 Task: Look for space in Vilaseca, Spain from 9th June, 2023 to 17th June, 2023 for 2 adults in price range Rs.7000 to Rs.12000. Place can be private room with 1  bedroom having 2 beds and 1 bathroom. Property type can be house, flat, guest house. Amenities needed are: wifi. Booking option can be shelf check-in. Required host language is English.
Action: Mouse moved to (398, 200)
Screenshot: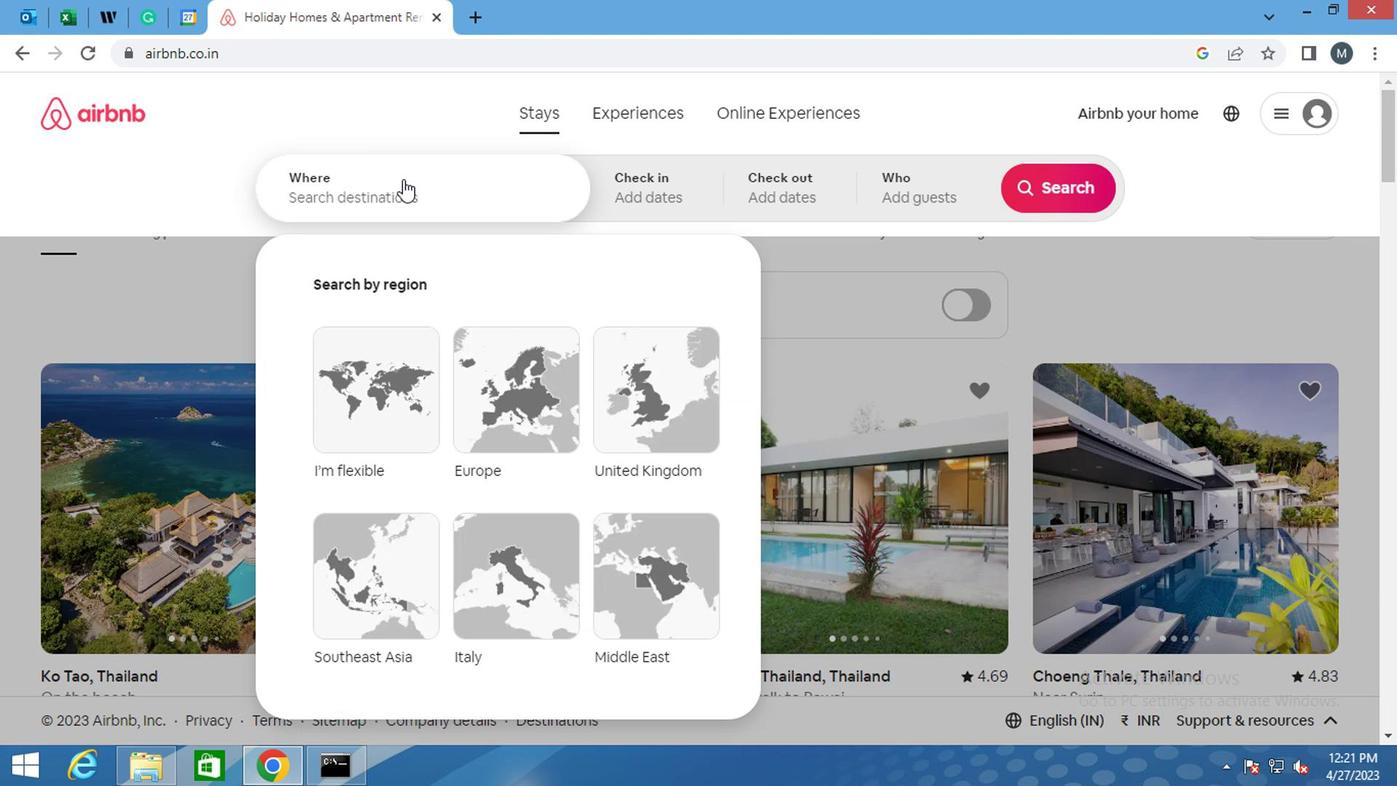 
Action: Mouse pressed left at (398, 200)
Screenshot: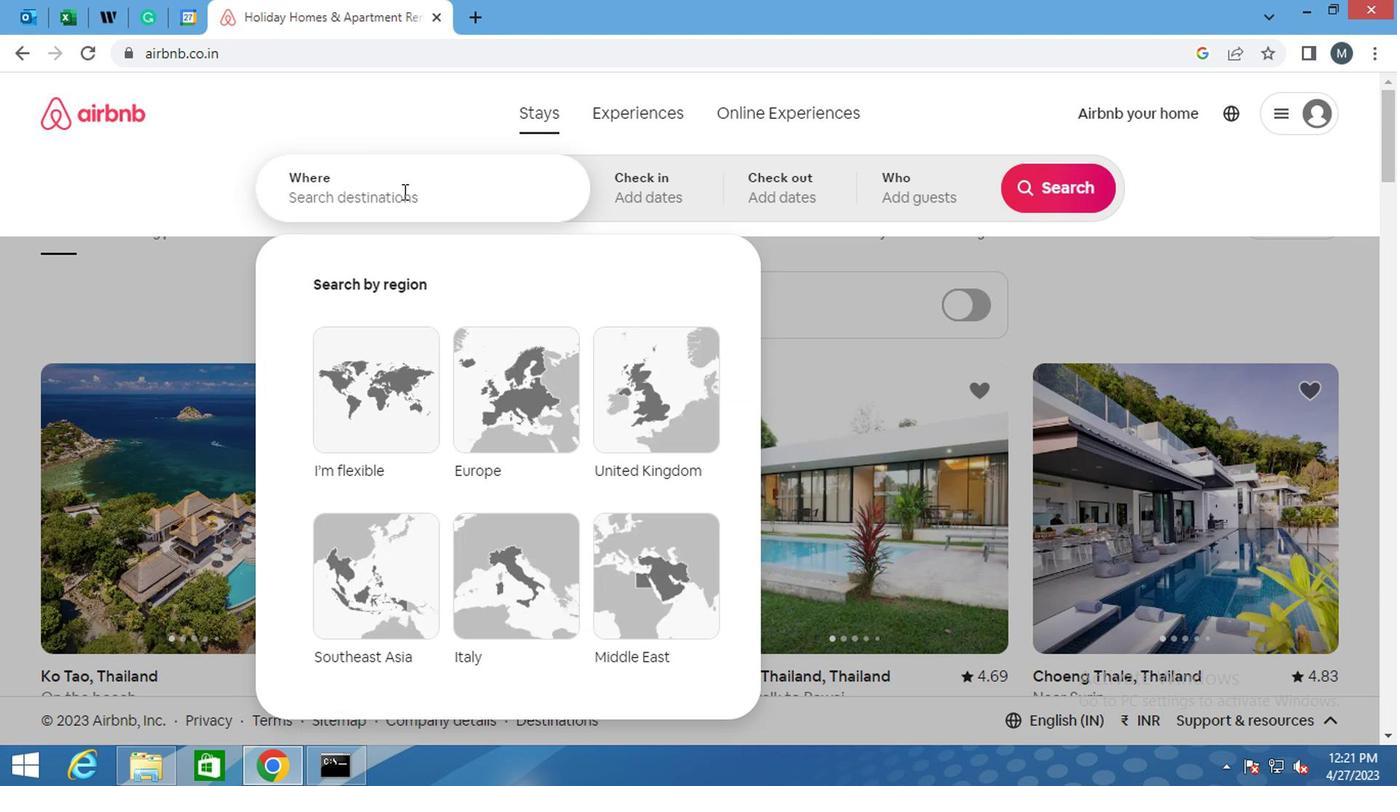 
Action: Mouse moved to (395, 202)
Screenshot: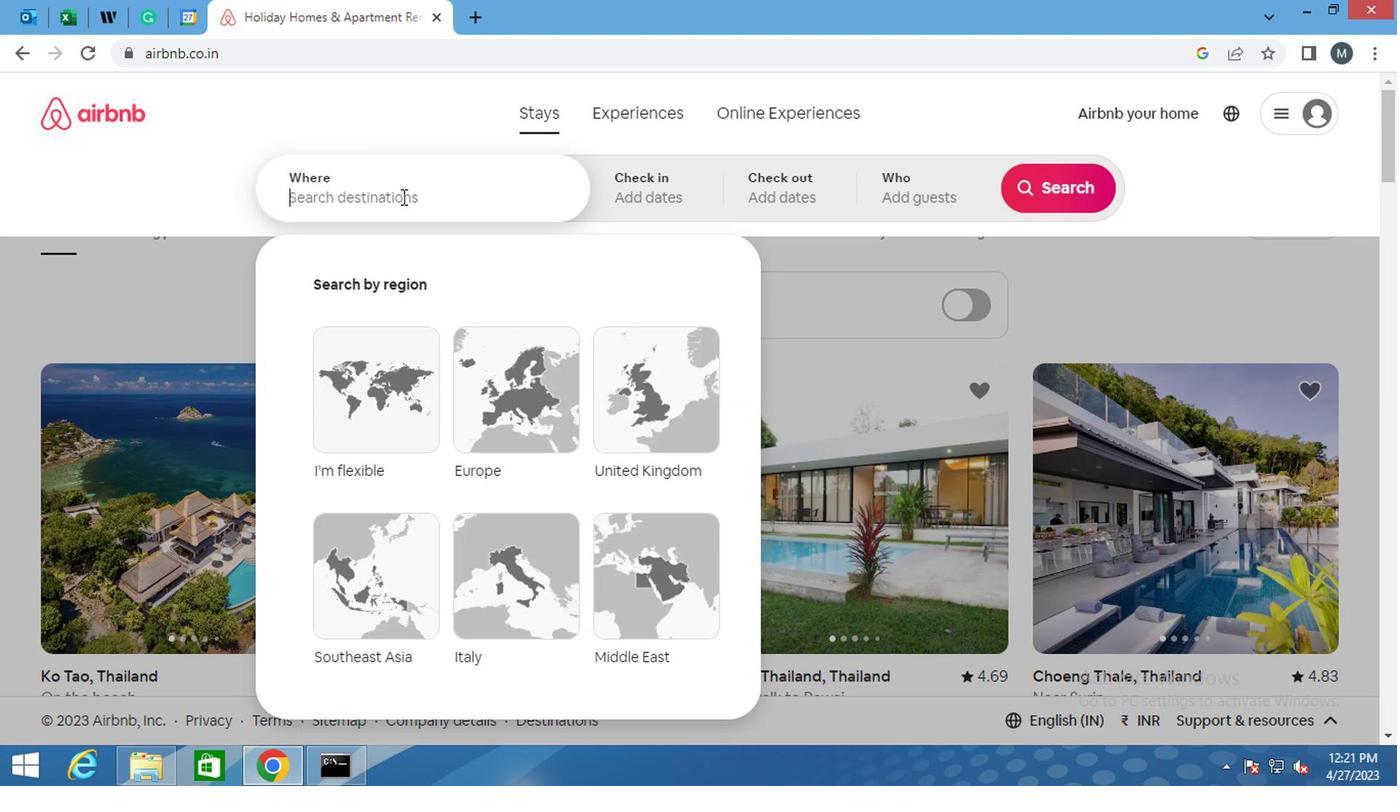 
Action: Key pressed <Key.shift><Key.shift><Key.shift>VILASECA,<Key.space><Key.shift>SPAIN
Screenshot: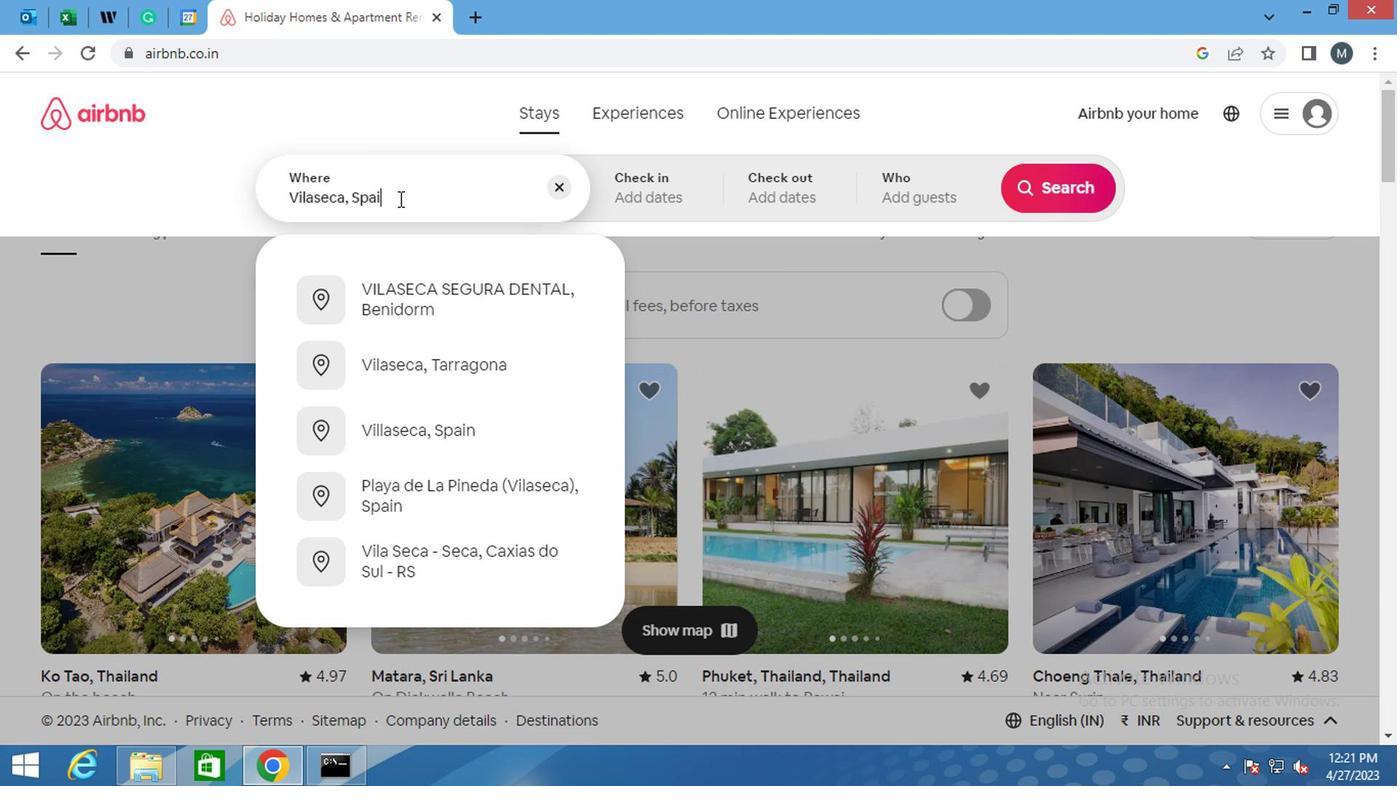 
Action: Mouse moved to (501, 305)
Screenshot: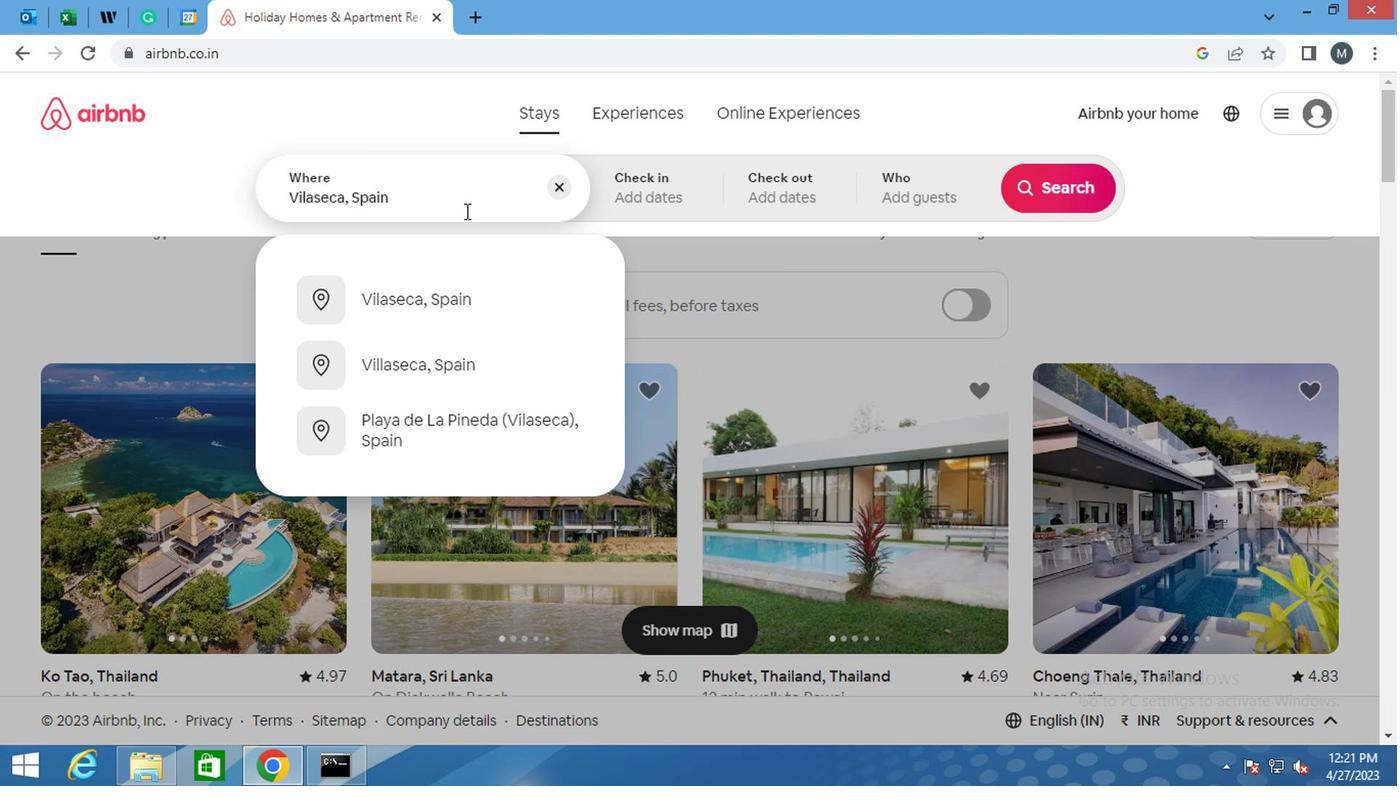 
Action: Mouse pressed left at (501, 305)
Screenshot: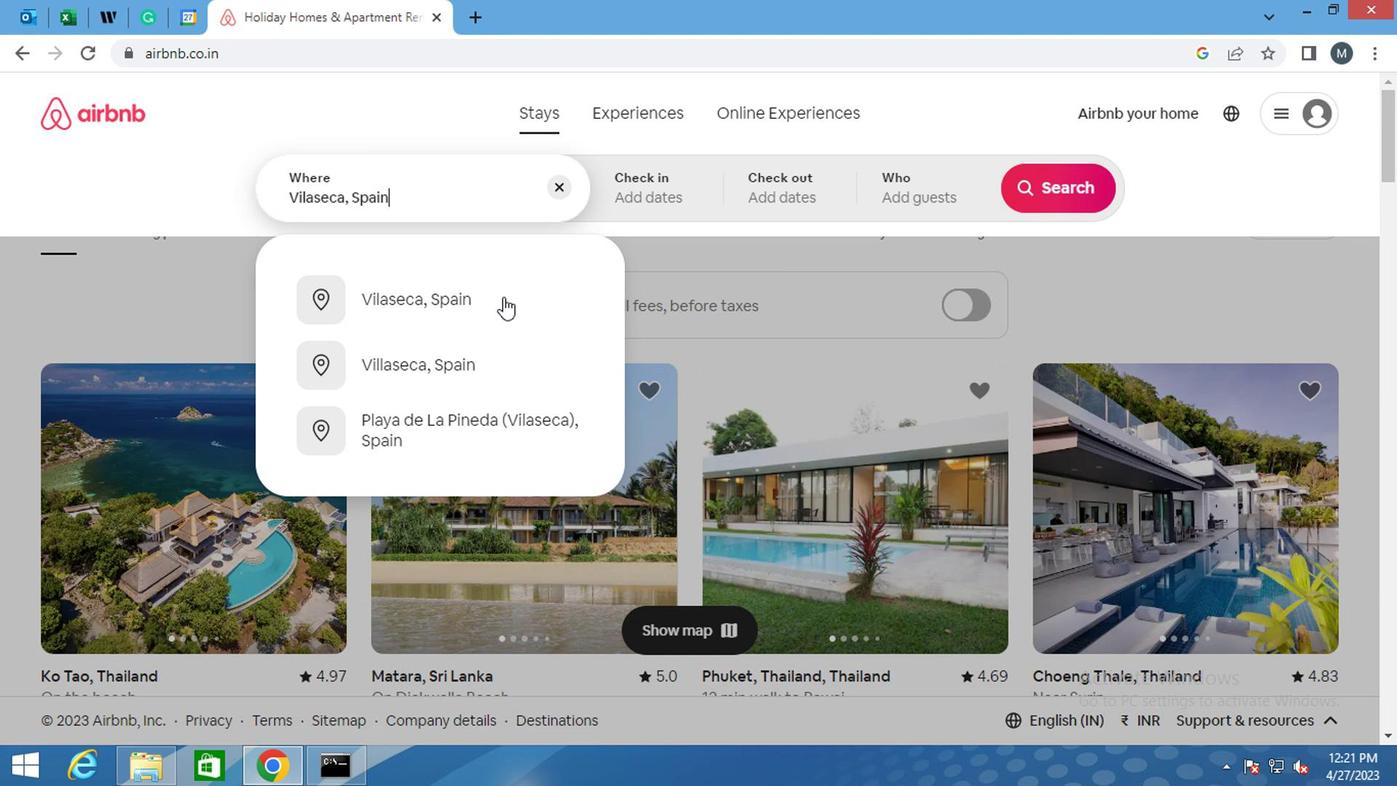 
Action: Mouse moved to (1041, 354)
Screenshot: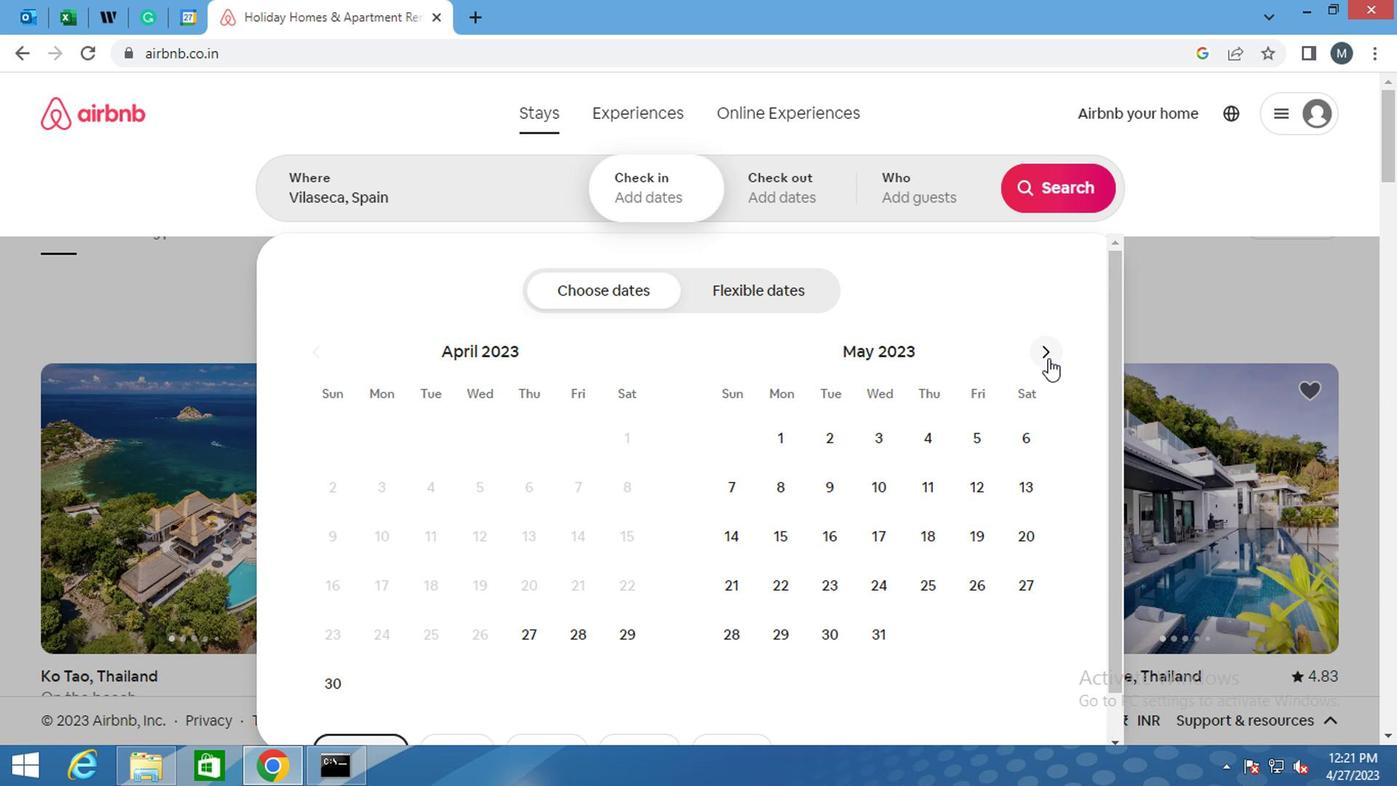 
Action: Mouse pressed left at (1041, 354)
Screenshot: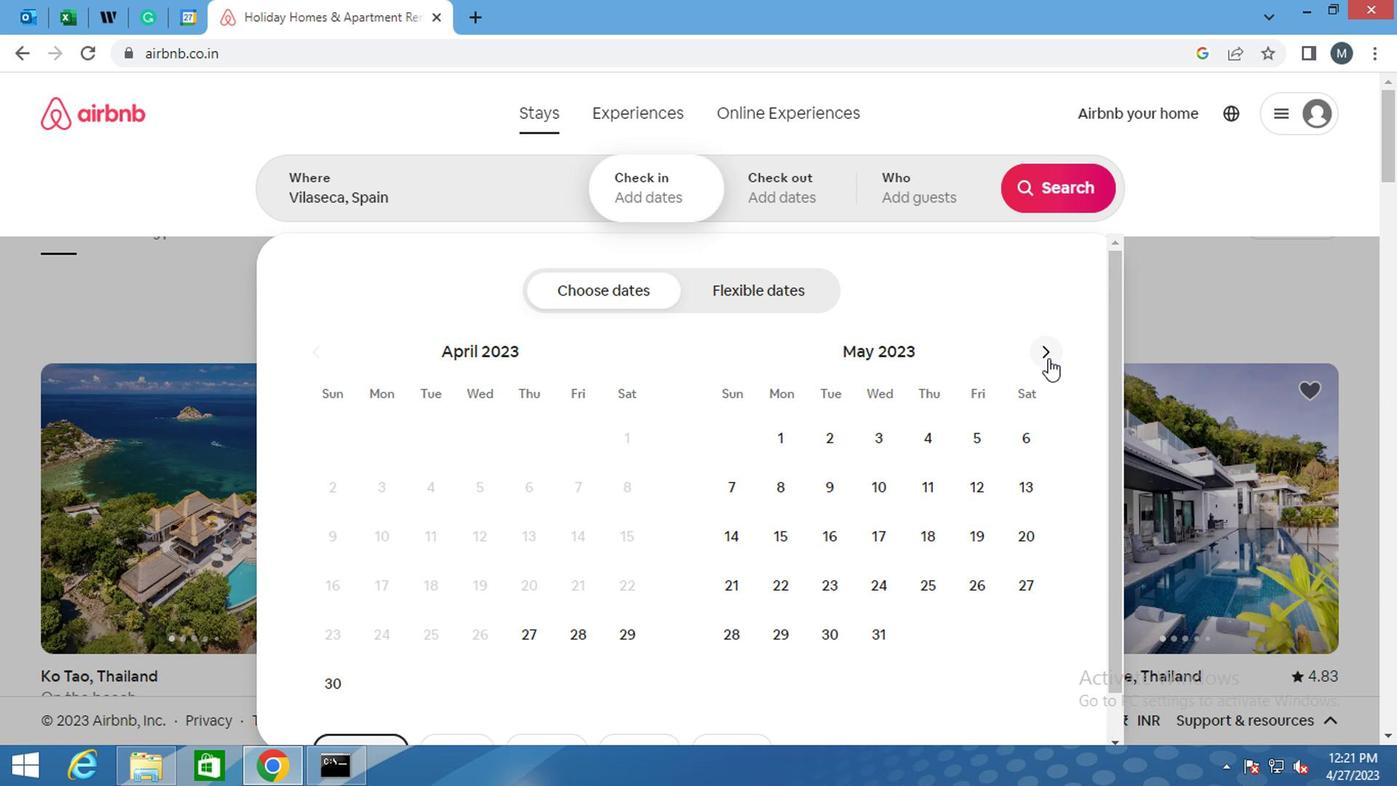 
Action: Mouse pressed left at (1041, 354)
Screenshot: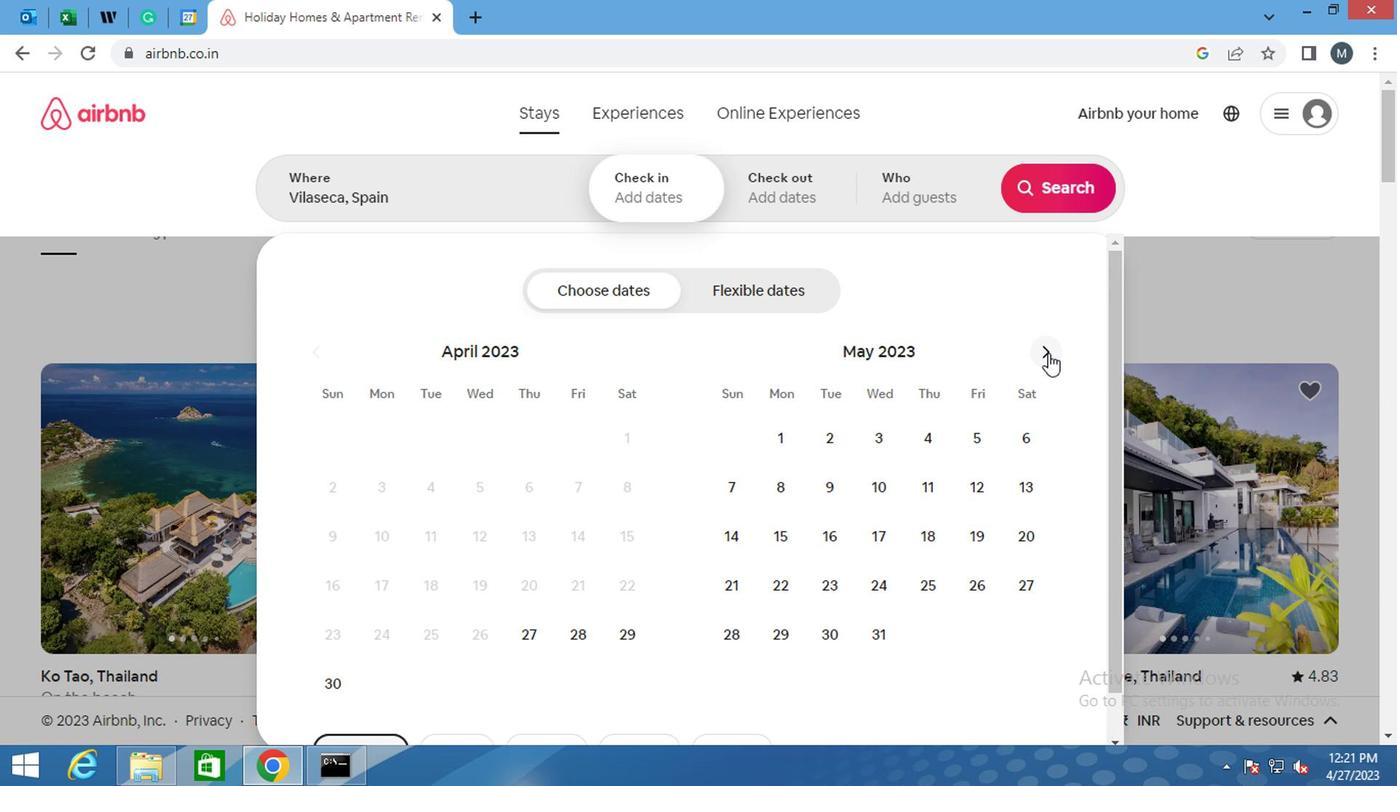 
Action: Mouse moved to (583, 487)
Screenshot: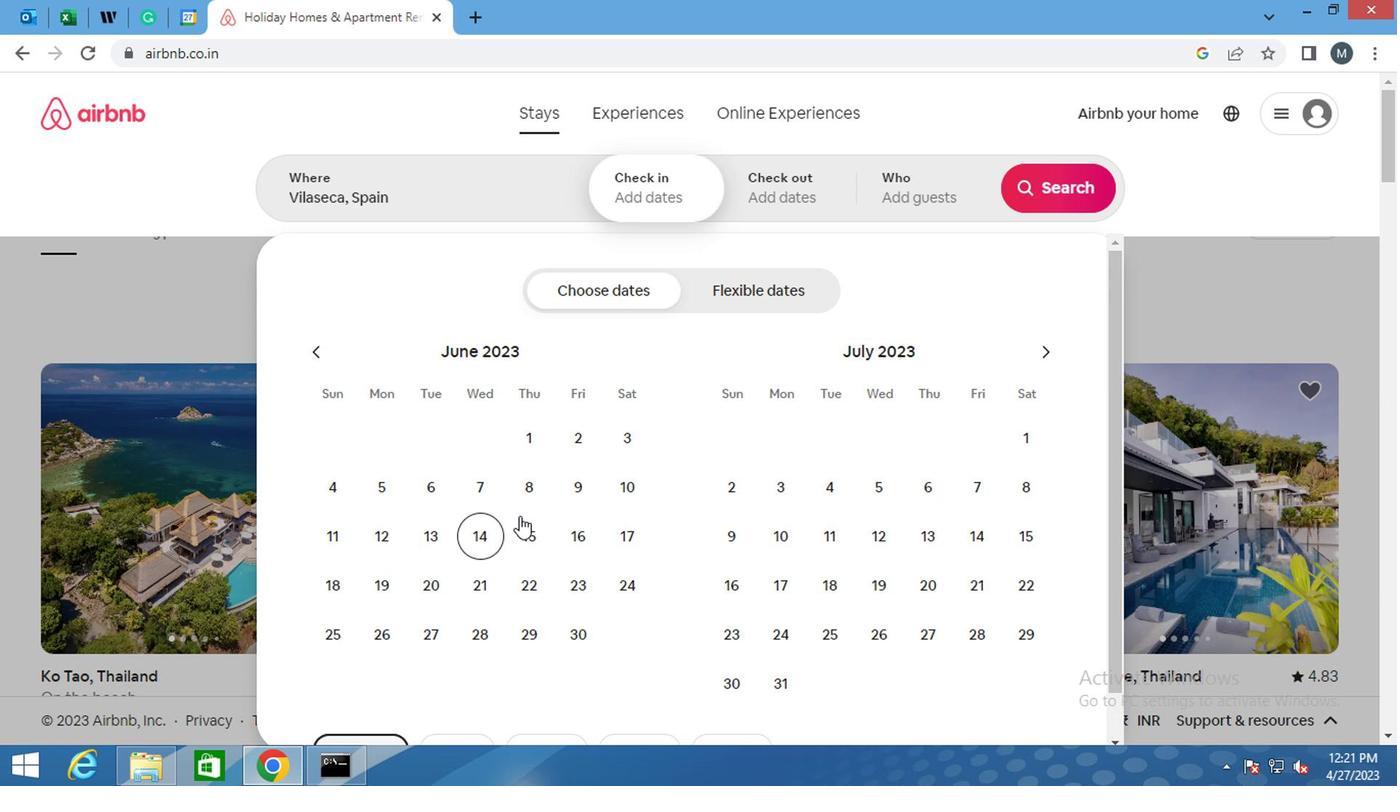 
Action: Mouse pressed left at (583, 487)
Screenshot: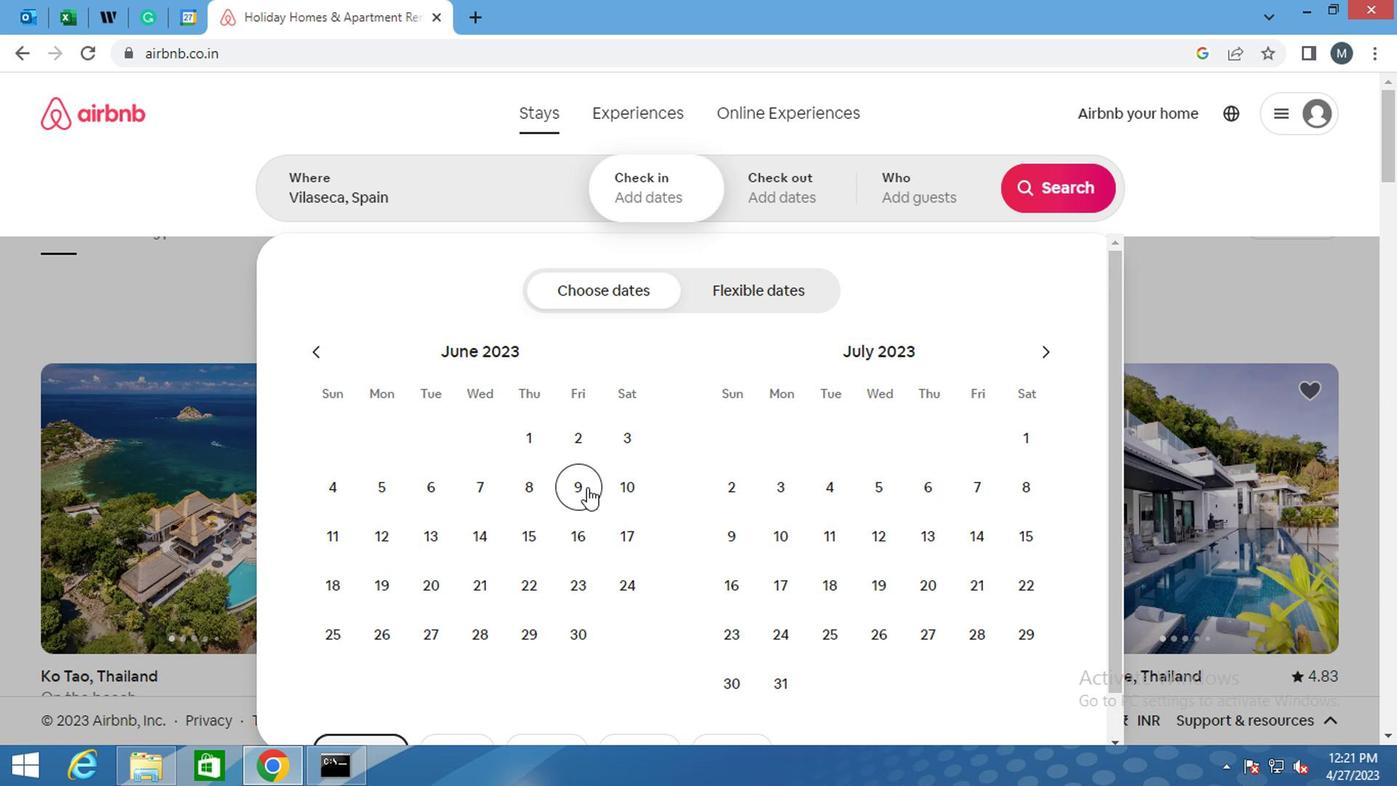 
Action: Mouse moved to (631, 547)
Screenshot: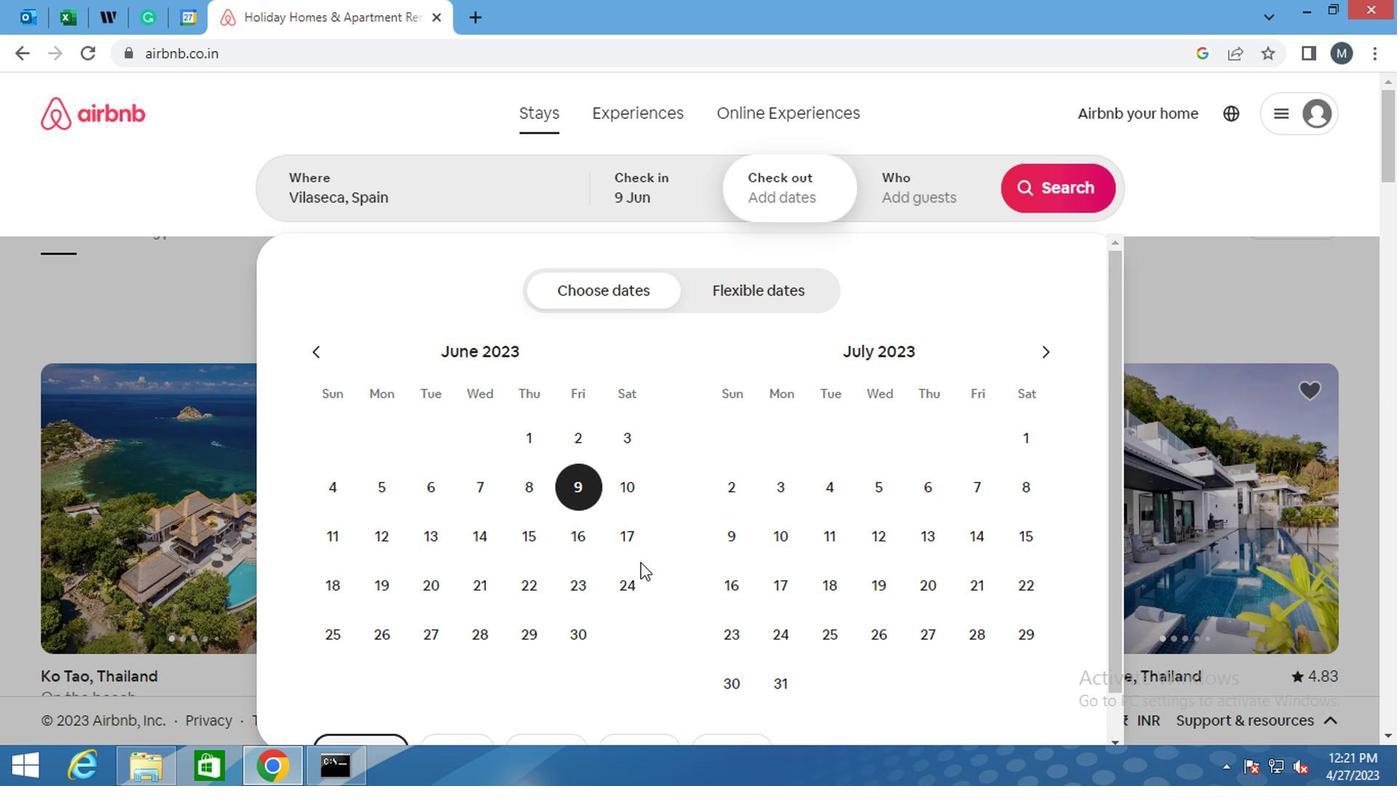 
Action: Mouse pressed left at (631, 547)
Screenshot: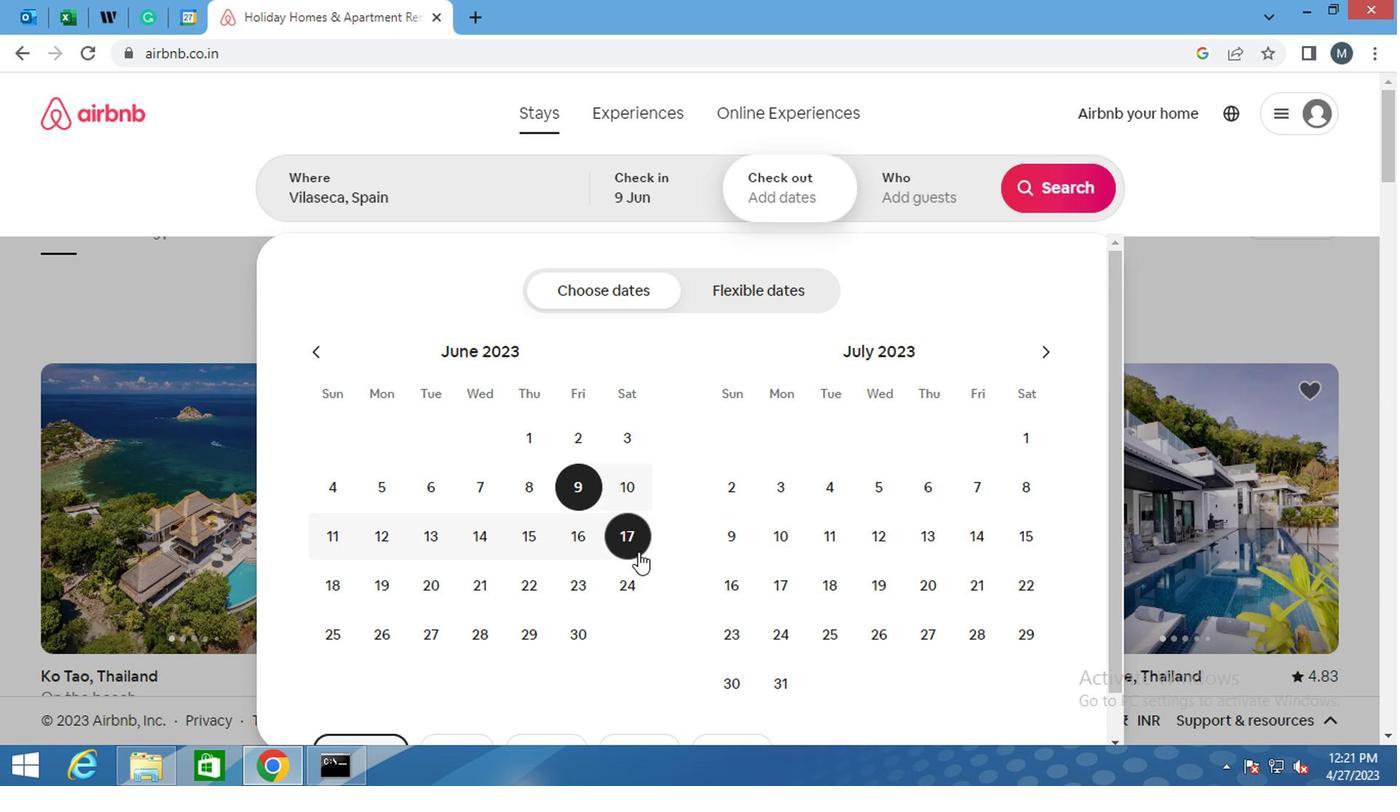 
Action: Mouse moved to (905, 196)
Screenshot: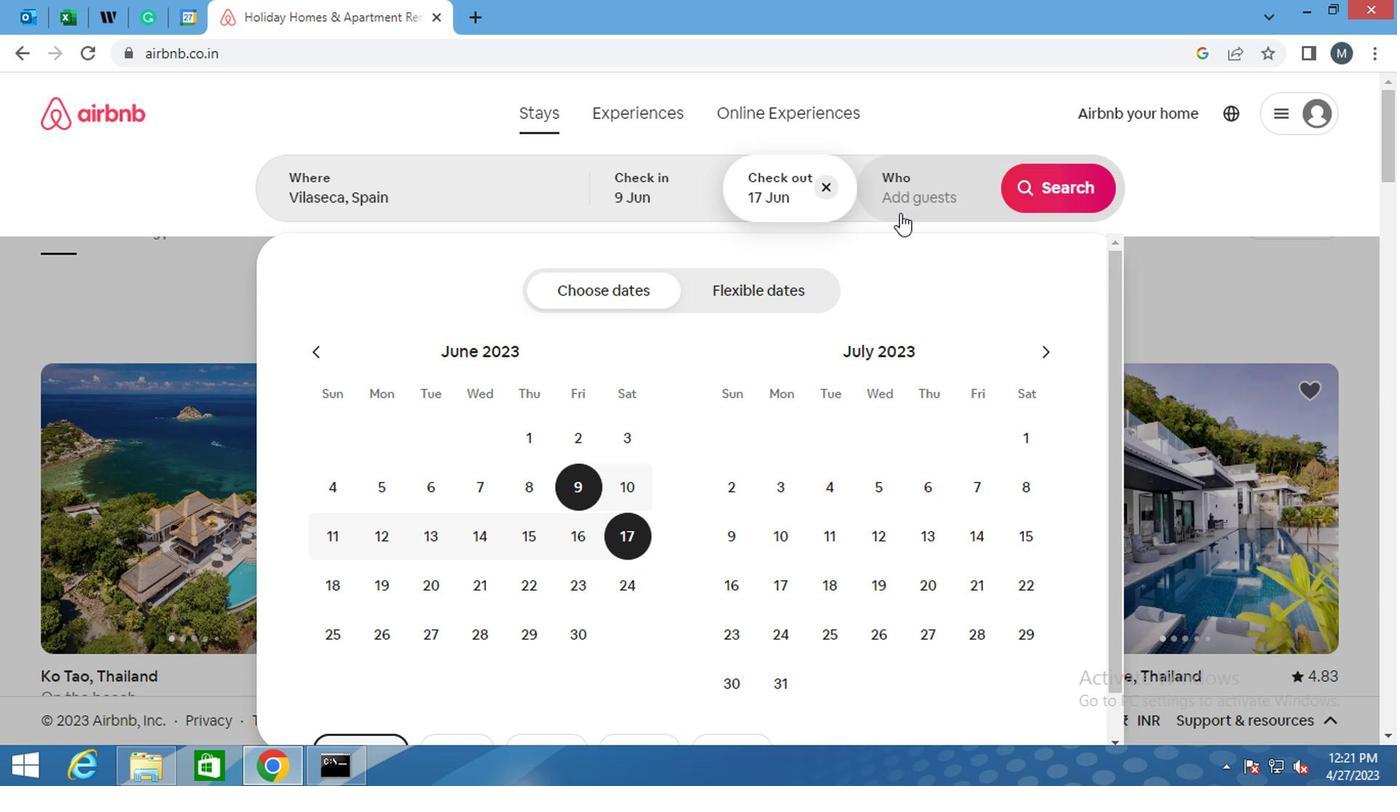 
Action: Mouse pressed left at (905, 196)
Screenshot: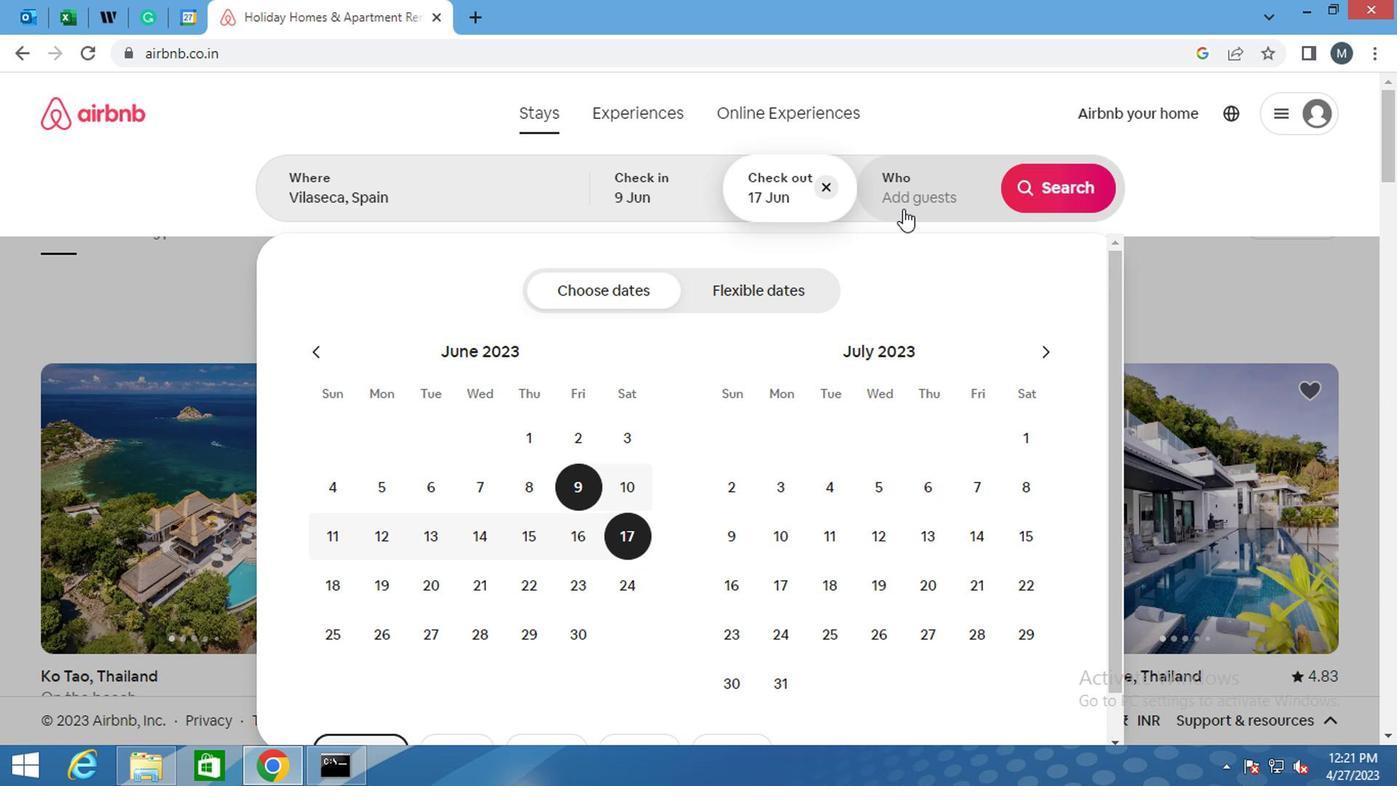 
Action: Mouse moved to (1057, 297)
Screenshot: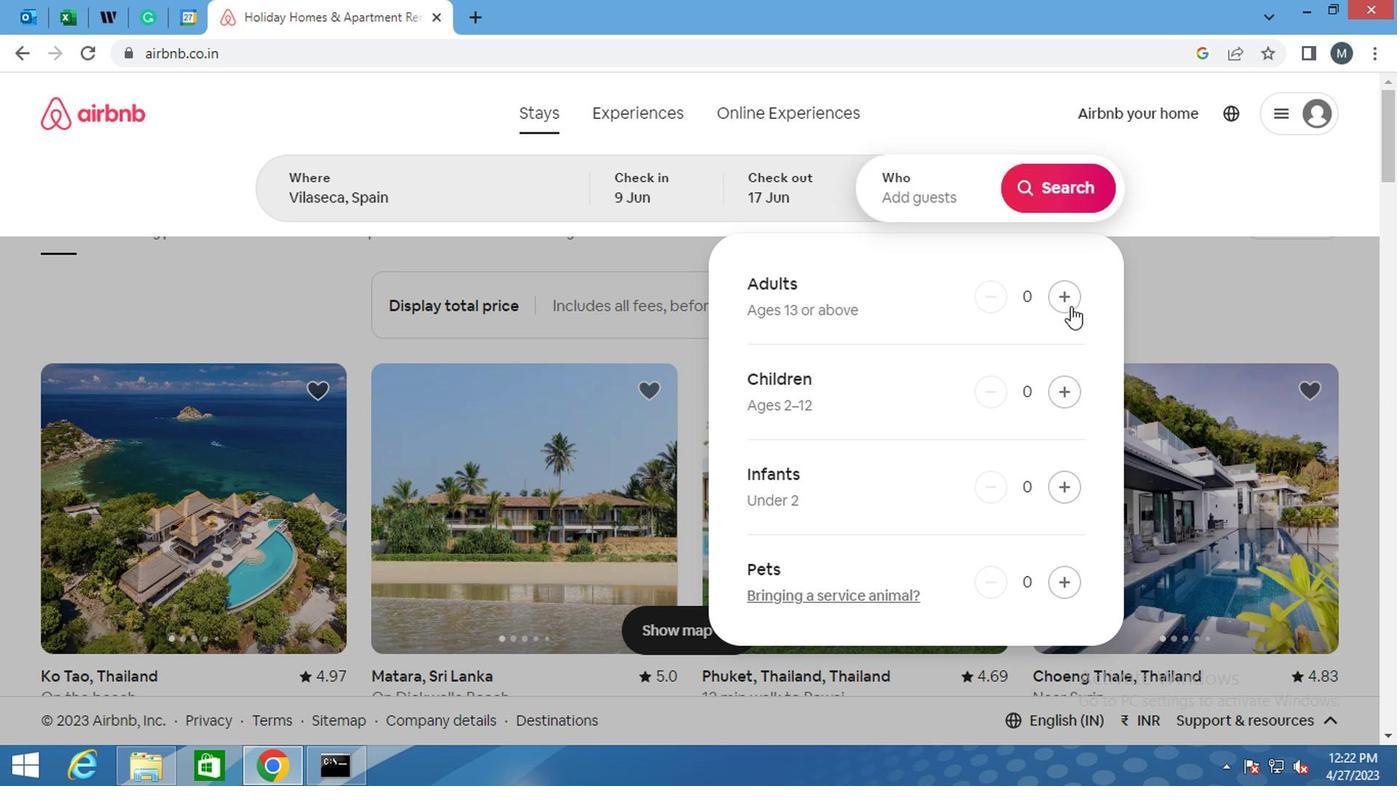 
Action: Mouse pressed left at (1057, 297)
Screenshot: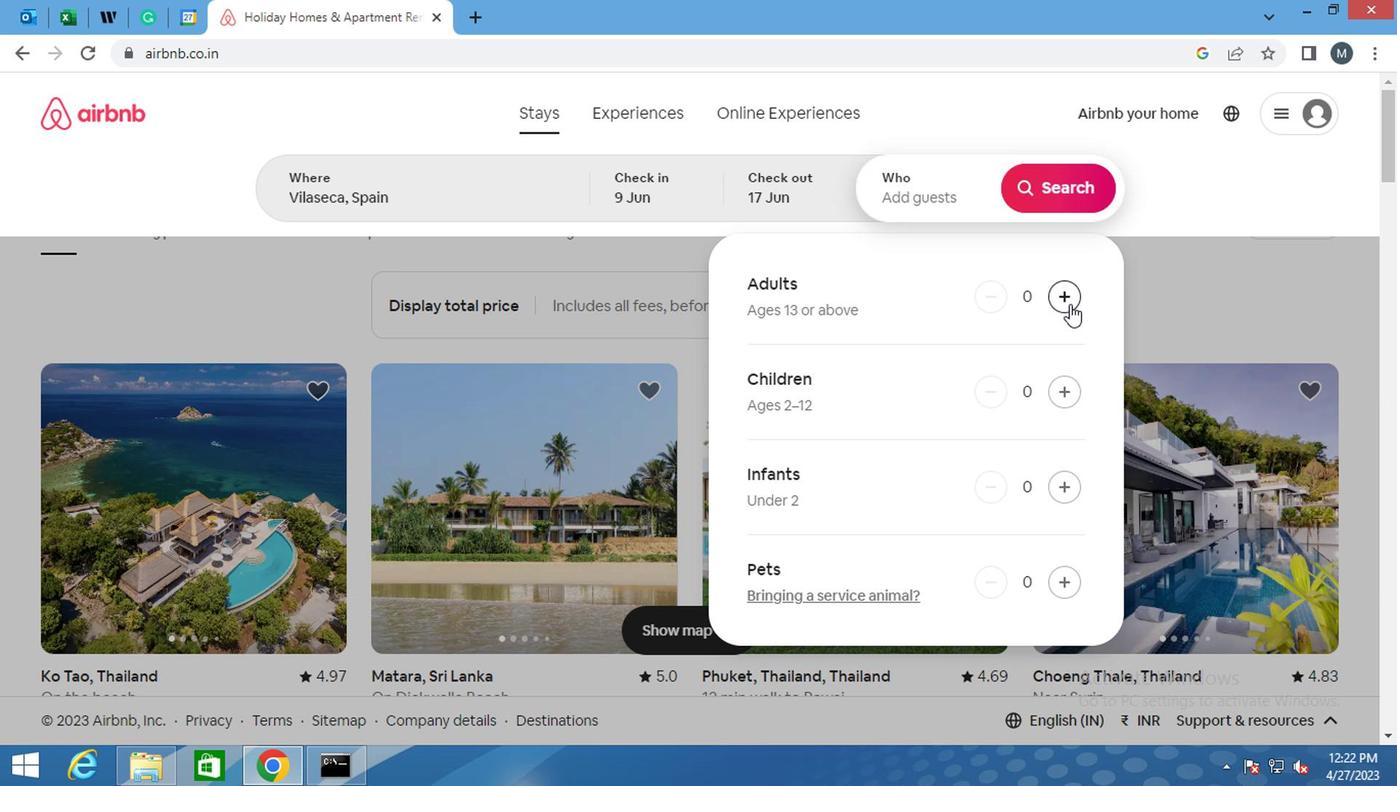 
Action: Mouse pressed left at (1057, 297)
Screenshot: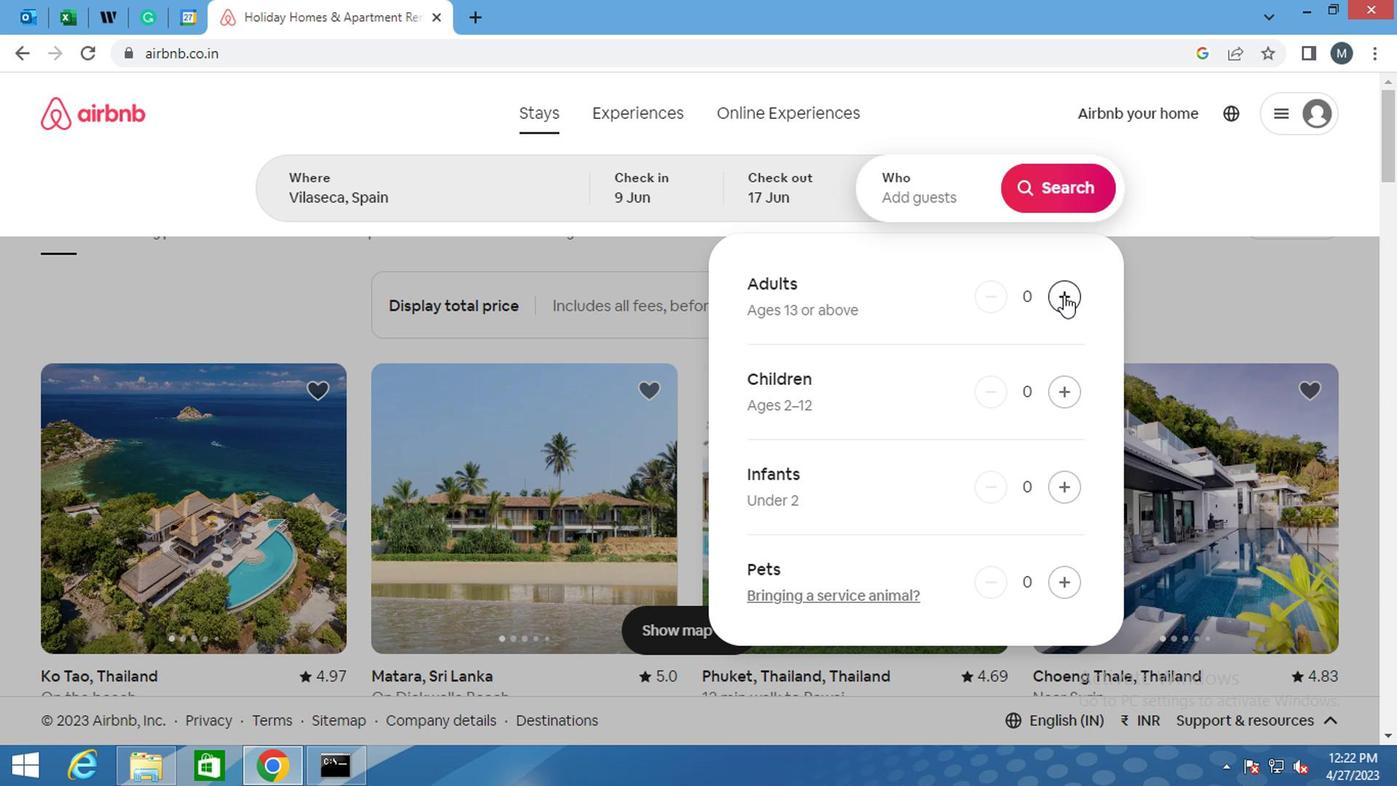 
Action: Mouse moved to (1051, 166)
Screenshot: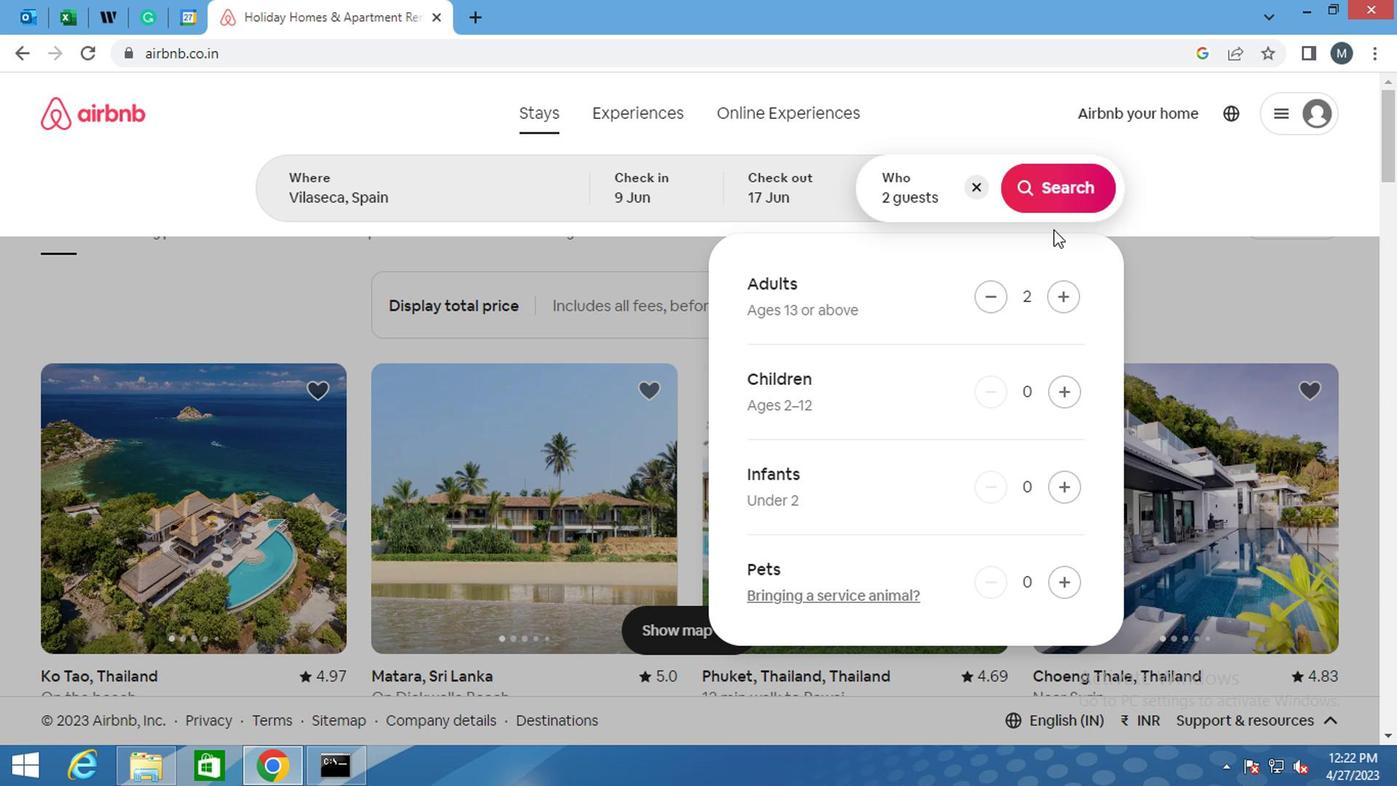 
Action: Mouse pressed left at (1051, 166)
Screenshot: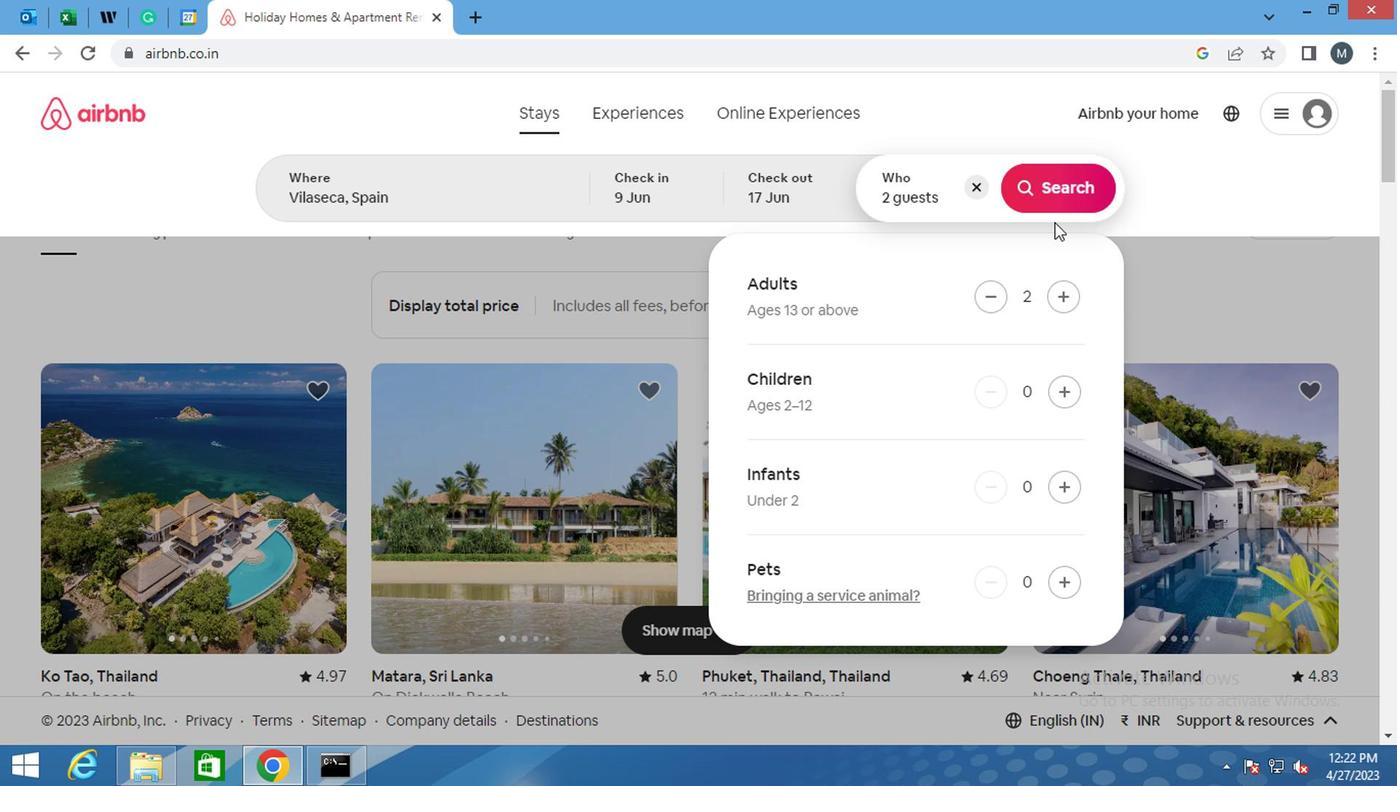 
Action: Mouse moved to (1059, 181)
Screenshot: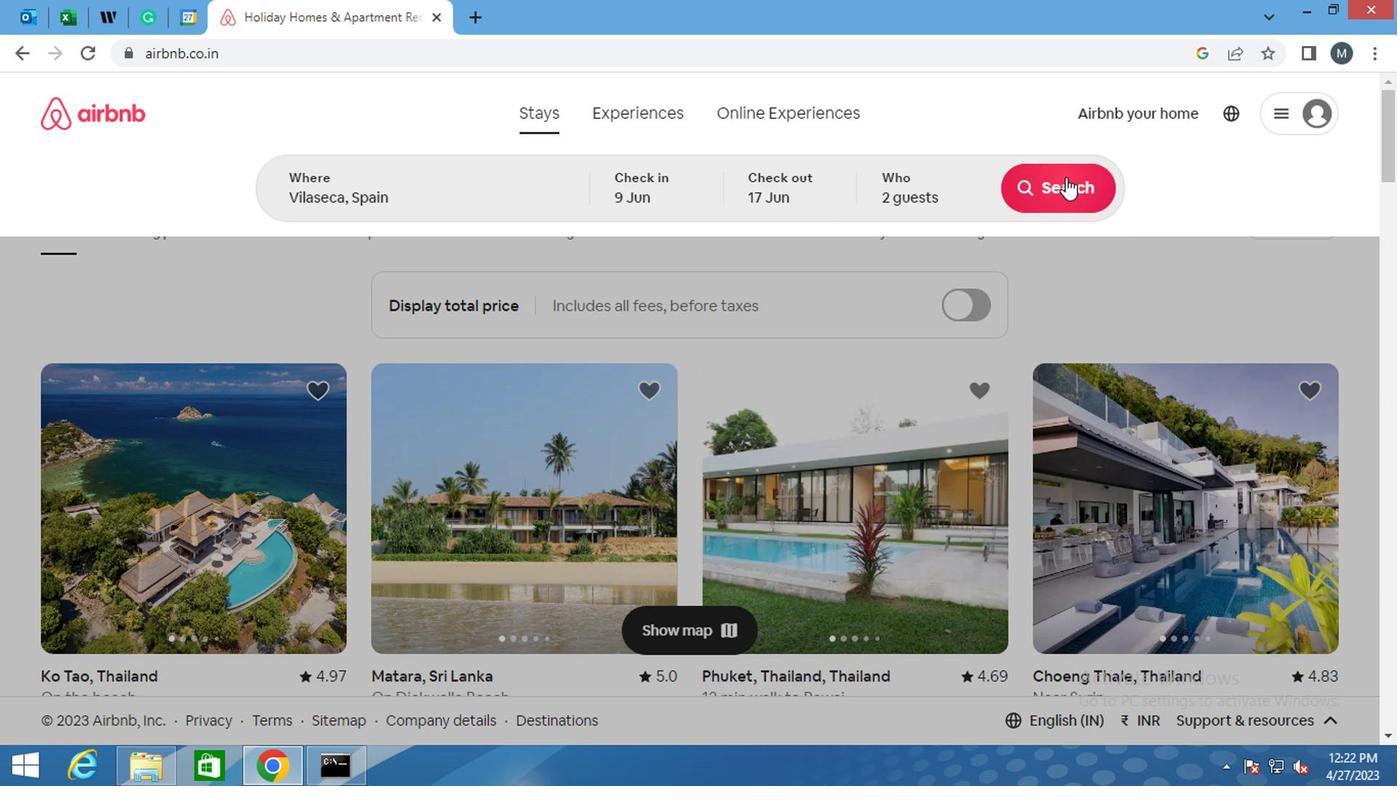 
Action: Mouse pressed left at (1059, 181)
Screenshot: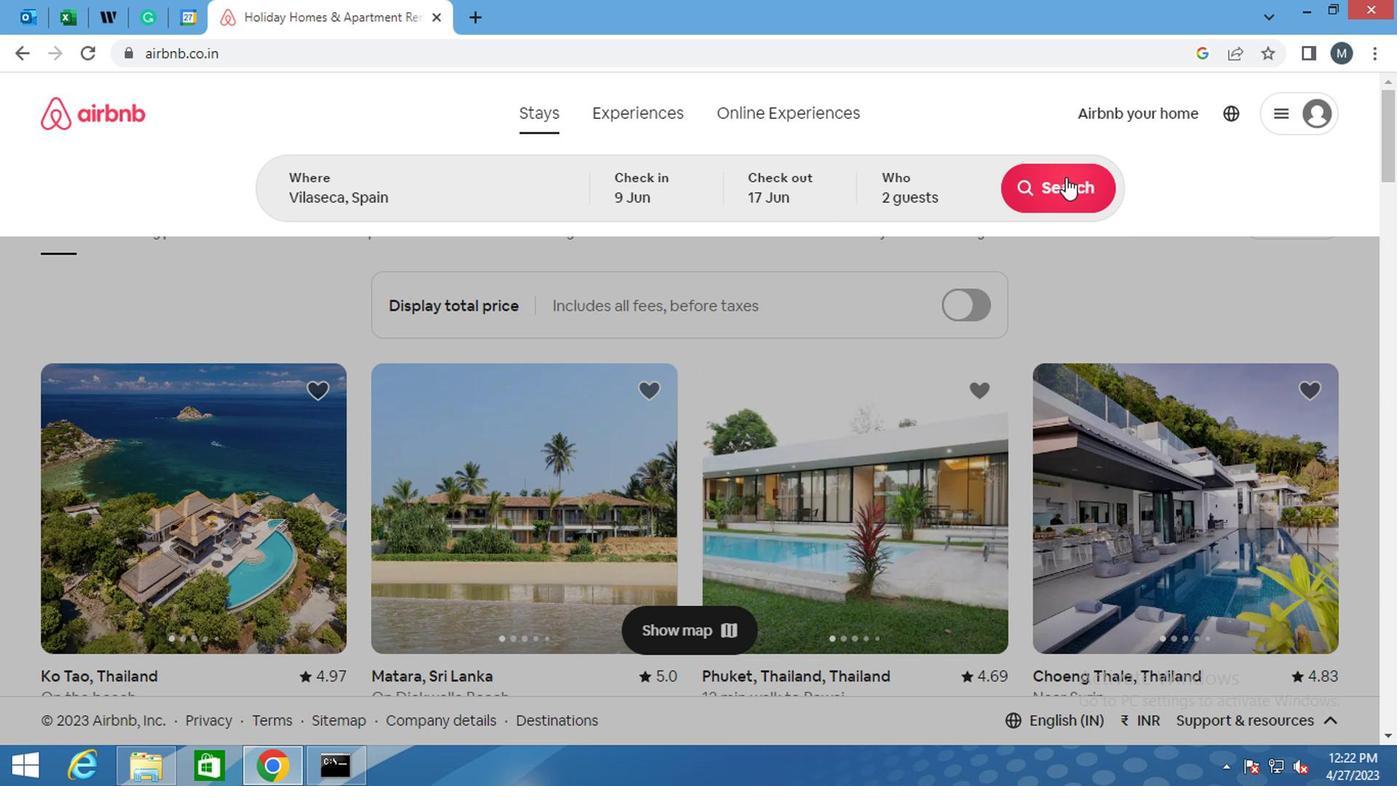 
Action: Mouse moved to (1319, 186)
Screenshot: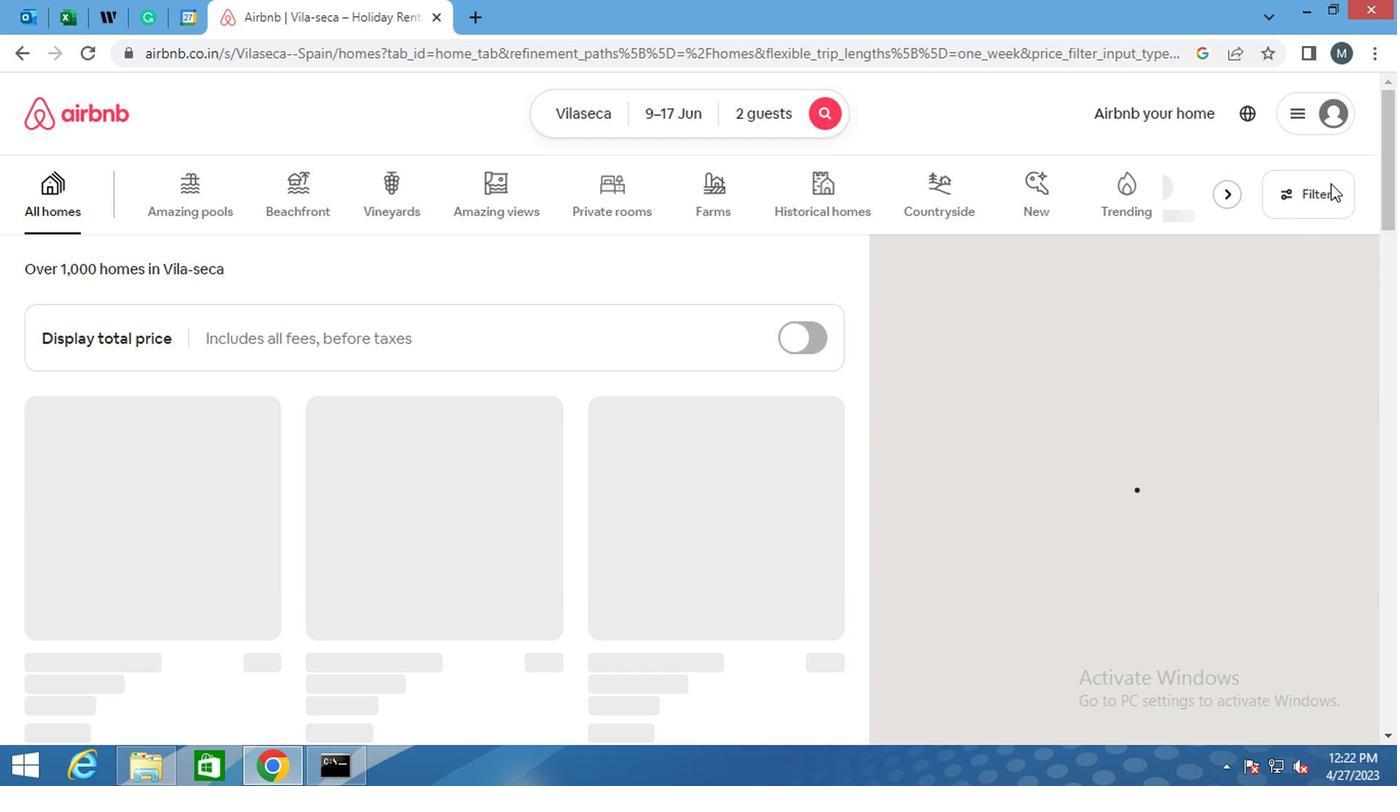 
Action: Mouse pressed left at (1319, 186)
Screenshot: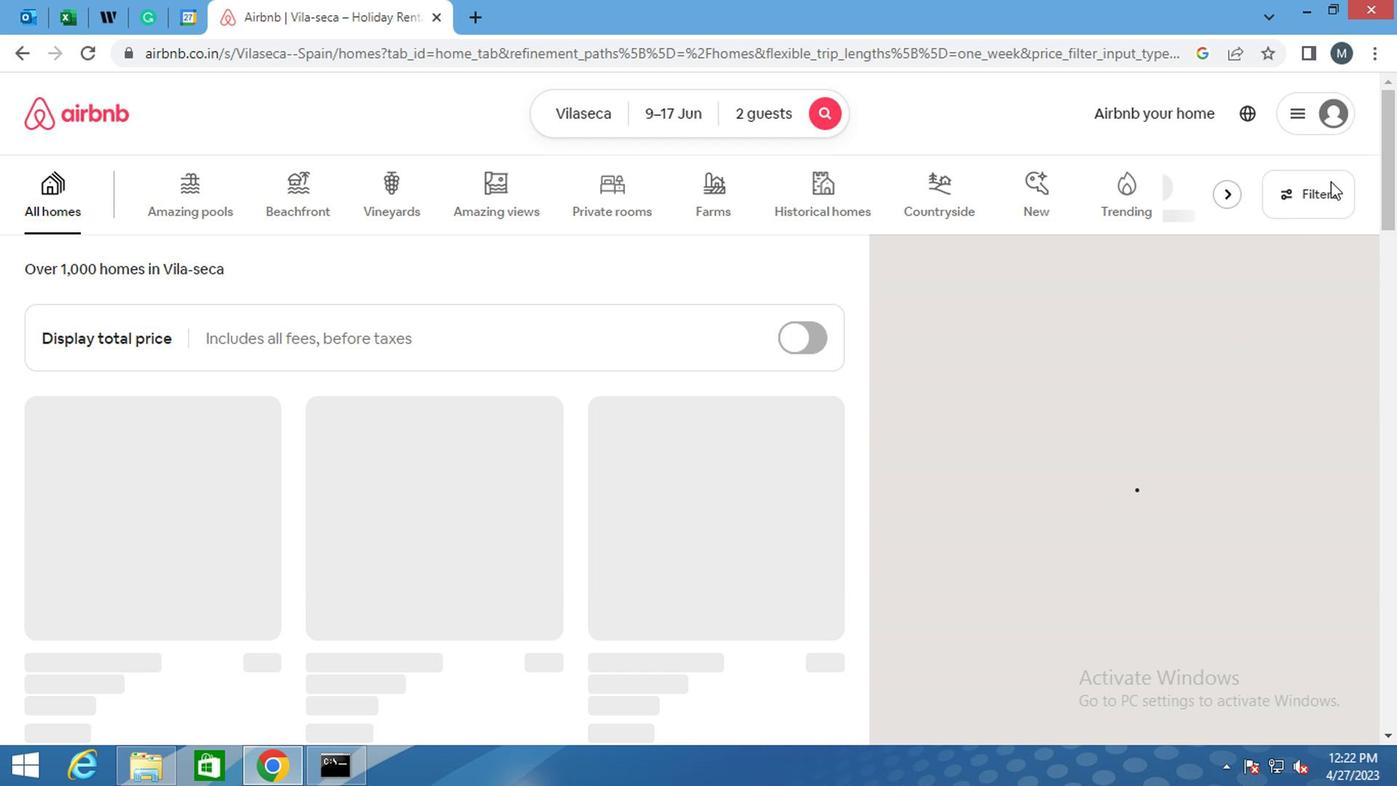 
Action: Mouse moved to (452, 473)
Screenshot: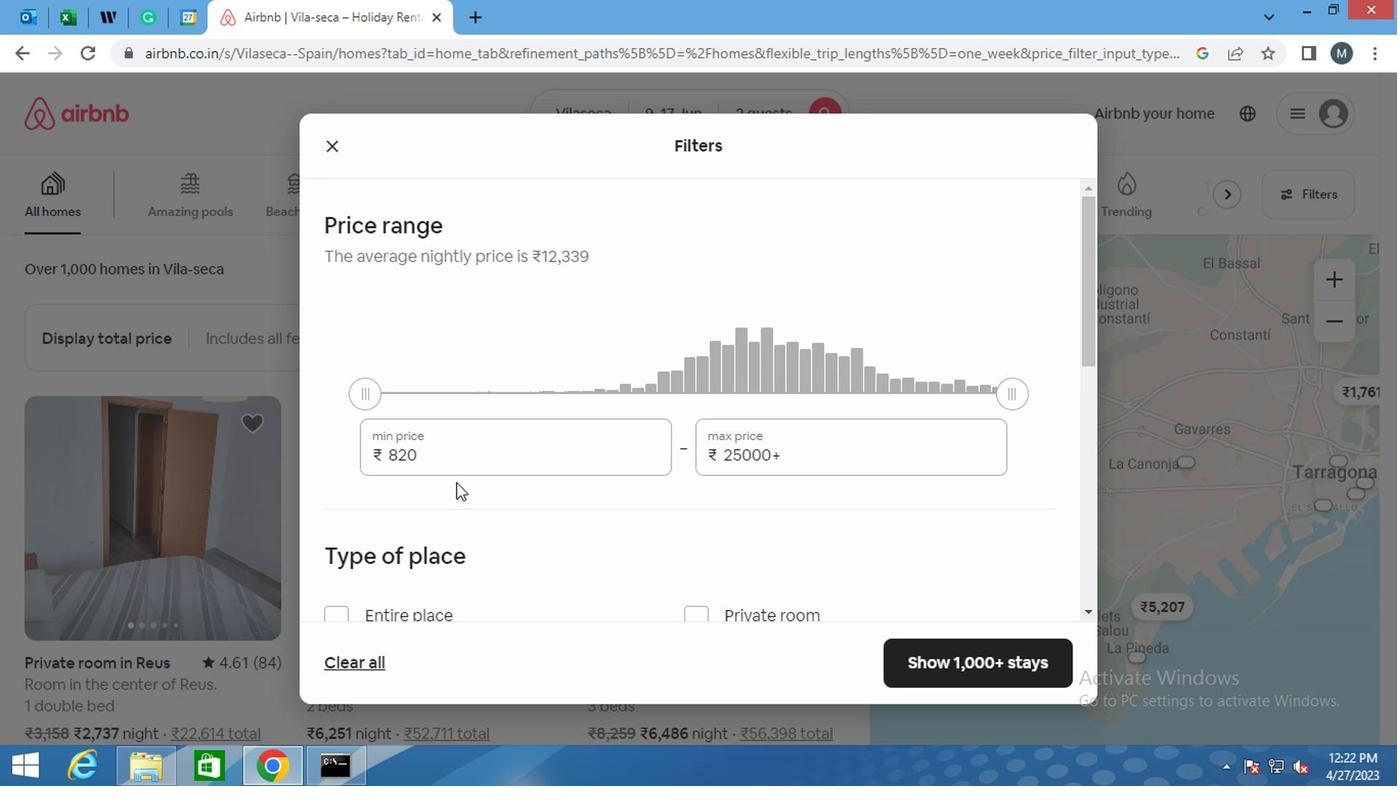 
Action: Mouse pressed left at (452, 473)
Screenshot: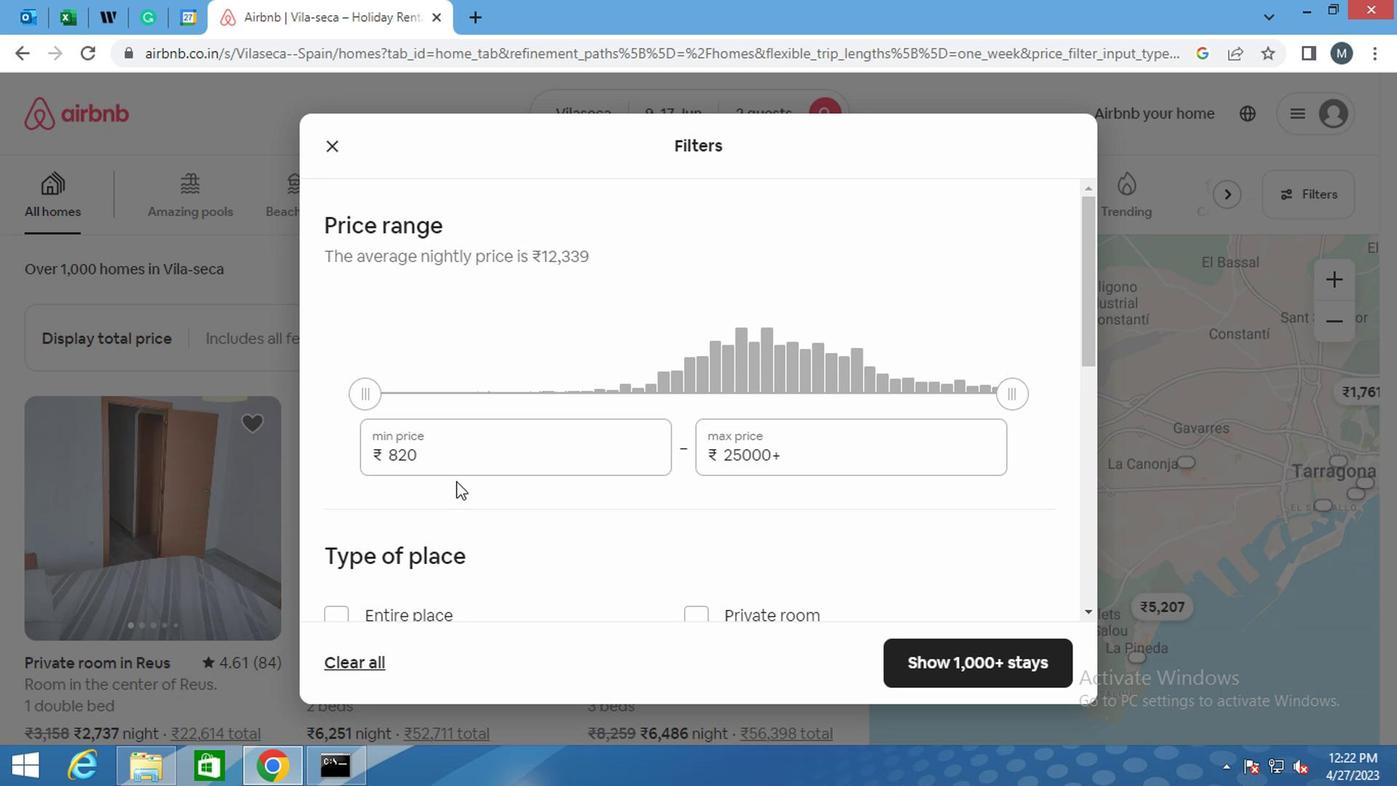
Action: Mouse moved to (452, 465)
Screenshot: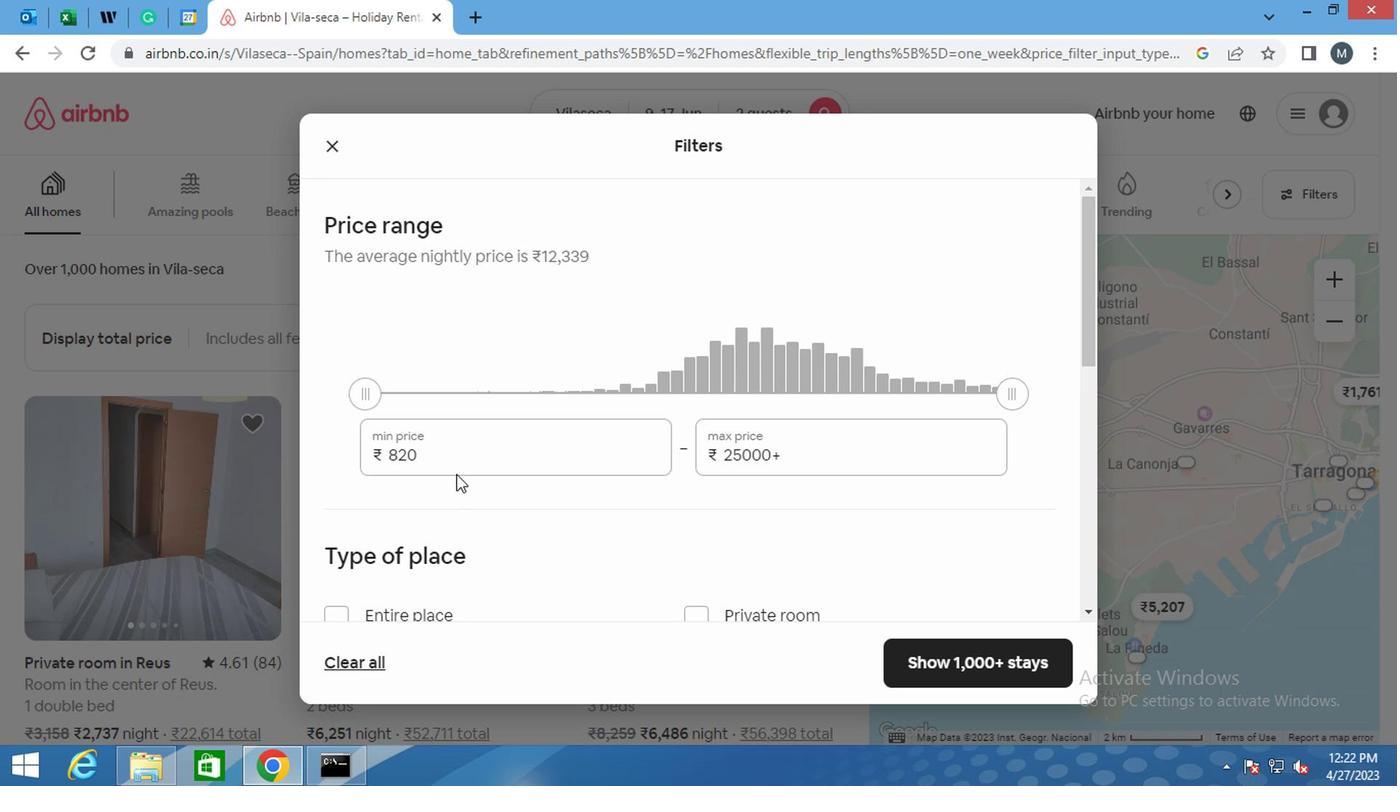 
Action: Mouse pressed left at (452, 465)
Screenshot: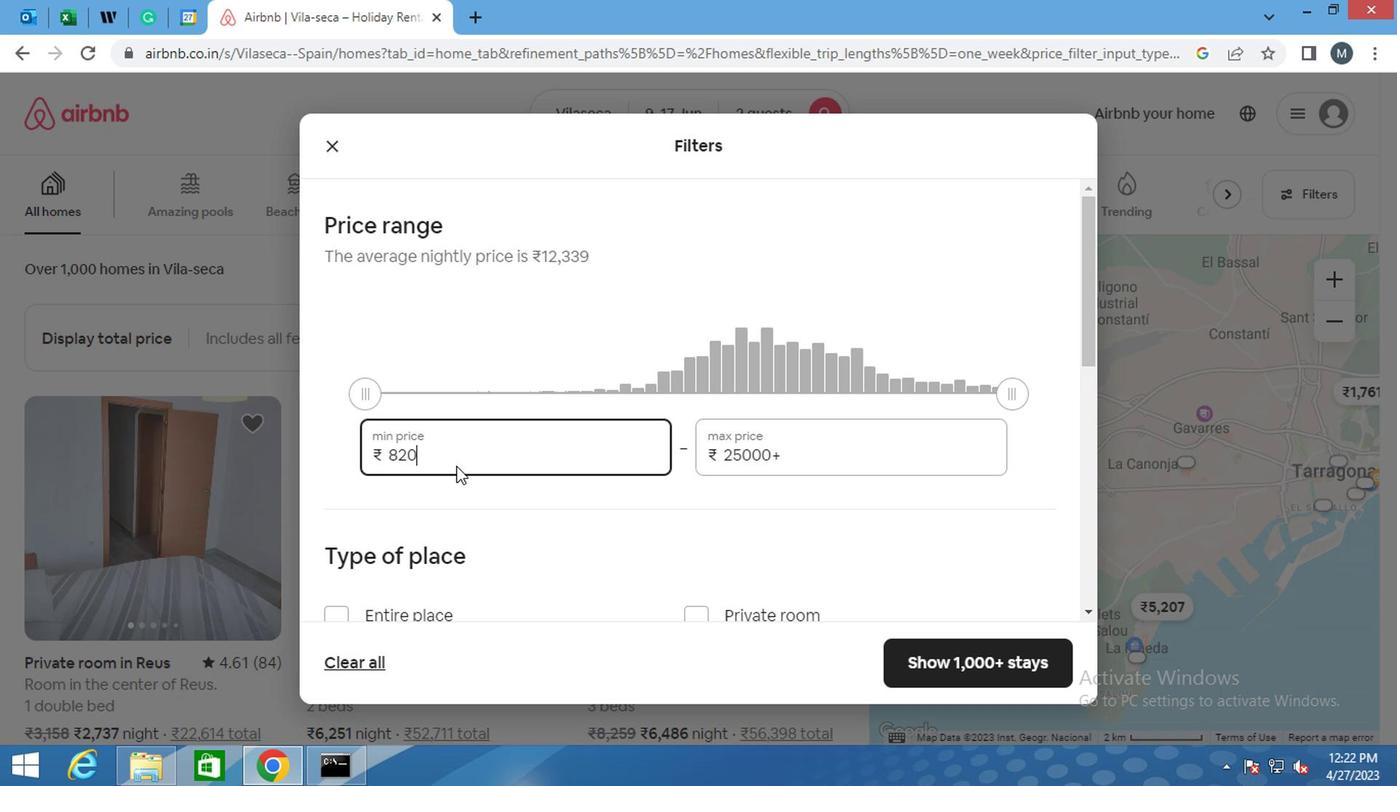 
Action: Mouse moved to (452, 464)
Screenshot: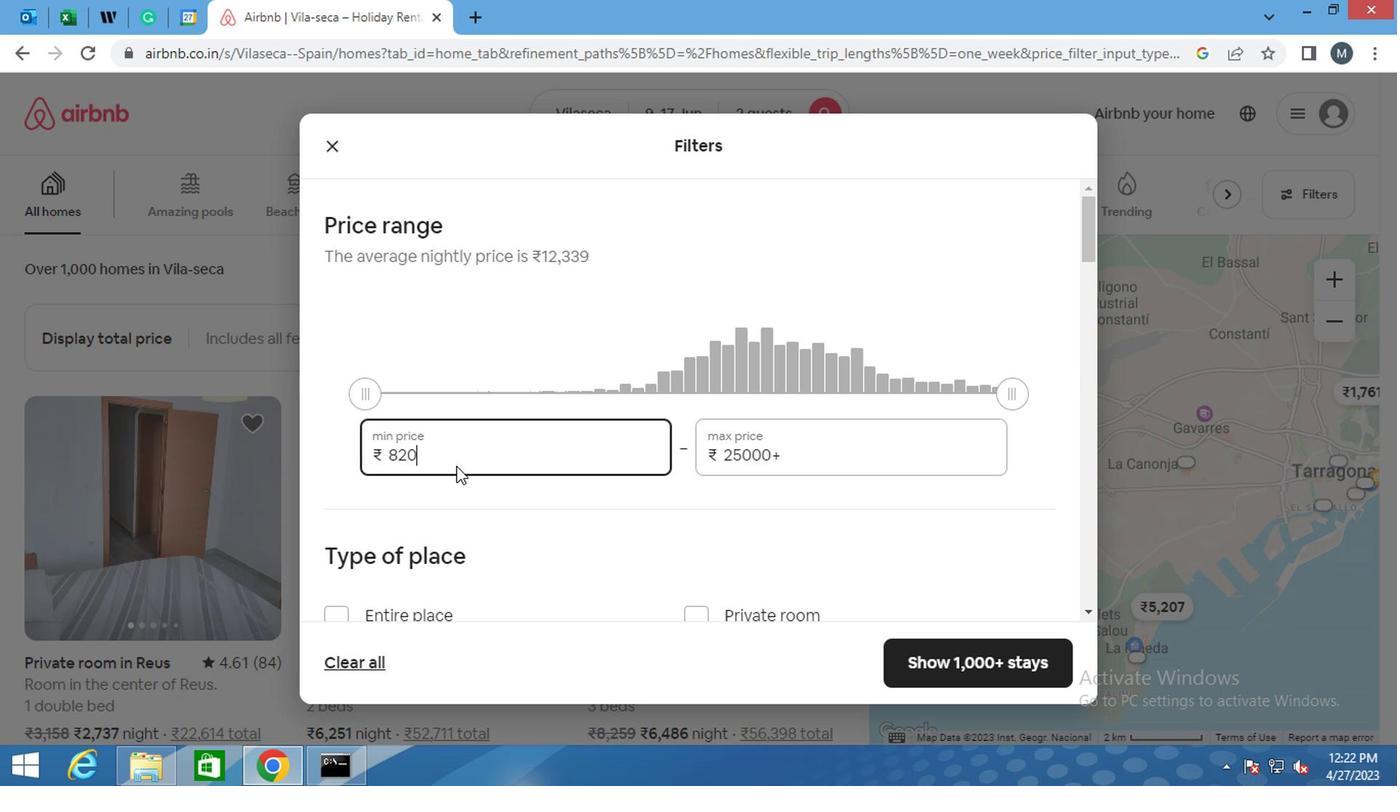 
Action: Key pressed <Key.backspace><Key.backspace><Key.backspace>7000
Screenshot: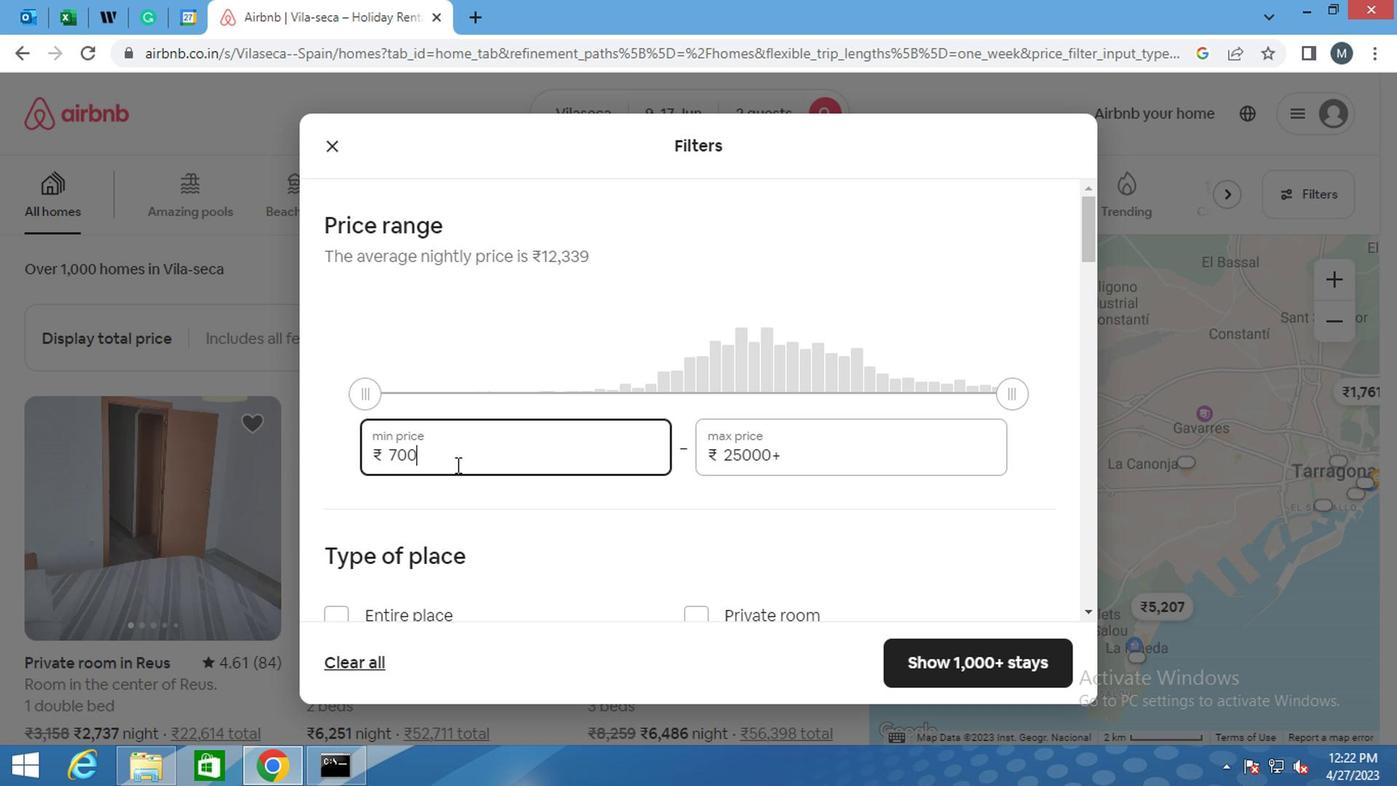 
Action: Mouse moved to (821, 455)
Screenshot: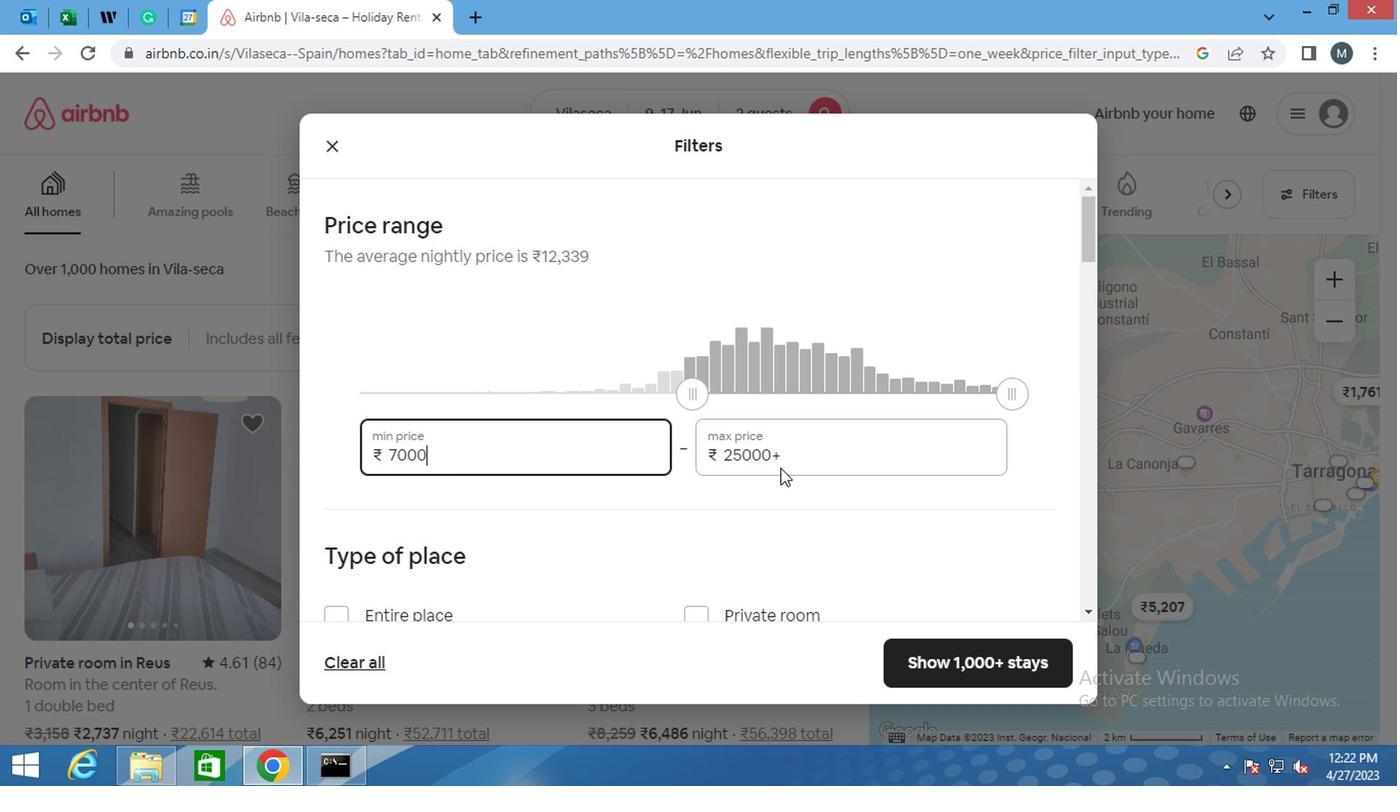 
Action: Mouse pressed left at (821, 455)
Screenshot: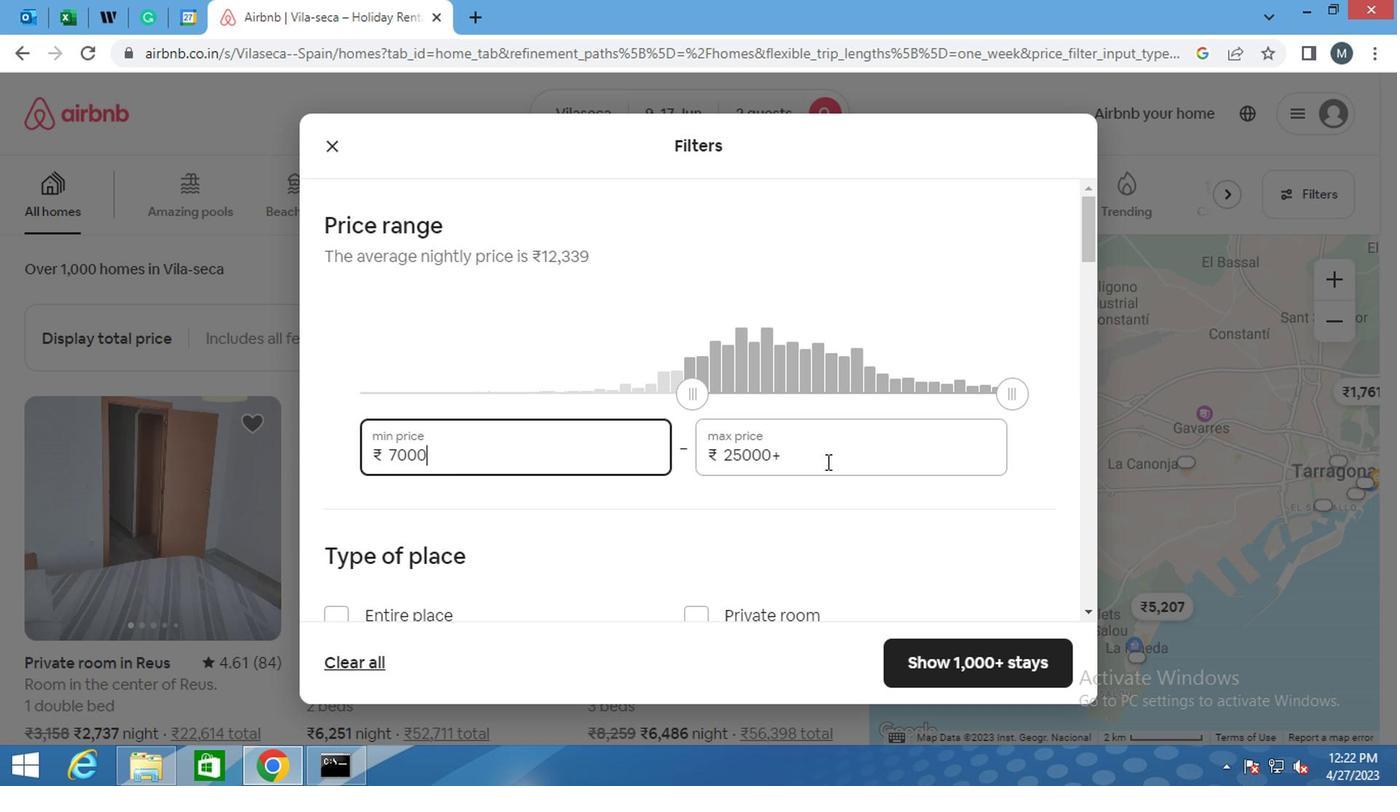 
Action: Key pressed <Key.backspace><Key.backspace><Key.backspace><Key.backspace><Key.backspace><Key.backspace><Key.backspace><Key.backspace><Key.backspace><Key.backspace><Key.backspace><Key.backspace>
Screenshot: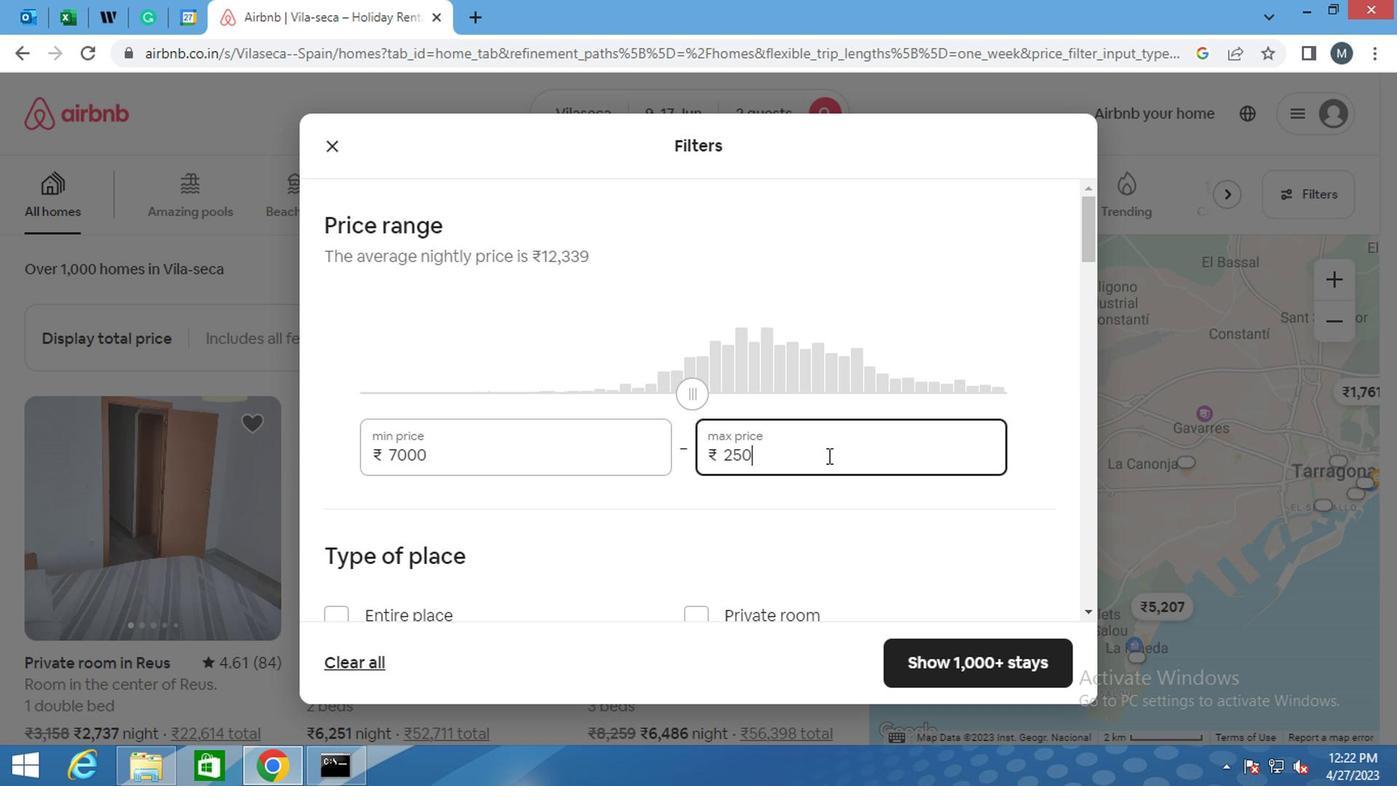 
Action: Mouse moved to (821, 454)
Screenshot: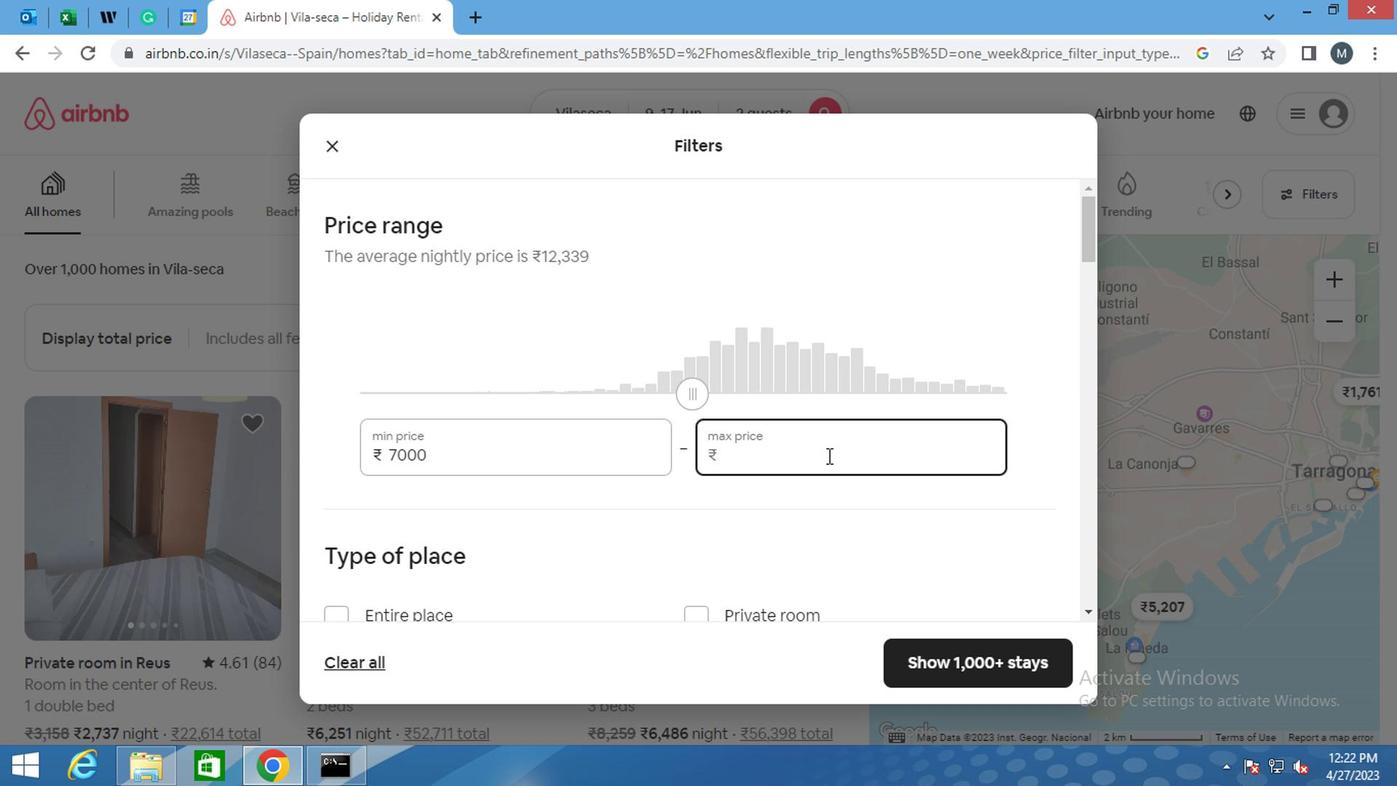 
Action: Key pressed 1
Screenshot: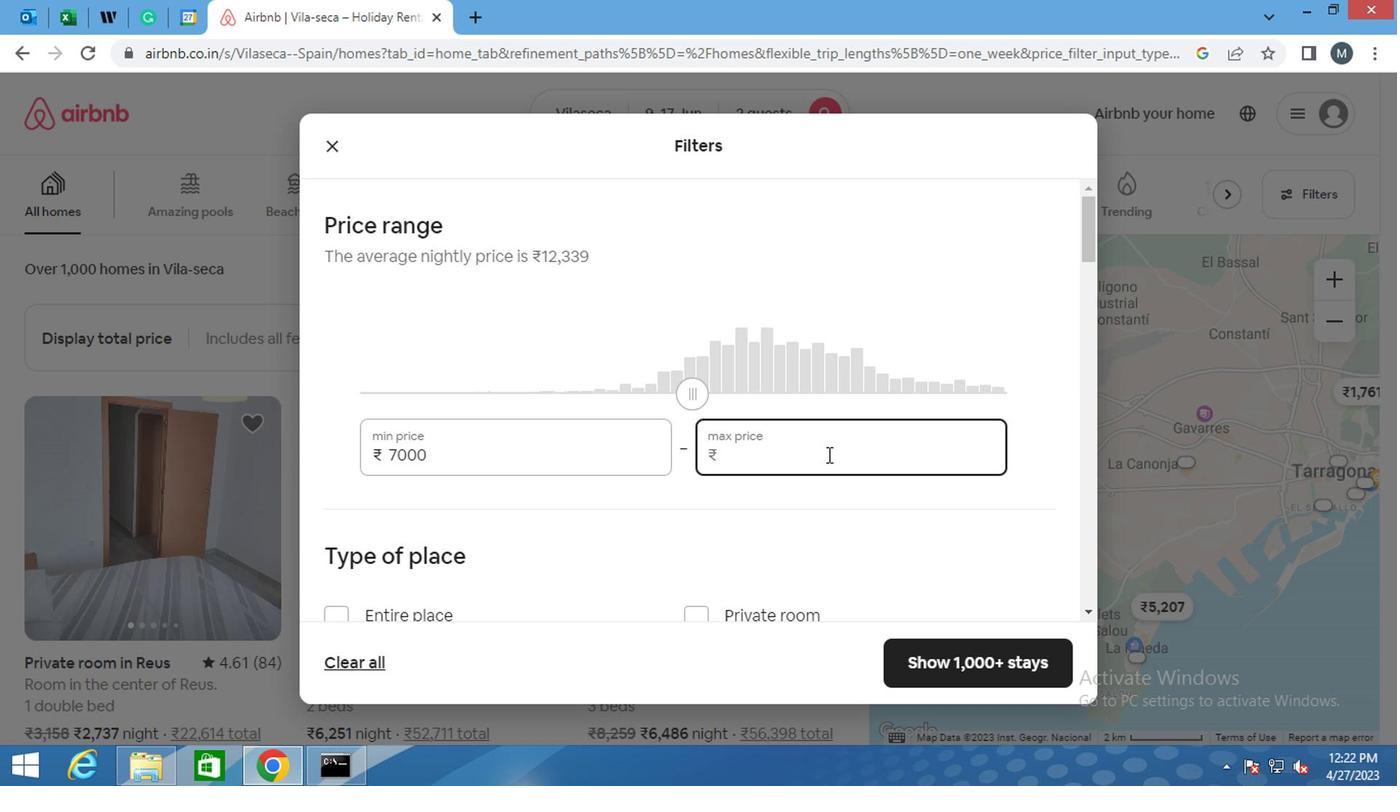 
Action: Mouse moved to (821, 454)
Screenshot: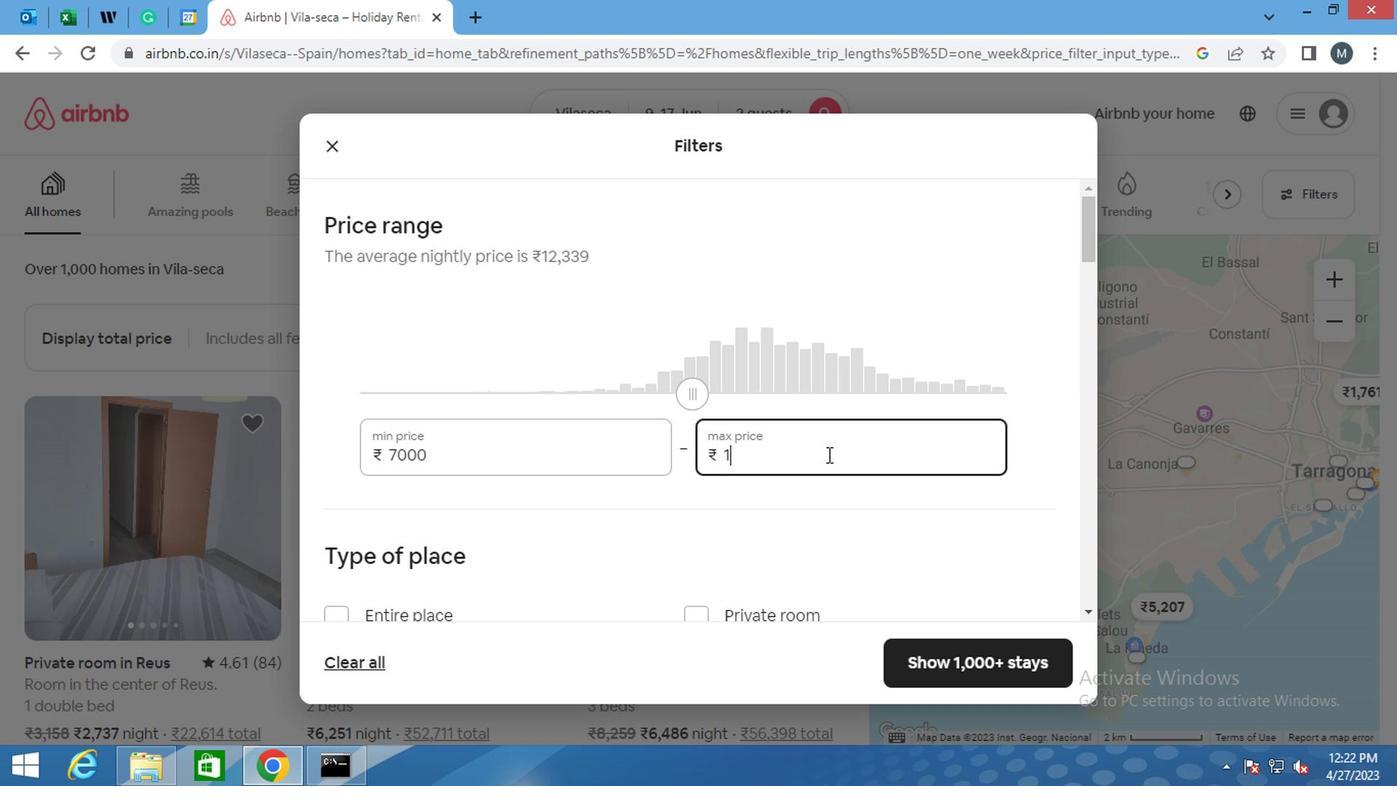 
Action: Key pressed 2
Screenshot: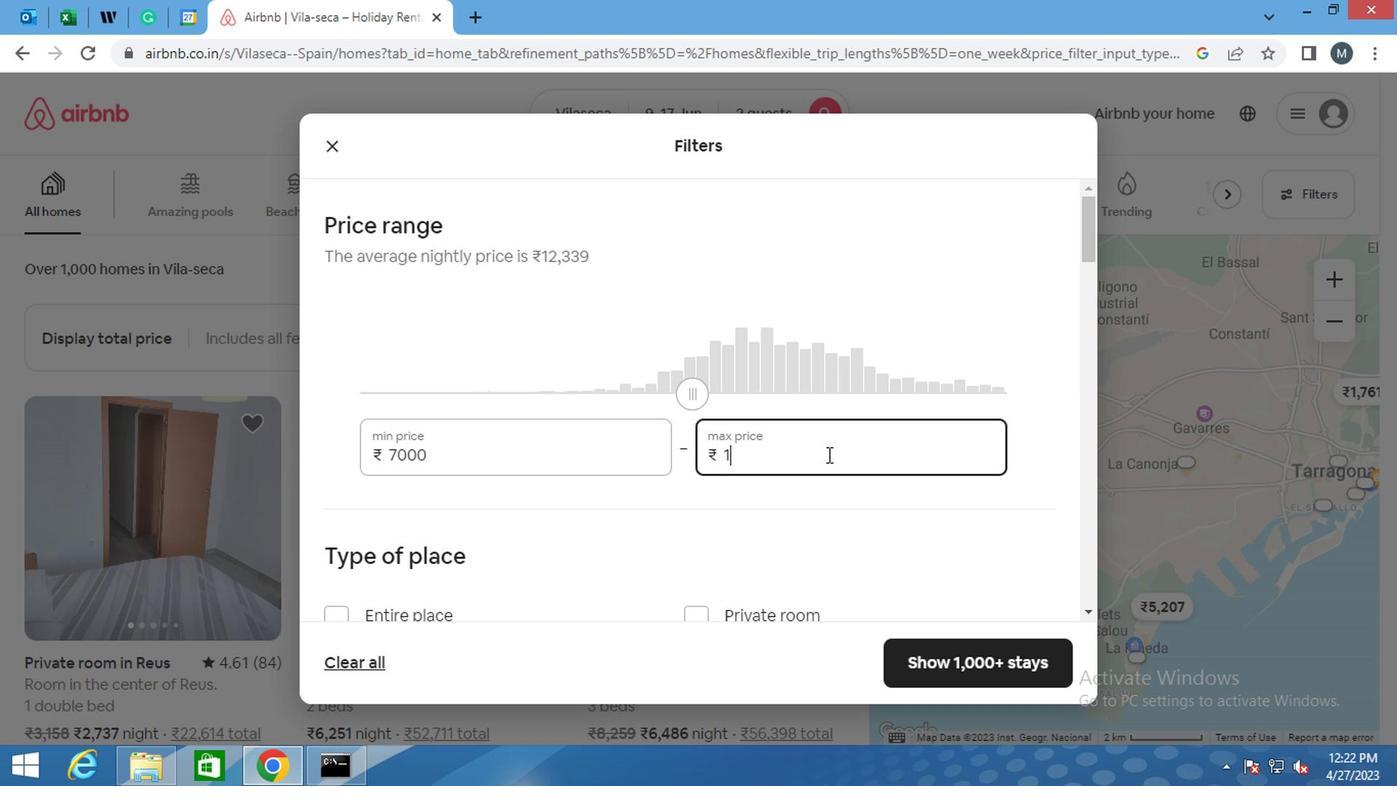 
Action: Mouse moved to (821, 454)
Screenshot: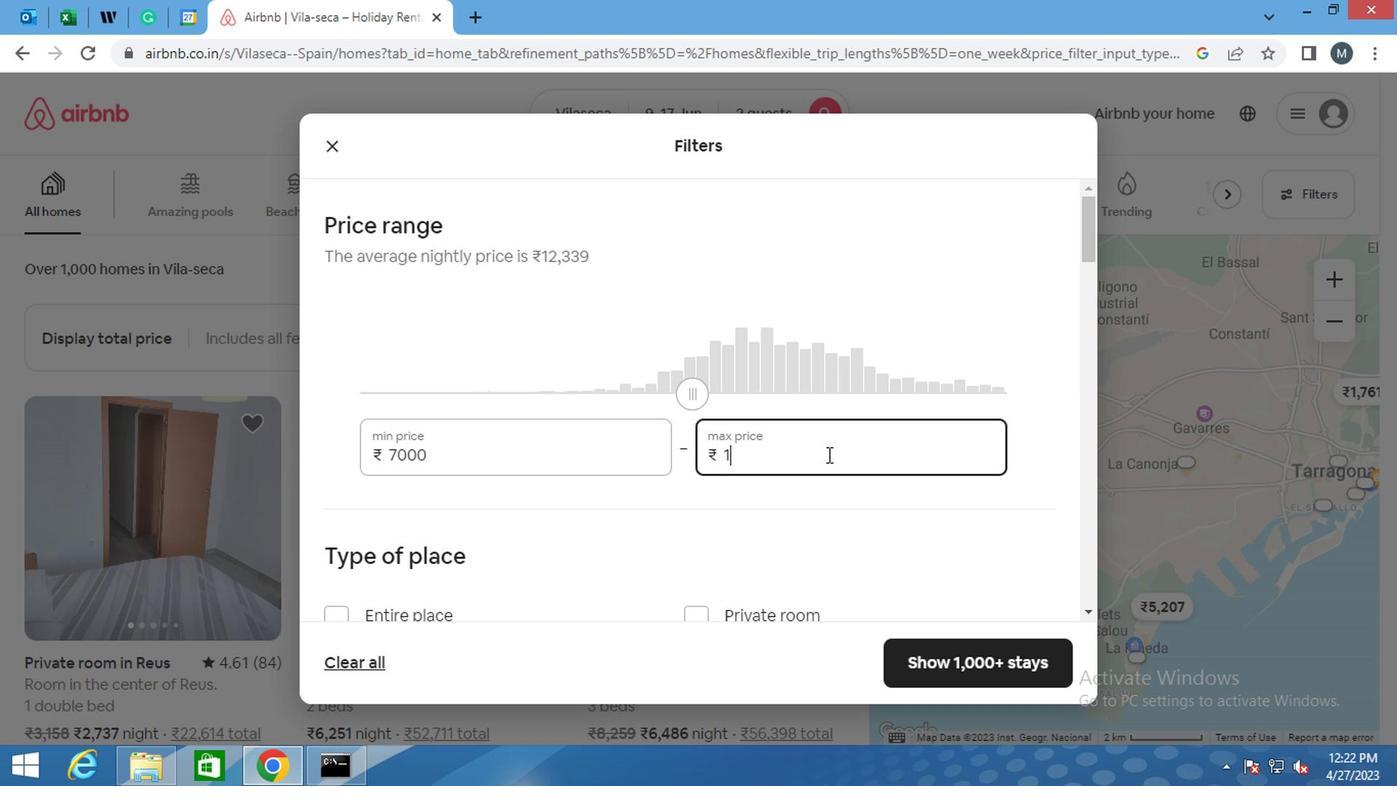 
Action: Key pressed 0
Screenshot: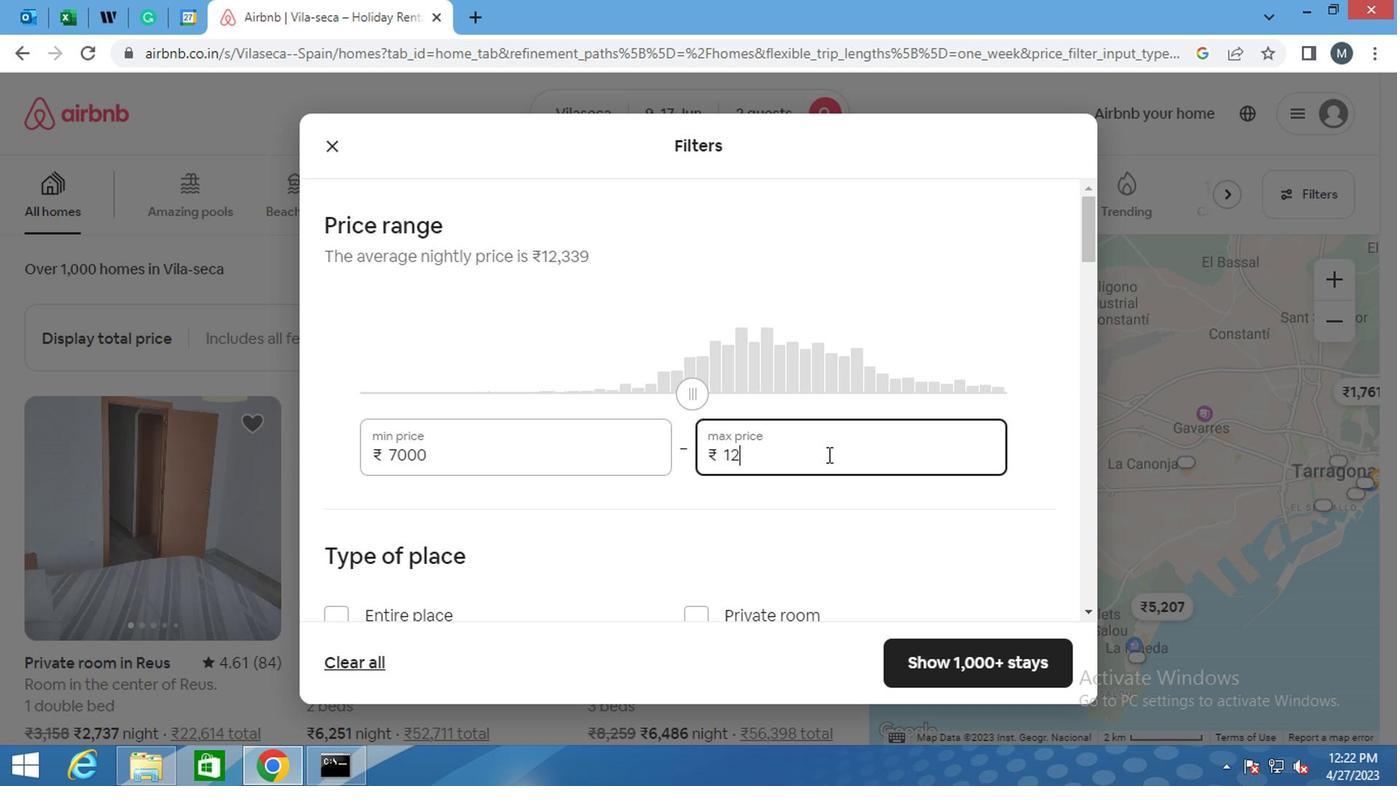 
Action: Mouse moved to (819, 455)
Screenshot: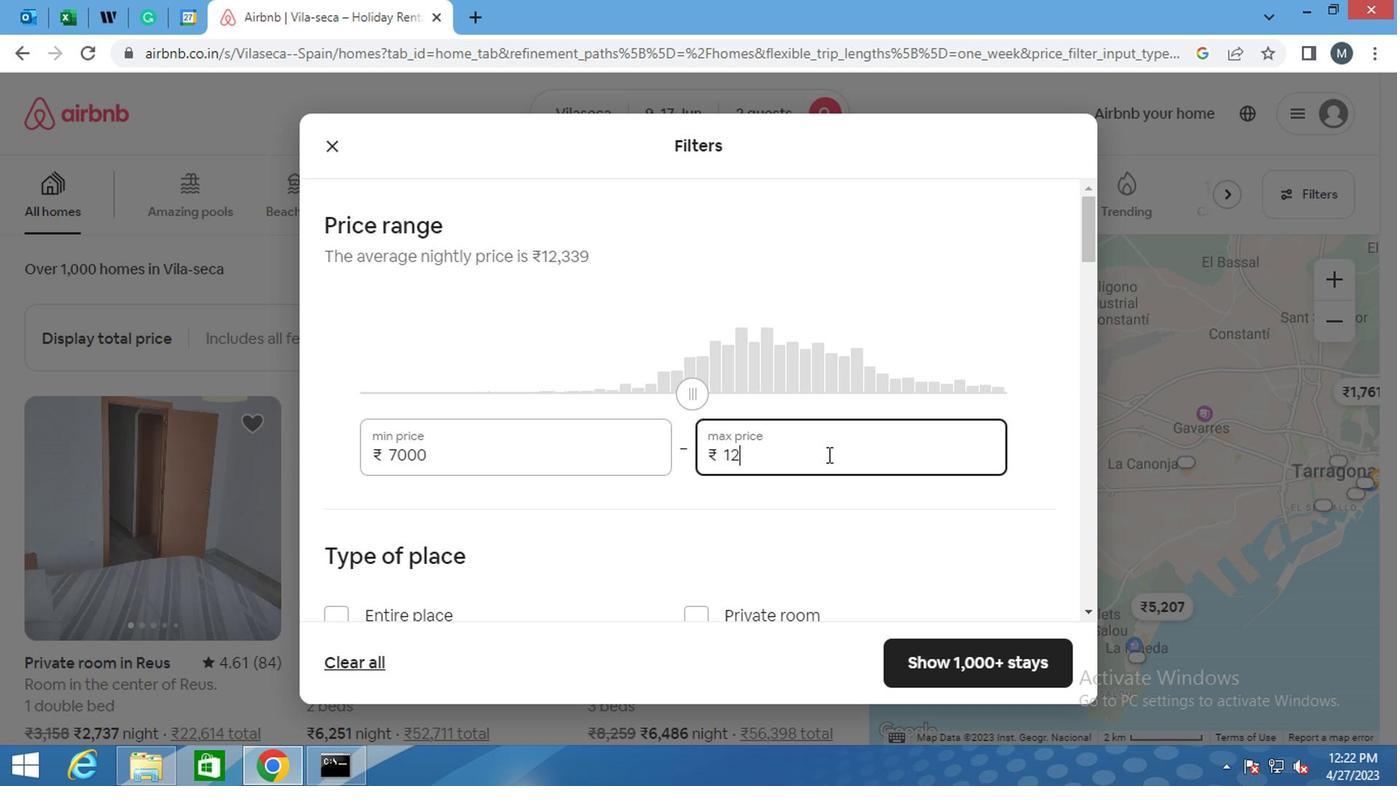 
Action: Key pressed 00
Screenshot: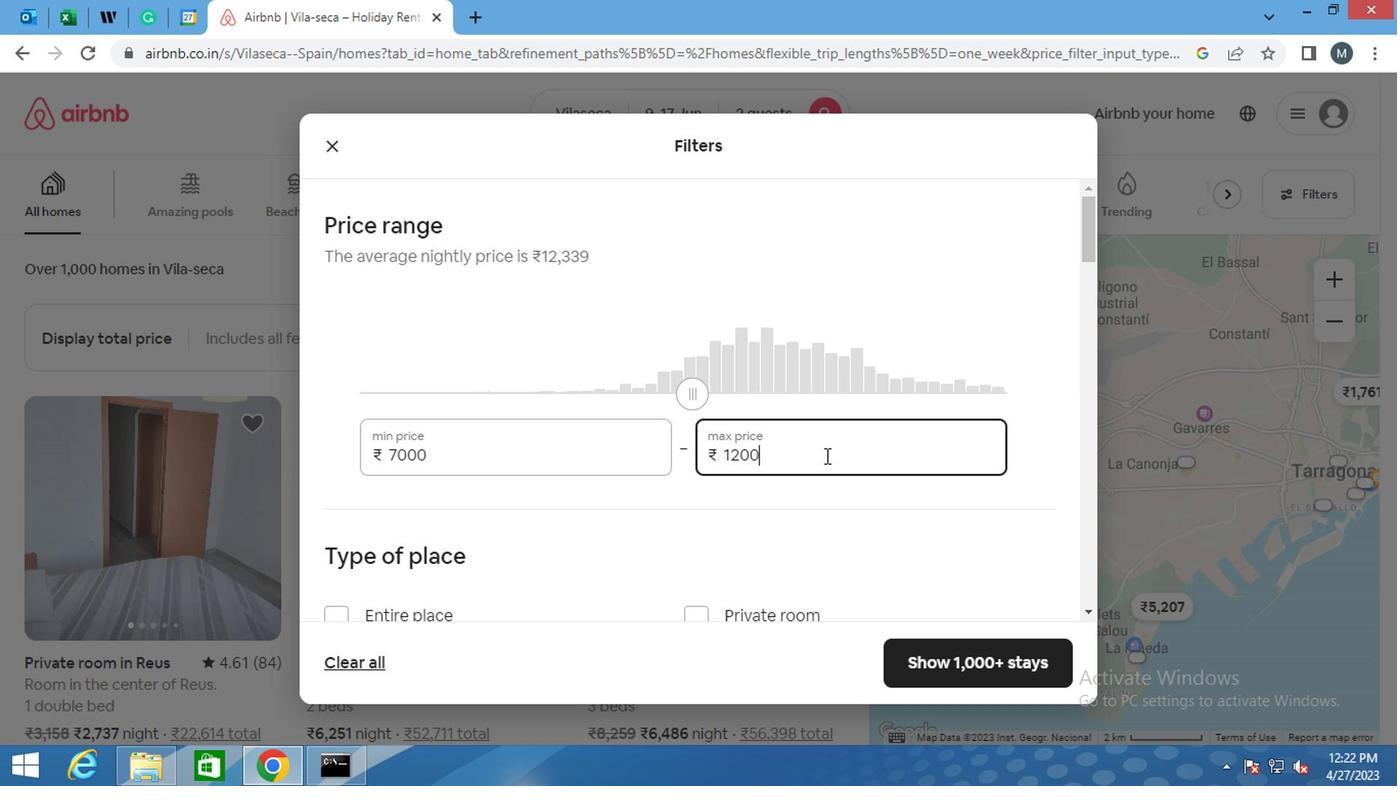 
Action: Mouse moved to (652, 449)
Screenshot: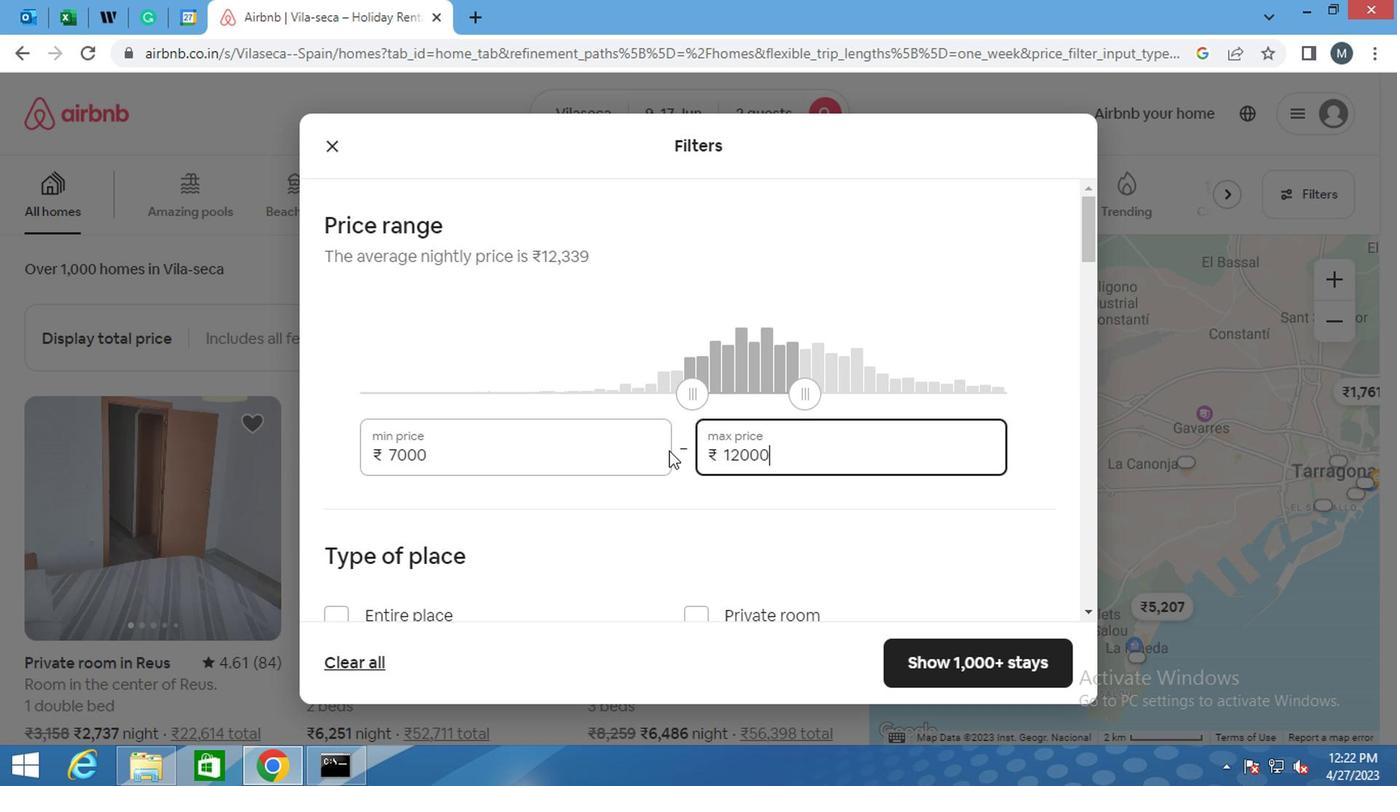 
Action: Mouse scrolled (652, 448) with delta (0, 0)
Screenshot: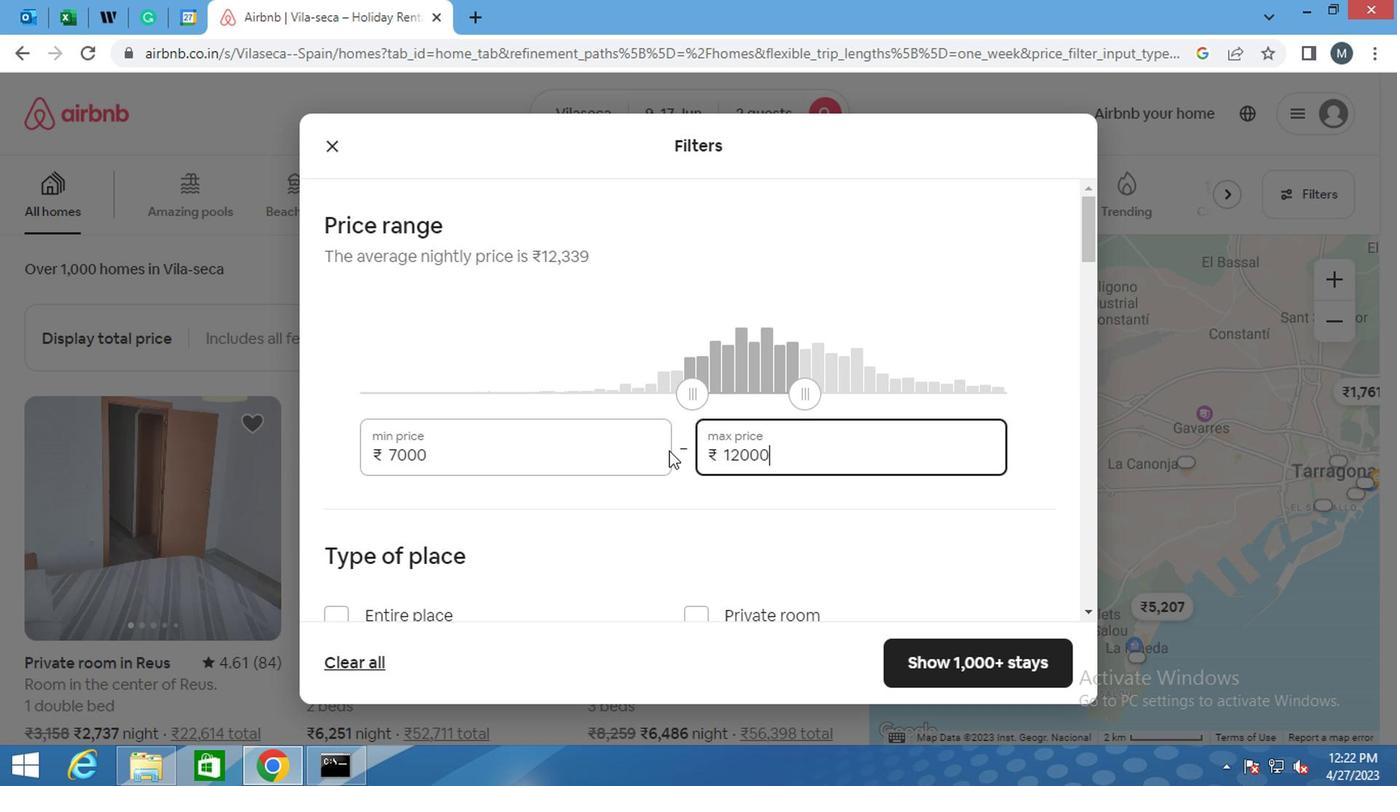 
Action: Mouse moved to (594, 451)
Screenshot: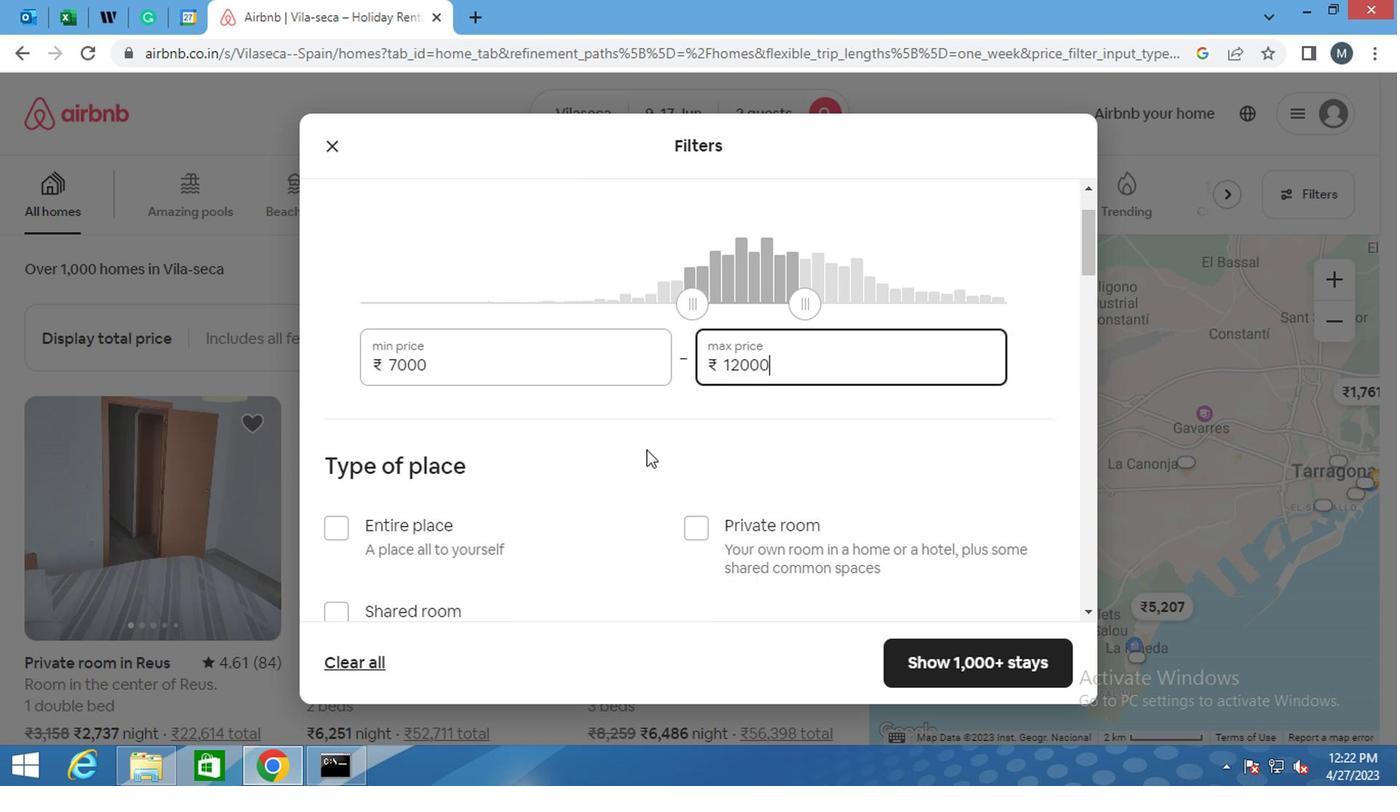 
Action: Mouse scrolled (594, 450) with delta (0, 0)
Screenshot: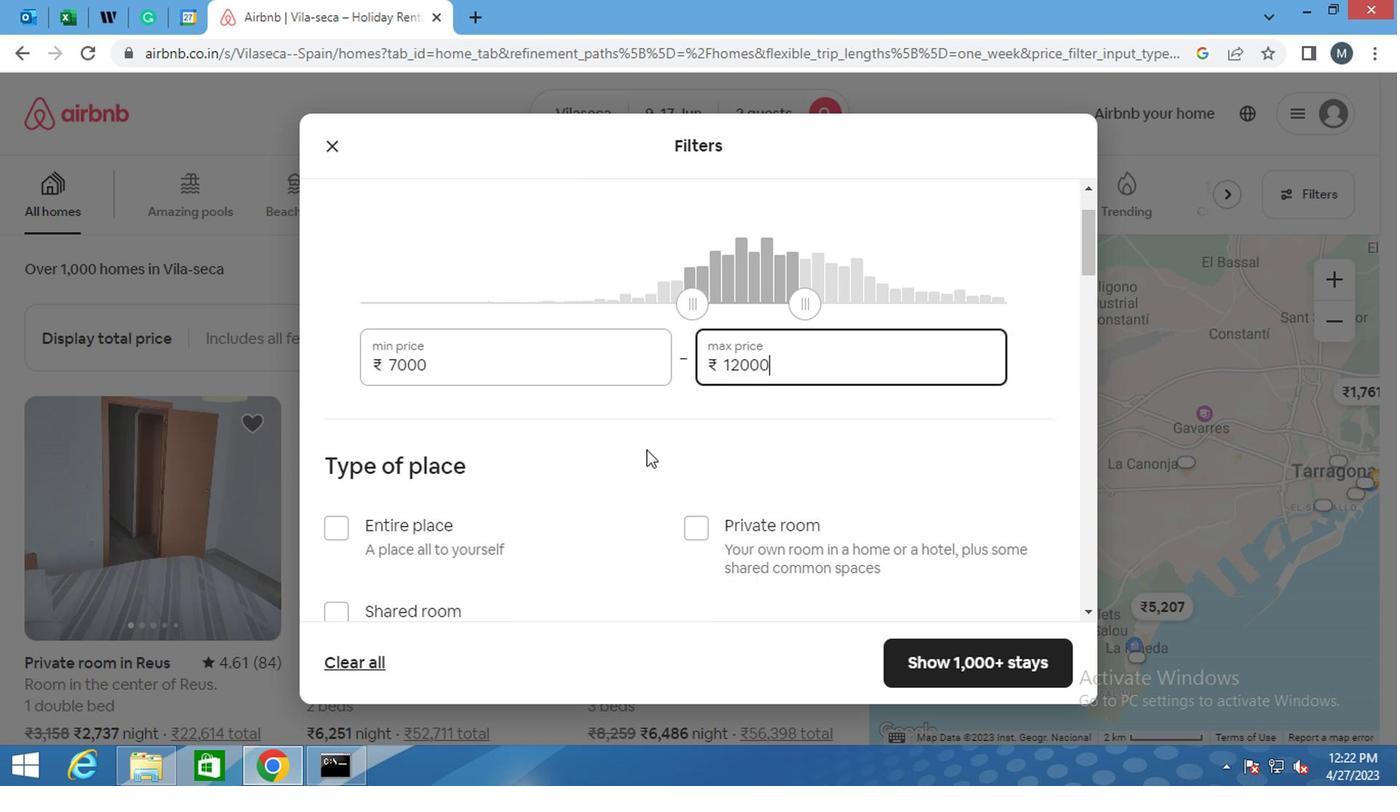 
Action: Mouse moved to (704, 419)
Screenshot: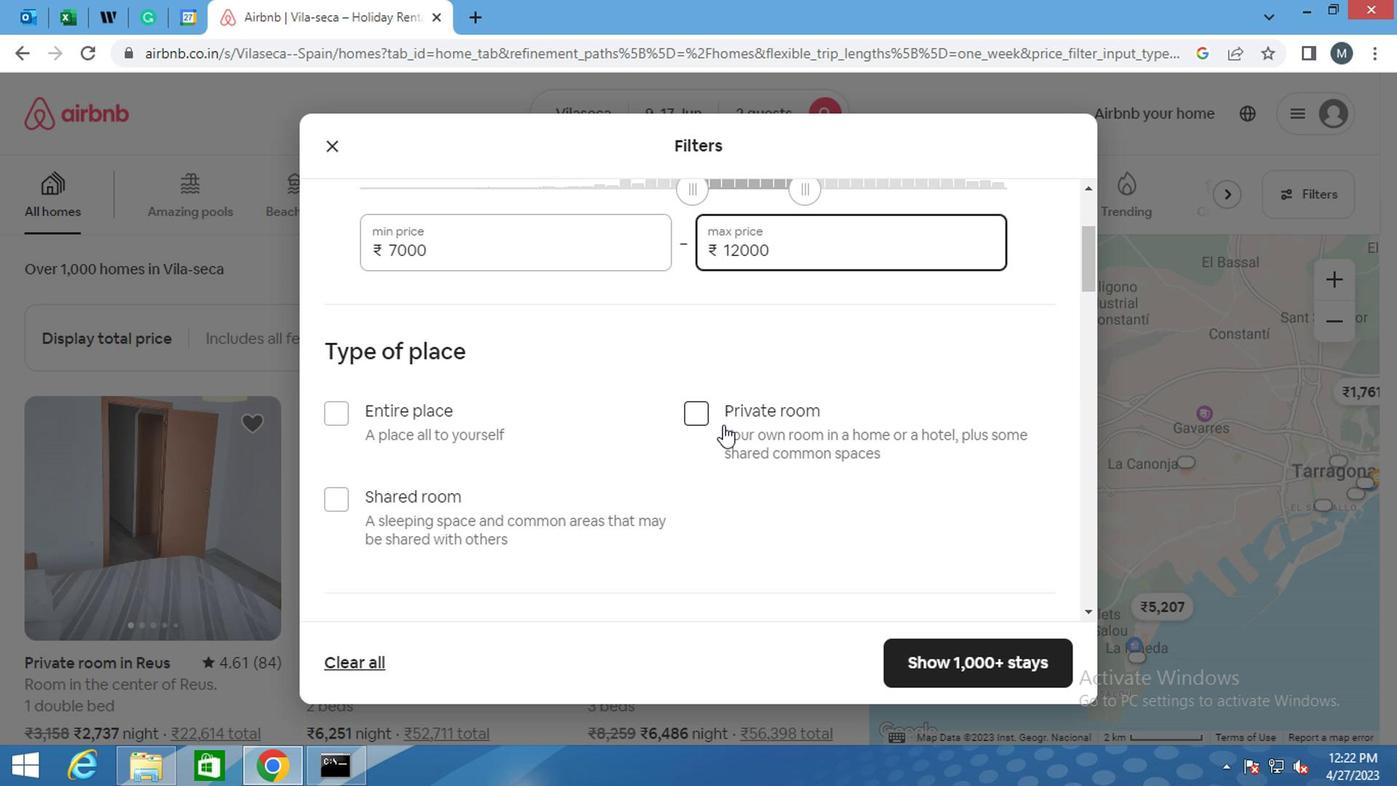 
Action: Mouse pressed left at (704, 419)
Screenshot: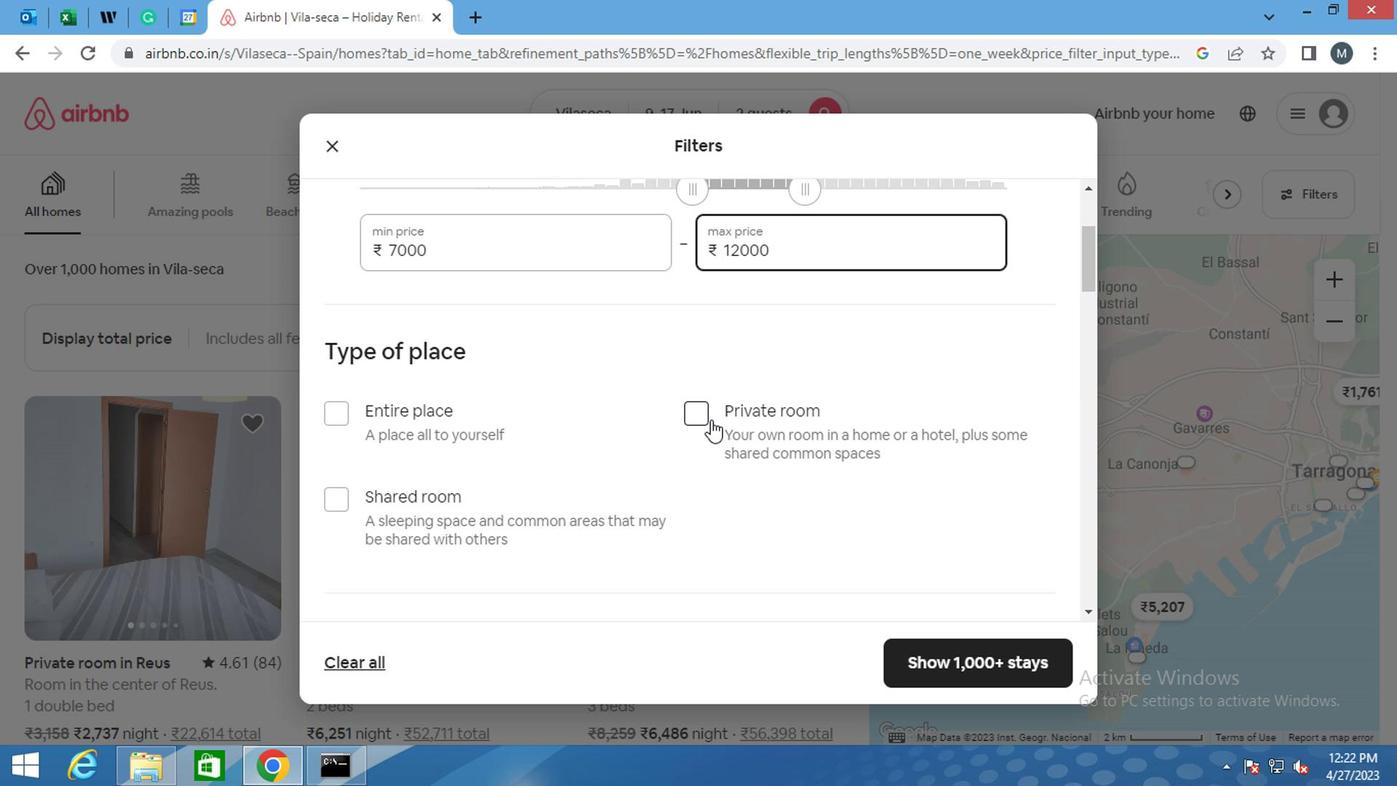 
Action: Mouse moved to (511, 401)
Screenshot: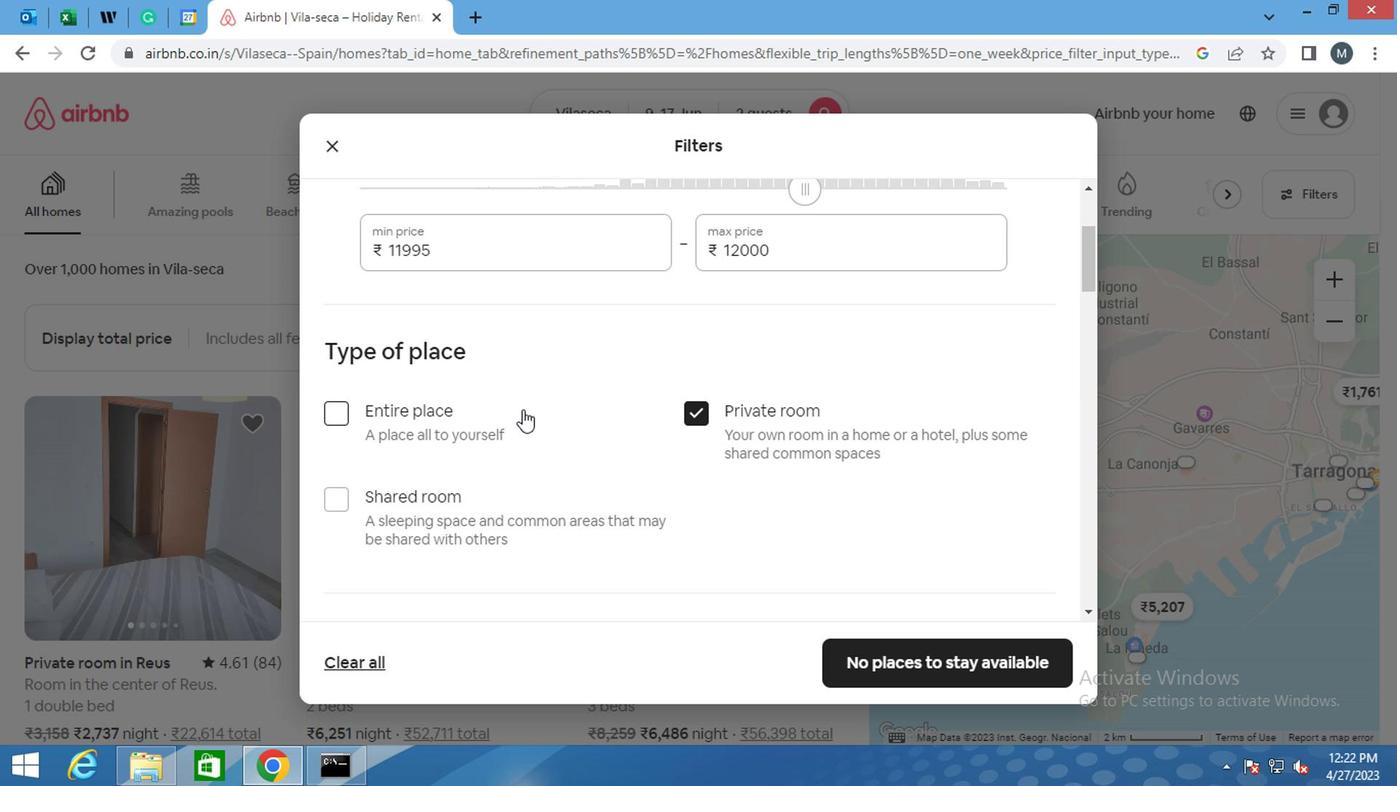 
Action: Mouse scrolled (511, 400) with delta (0, 0)
Screenshot: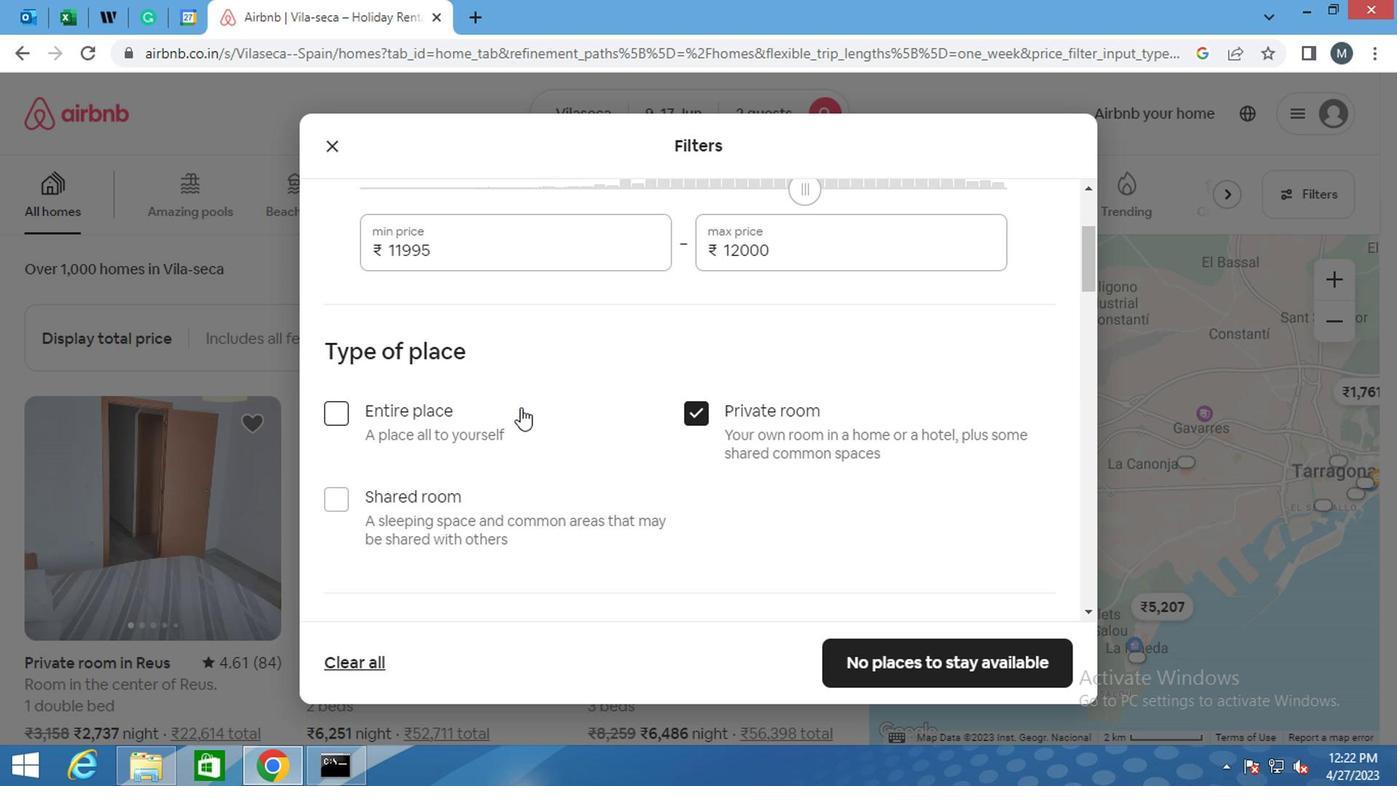 
Action: Mouse moved to (507, 398)
Screenshot: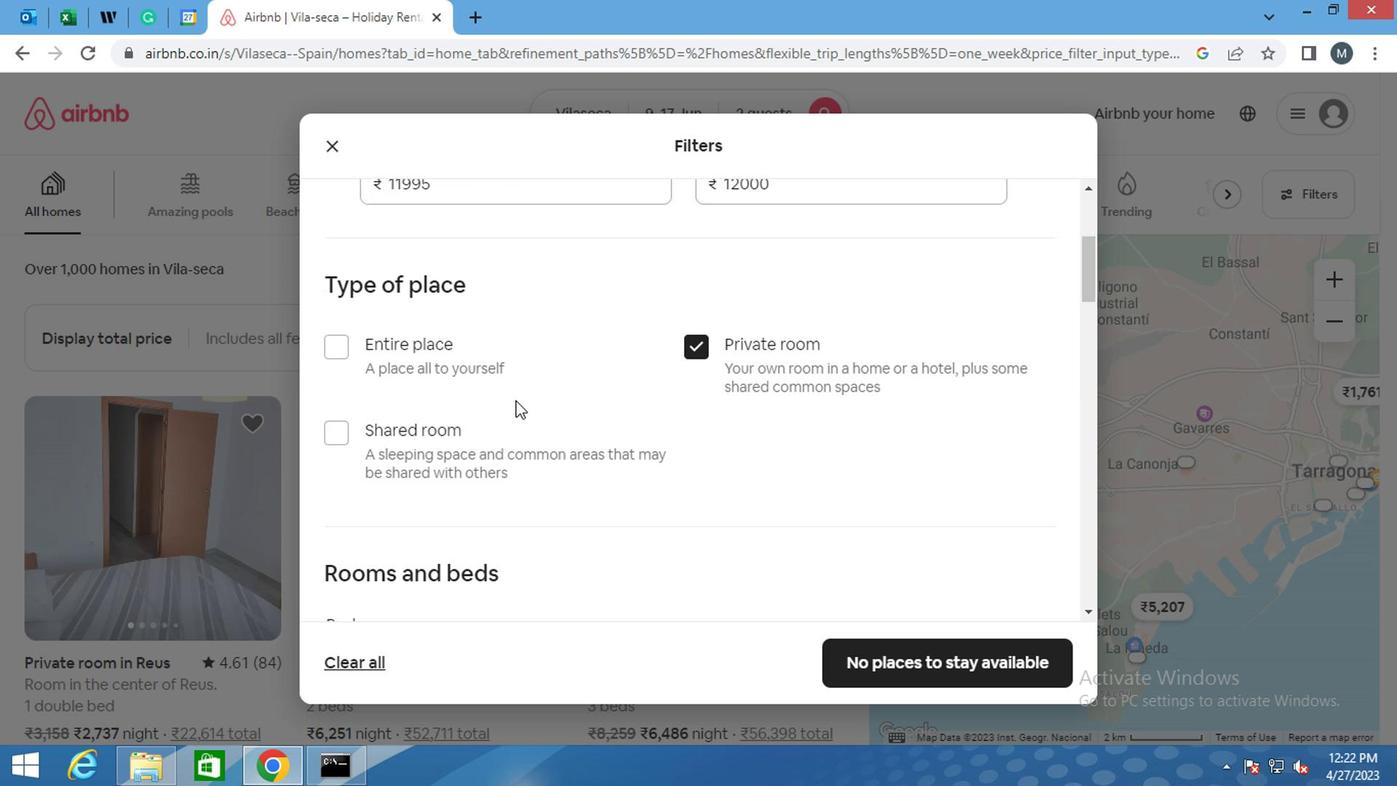 
Action: Mouse scrolled (507, 398) with delta (0, 0)
Screenshot: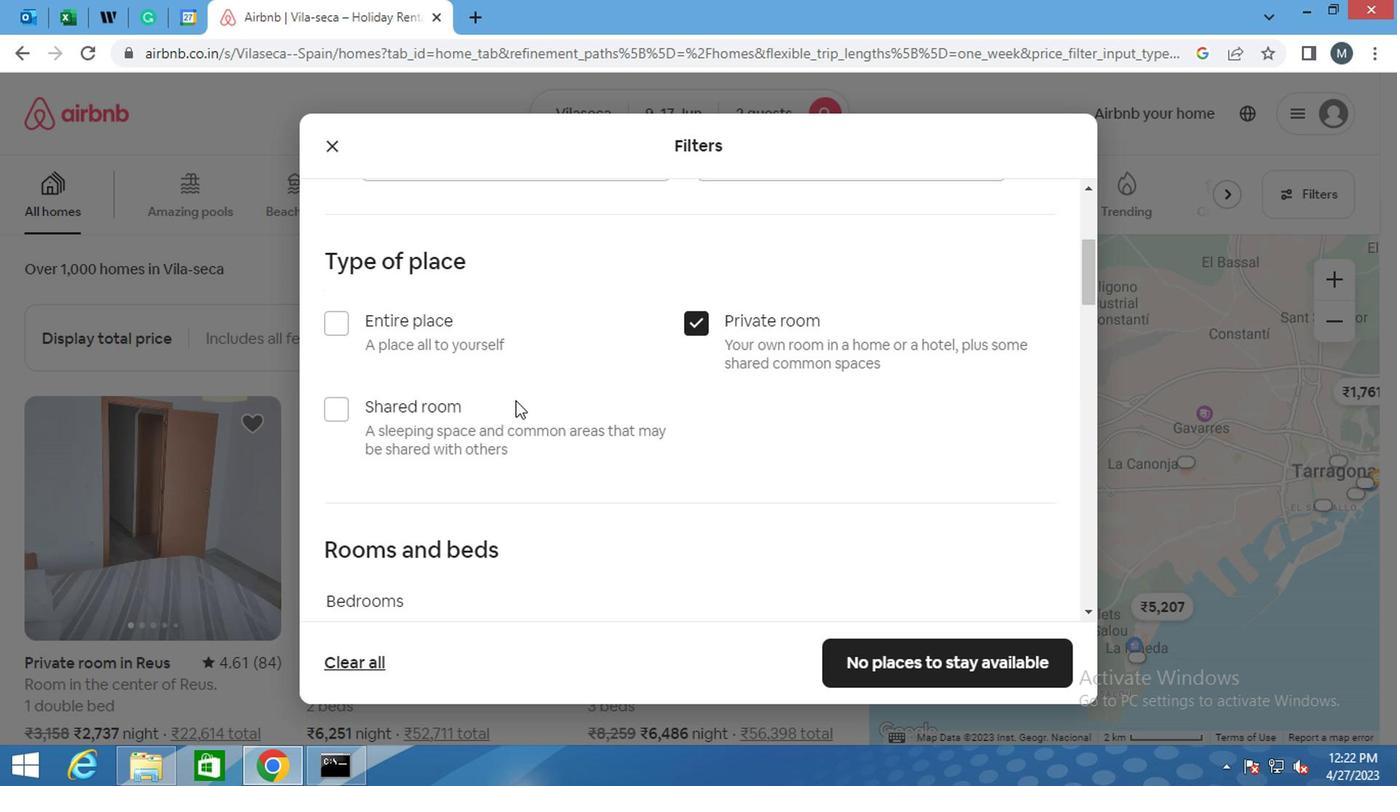 
Action: Mouse moved to (425, 413)
Screenshot: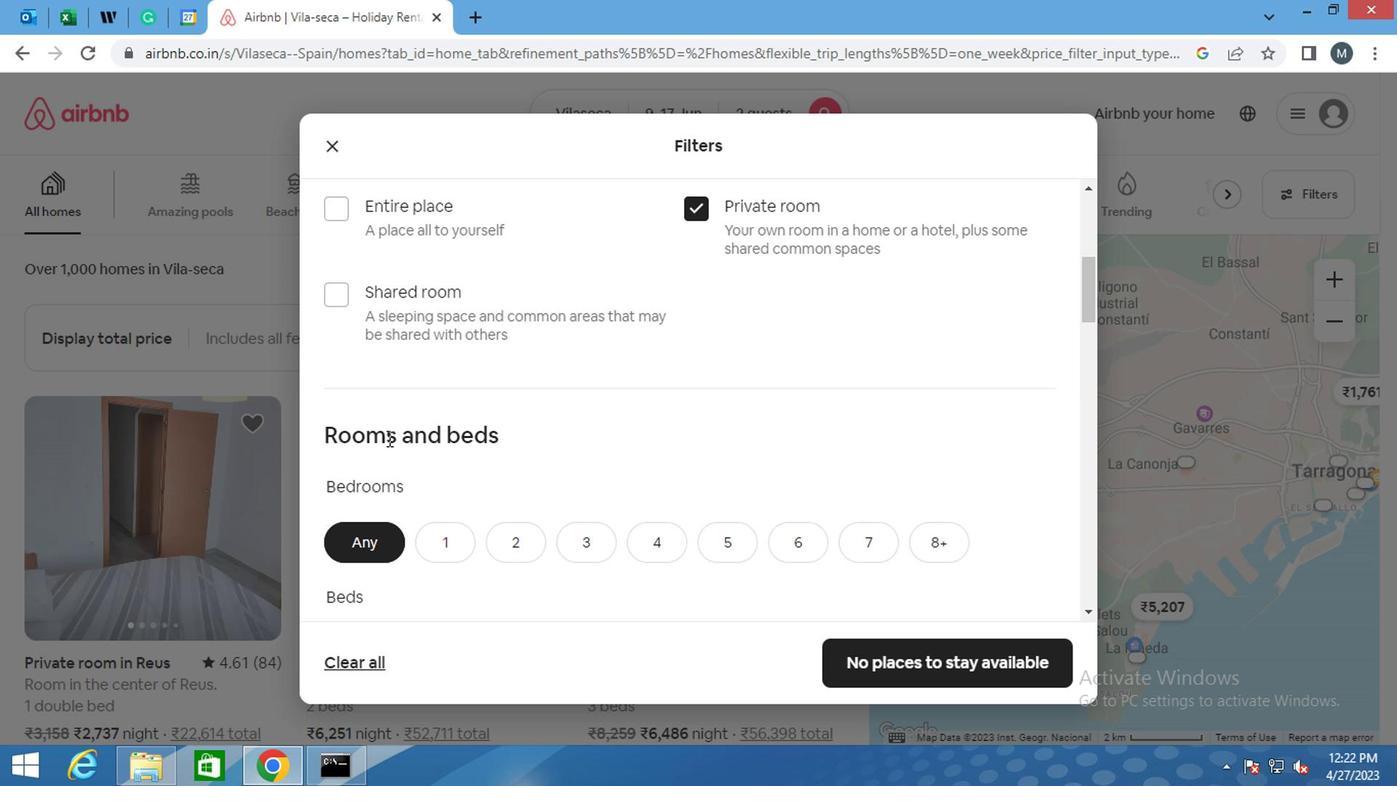 
Action: Mouse scrolled (425, 412) with delta (0, -1)
Screenshot: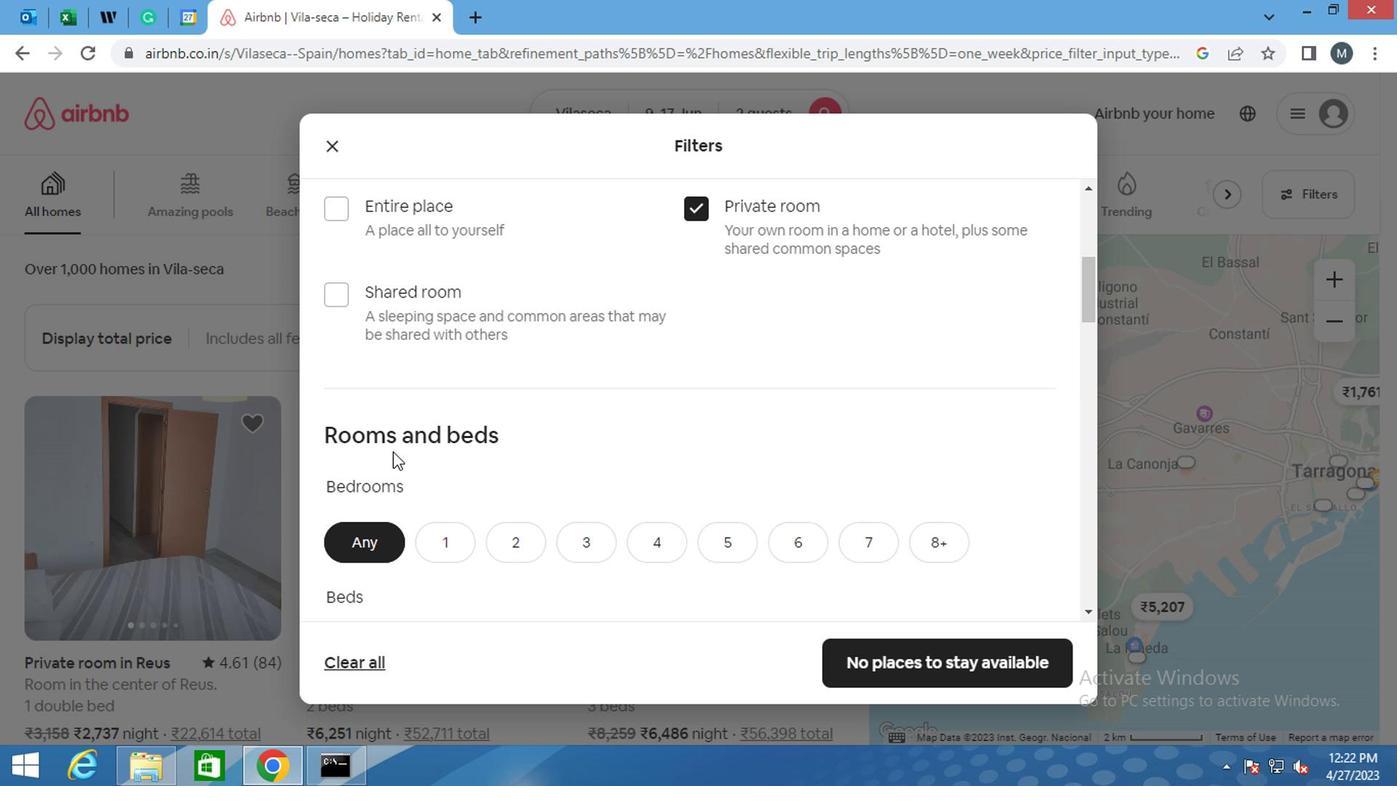 
Action: Mouse moved to (436, 437)
Screenshot: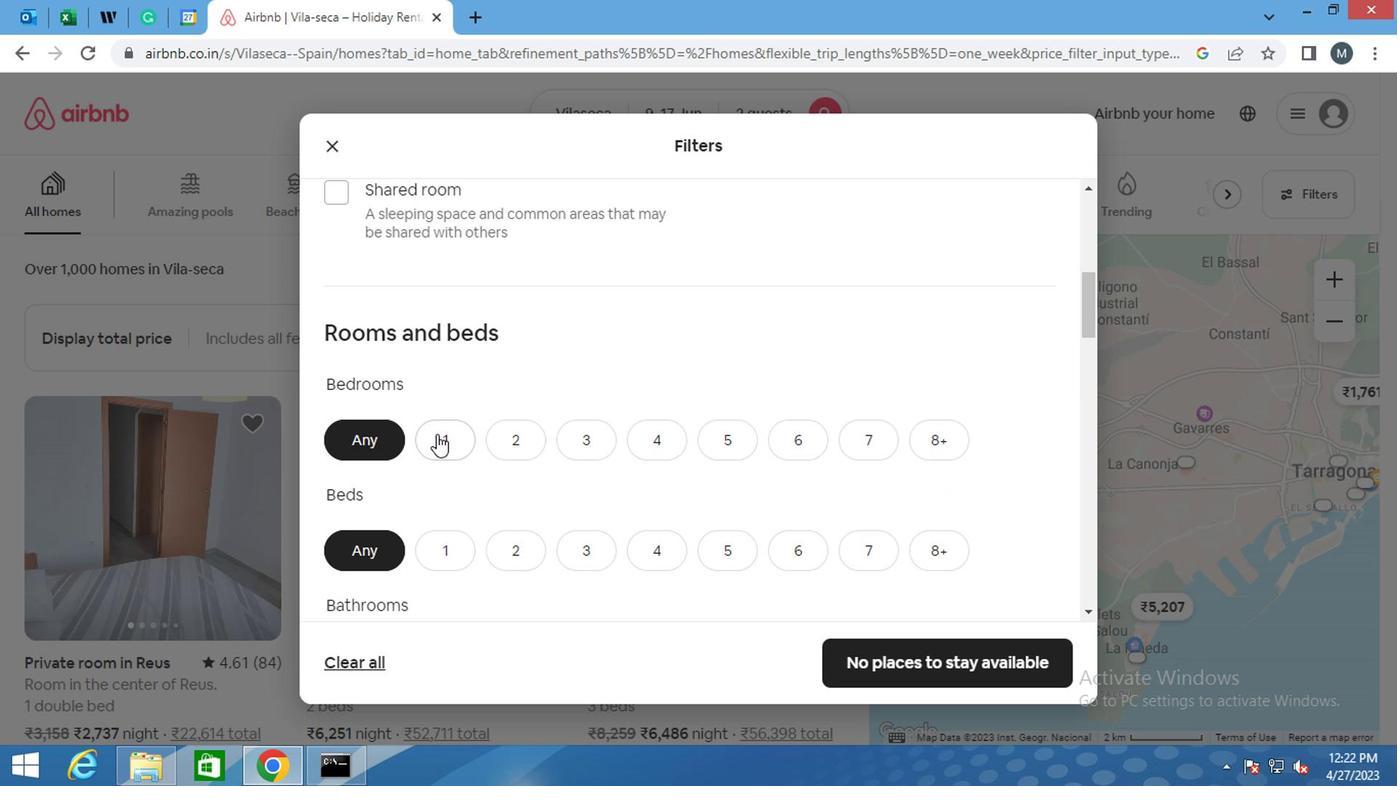 
Action: Mouse pressed left at (436, 437)
Screenshot: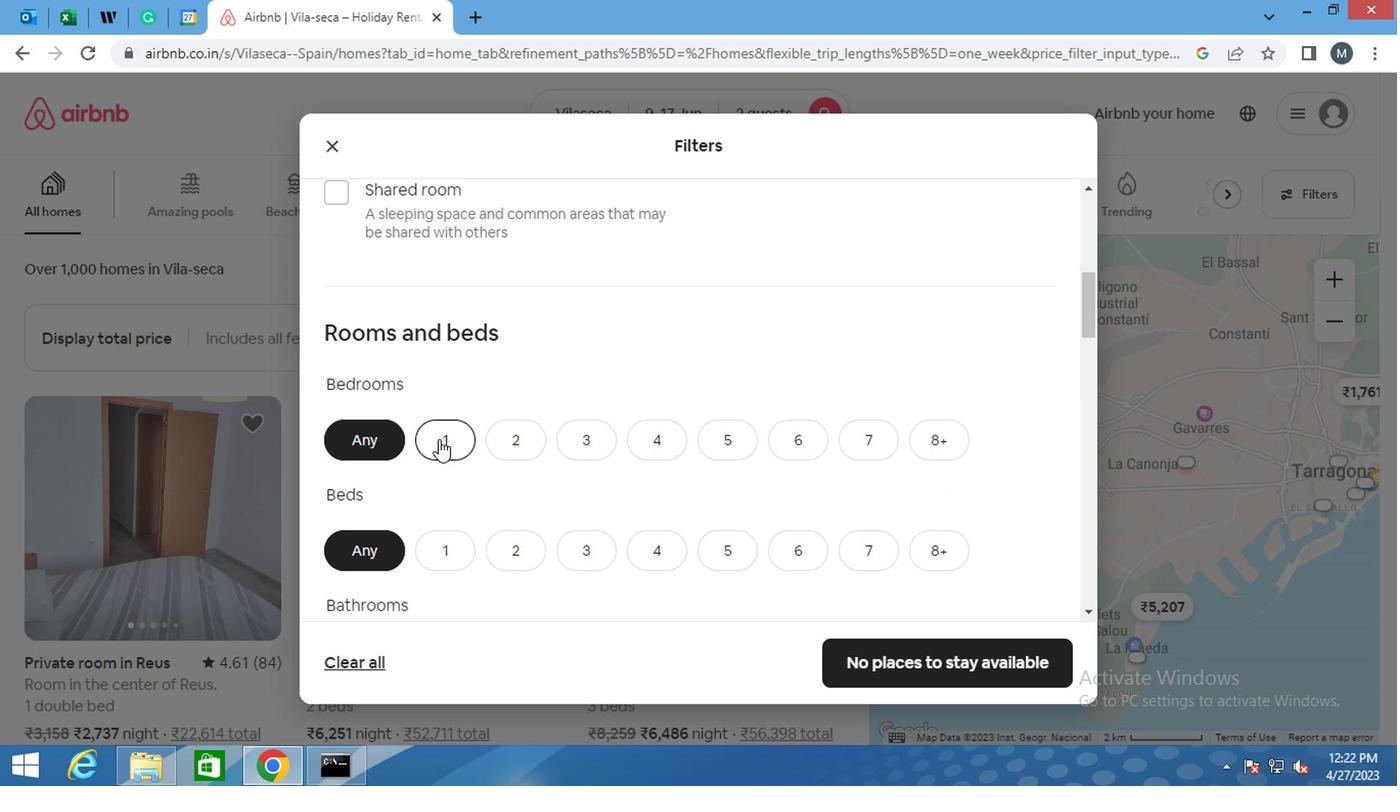 
Action: Mouse moved to (481, 409)
Screenshot: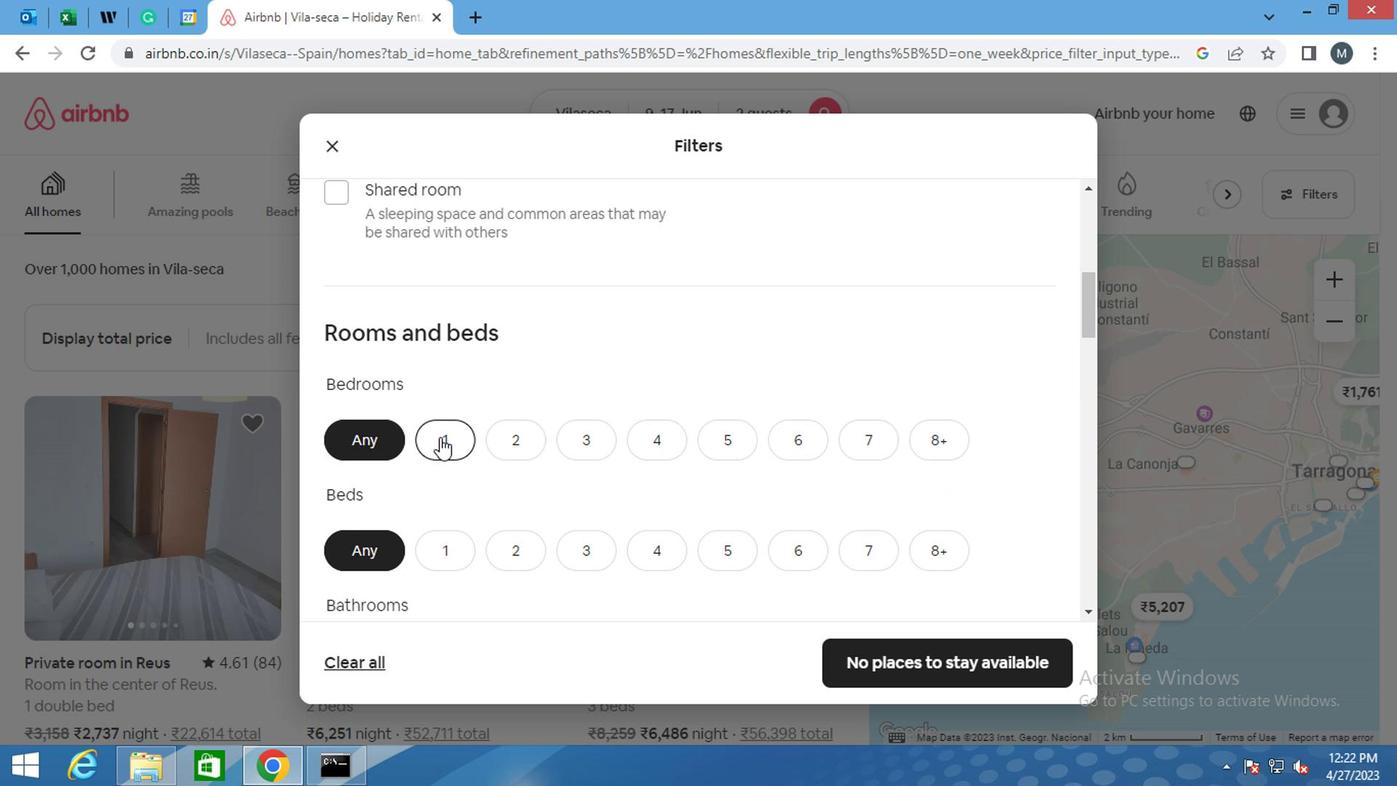 
Action: Mouse scrolled (481, 408) with delta (0, 0)
Screenshot: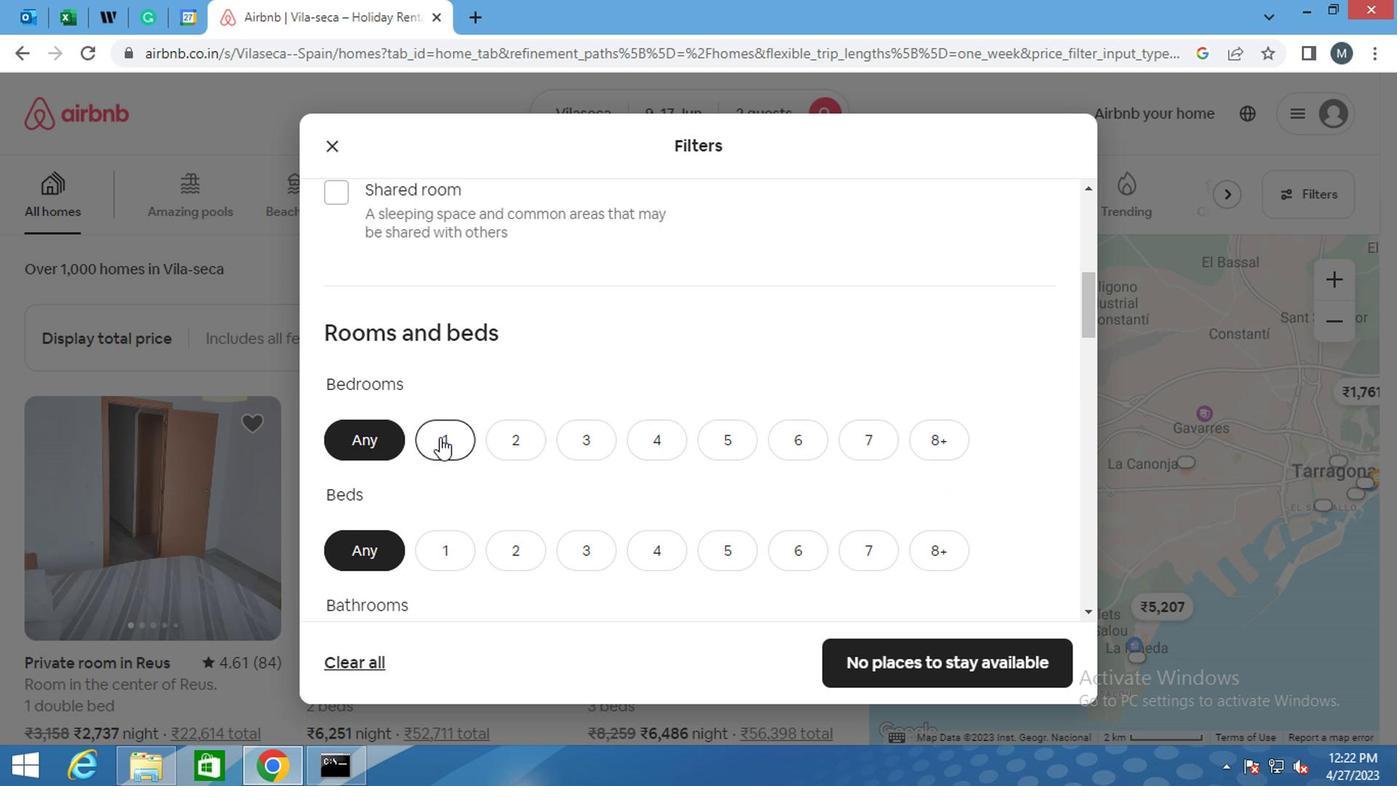 
Action: Mouse scrolled (481, 408) with delta (0, 0)
Screenshot: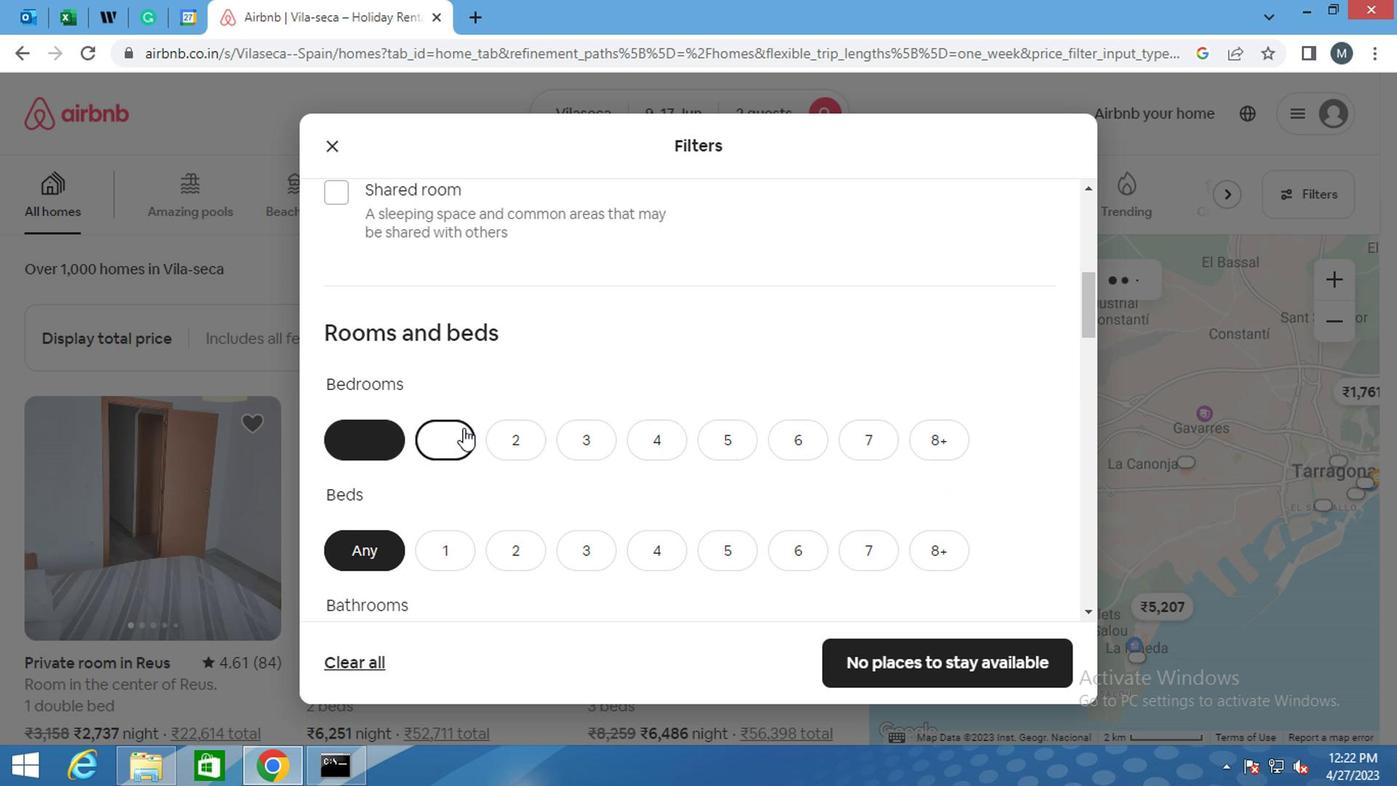 
Action: Mouse moved to (514, 351)
Screenshot: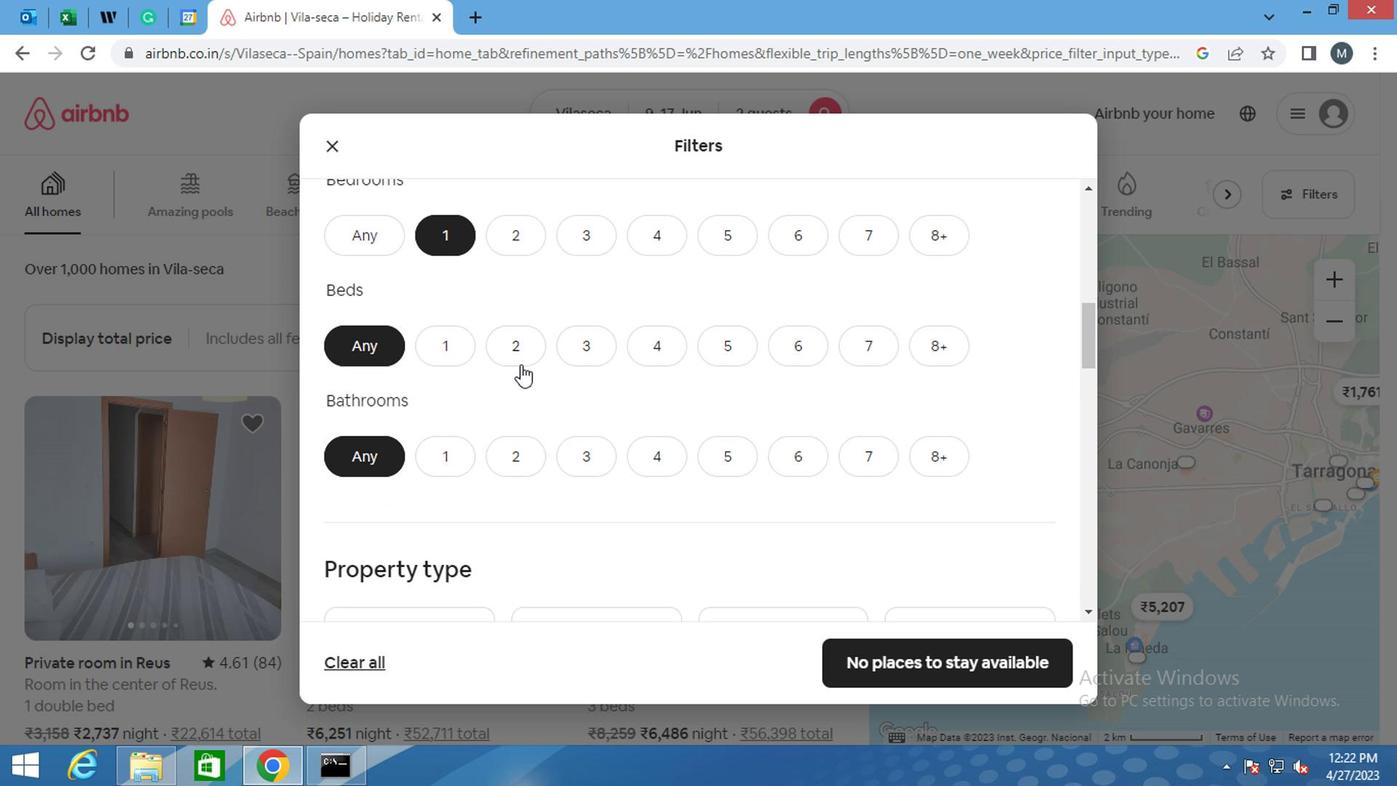 
Action: Mouse pressed left at (514, 351)
Screenshot: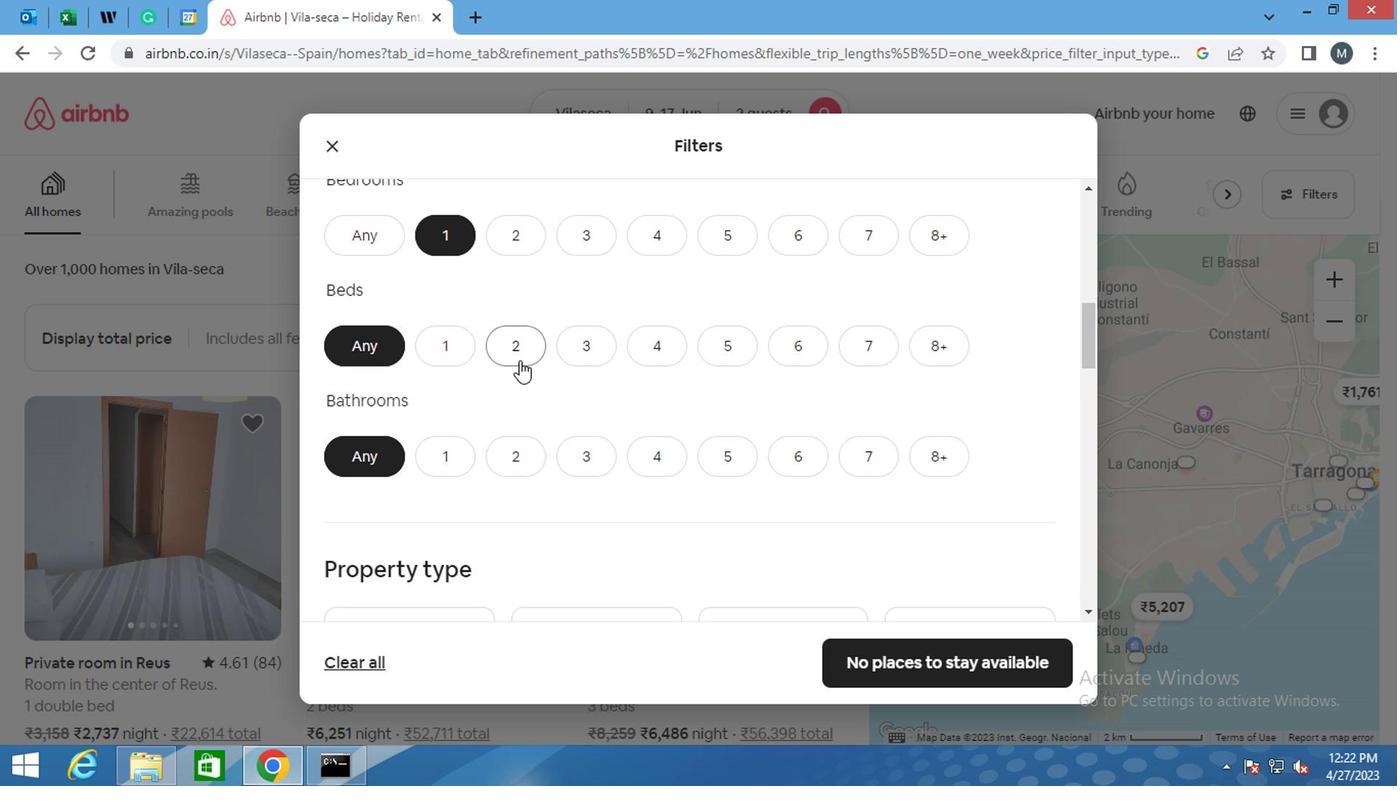 
Action: Mouse moved to (444, 461)
Screenshot: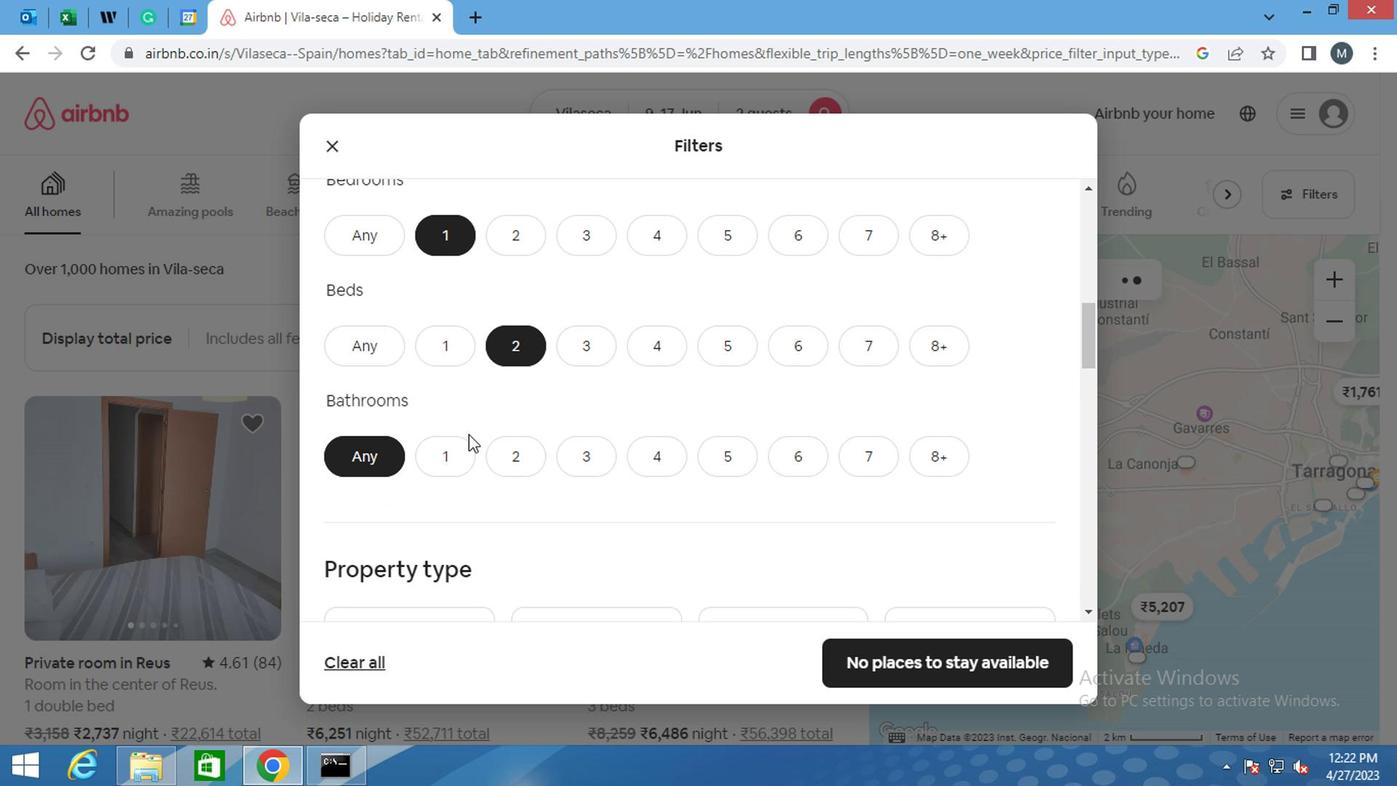 
Action: Mouse pressed left at (444, 461)
Screenshot: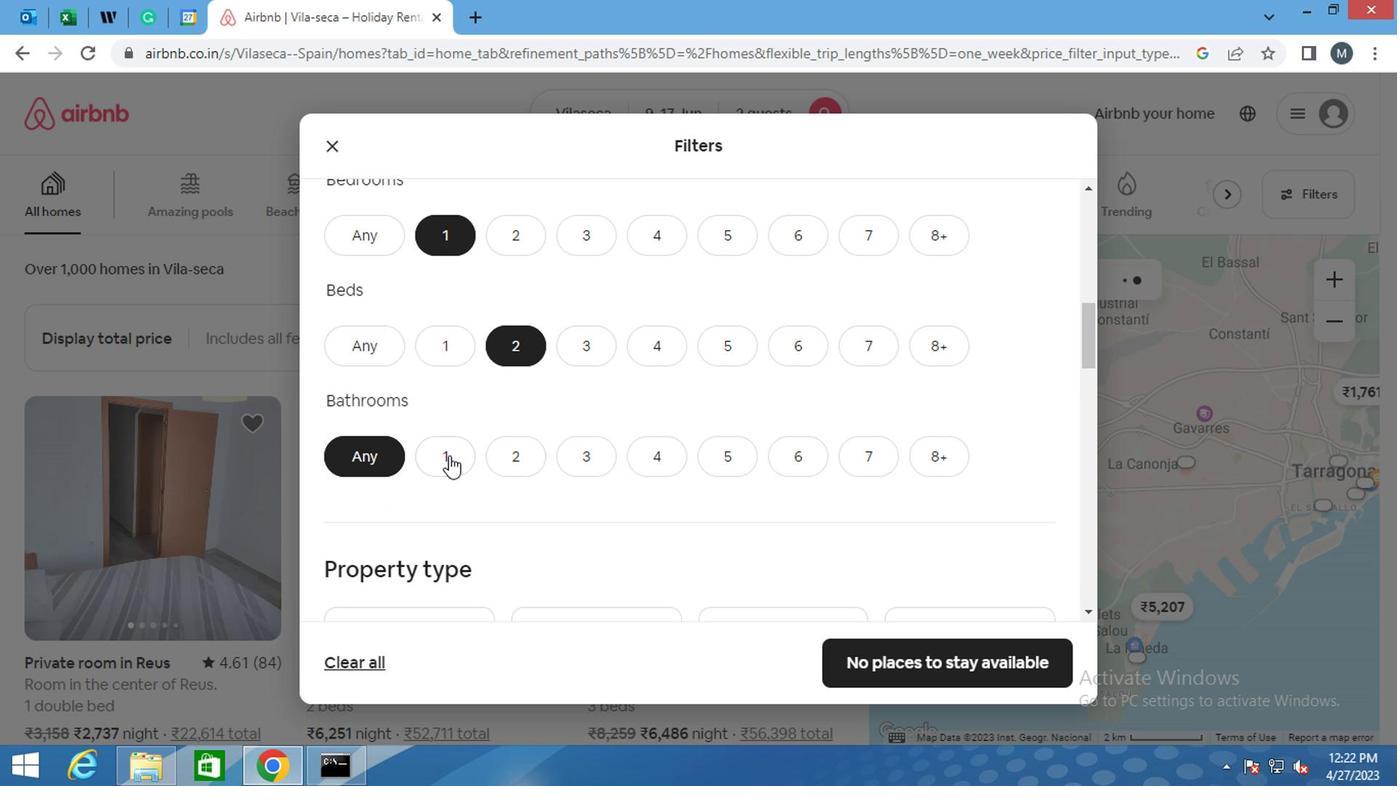 
Action: Mouse moved to (379, 367)
Screenshot: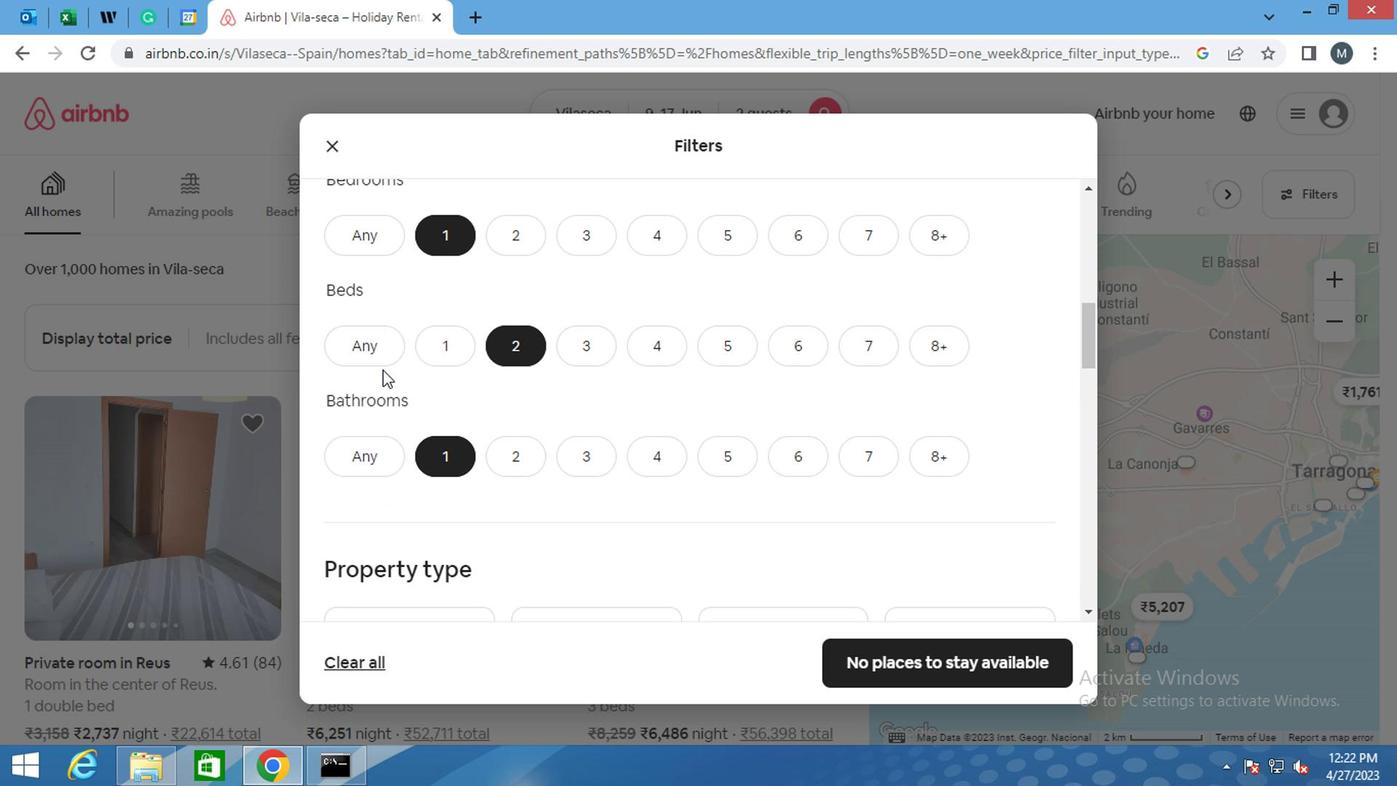 
Action: Mouse scrolled (379, 366) with delta (0, 0)
Screenshot: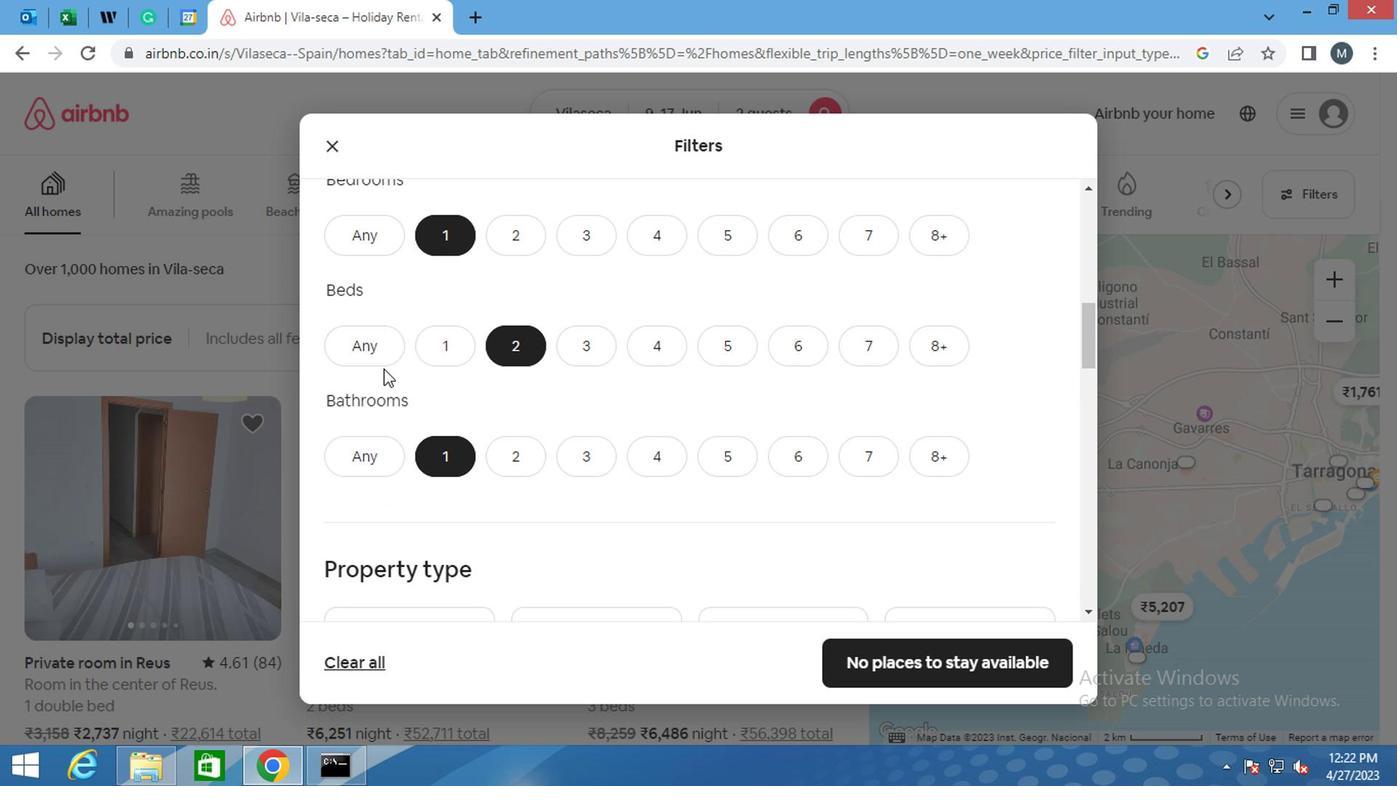 
Action: Mouse scrolled (379, 366) with delta (0, 0)
Screenshot: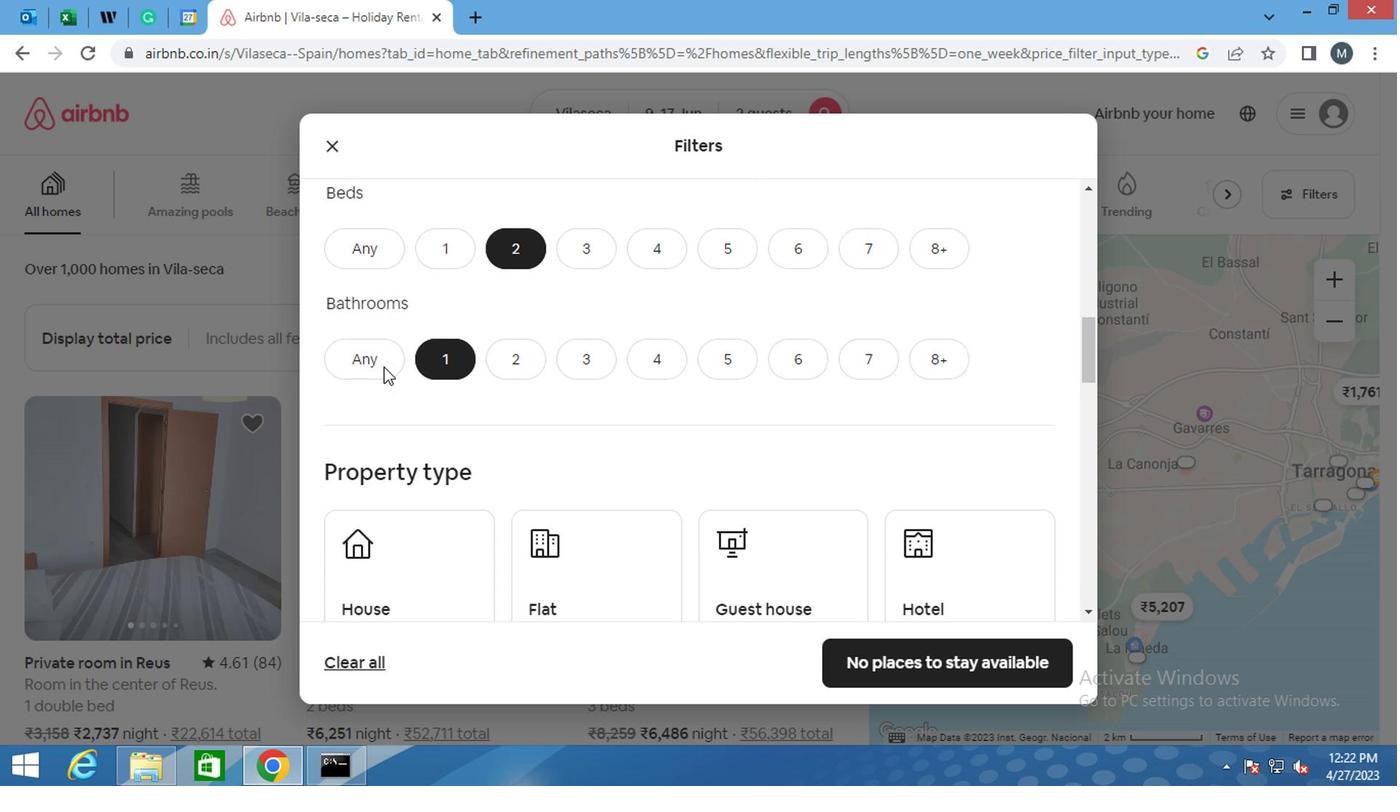 
Action: Mouse moved to (409, 422)
Screenshot: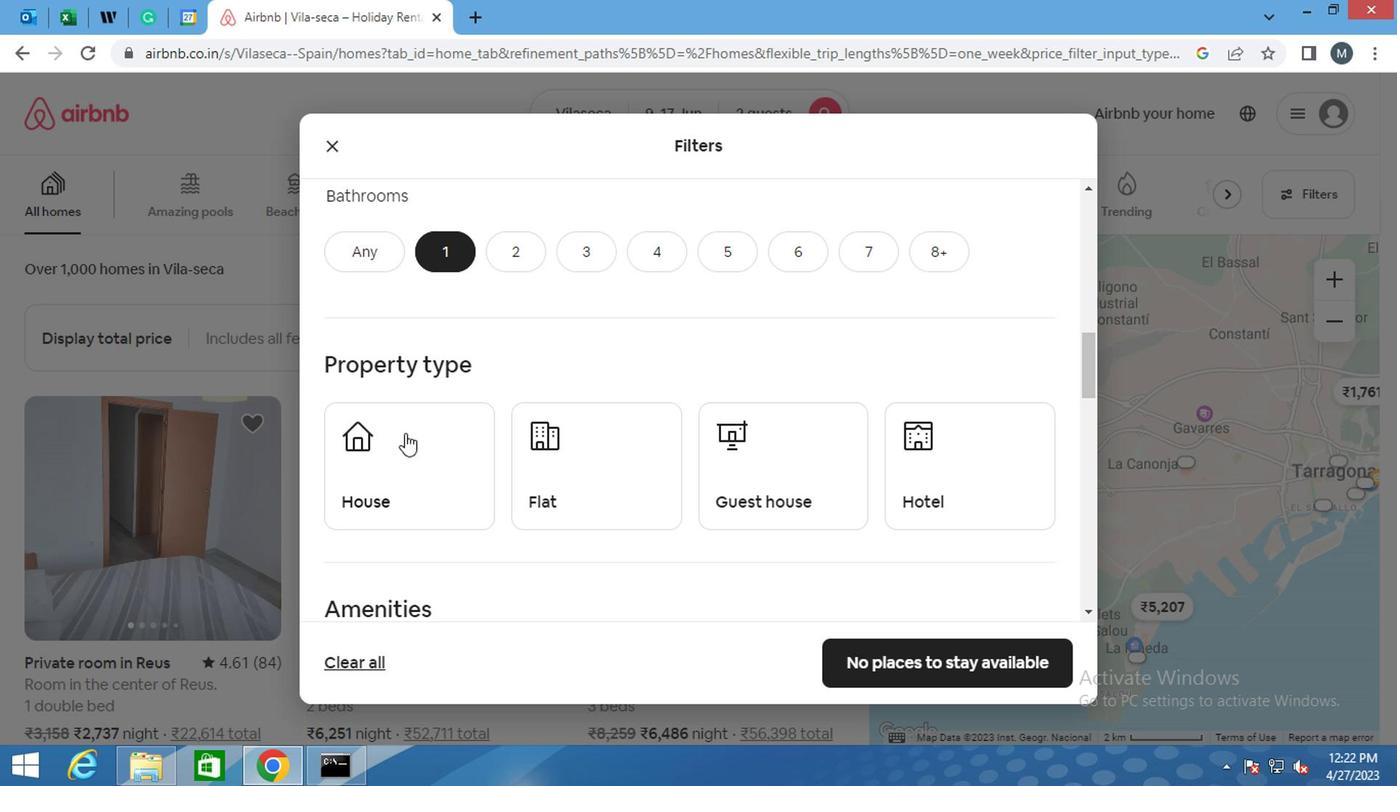 
Action: Mouse pressed left at (409, 422)
Screenshot: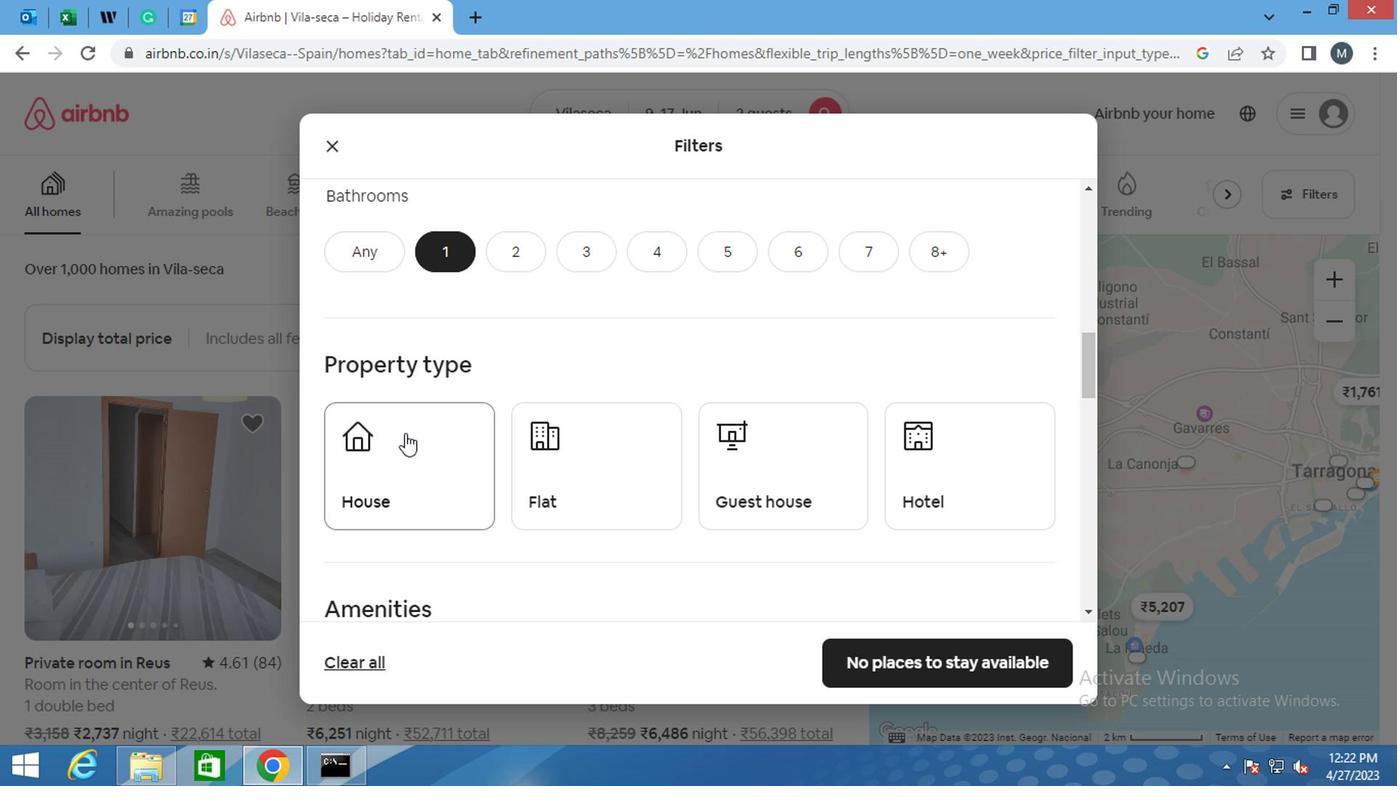 
Action: Mouse moved to (537, 428)
Screenshot: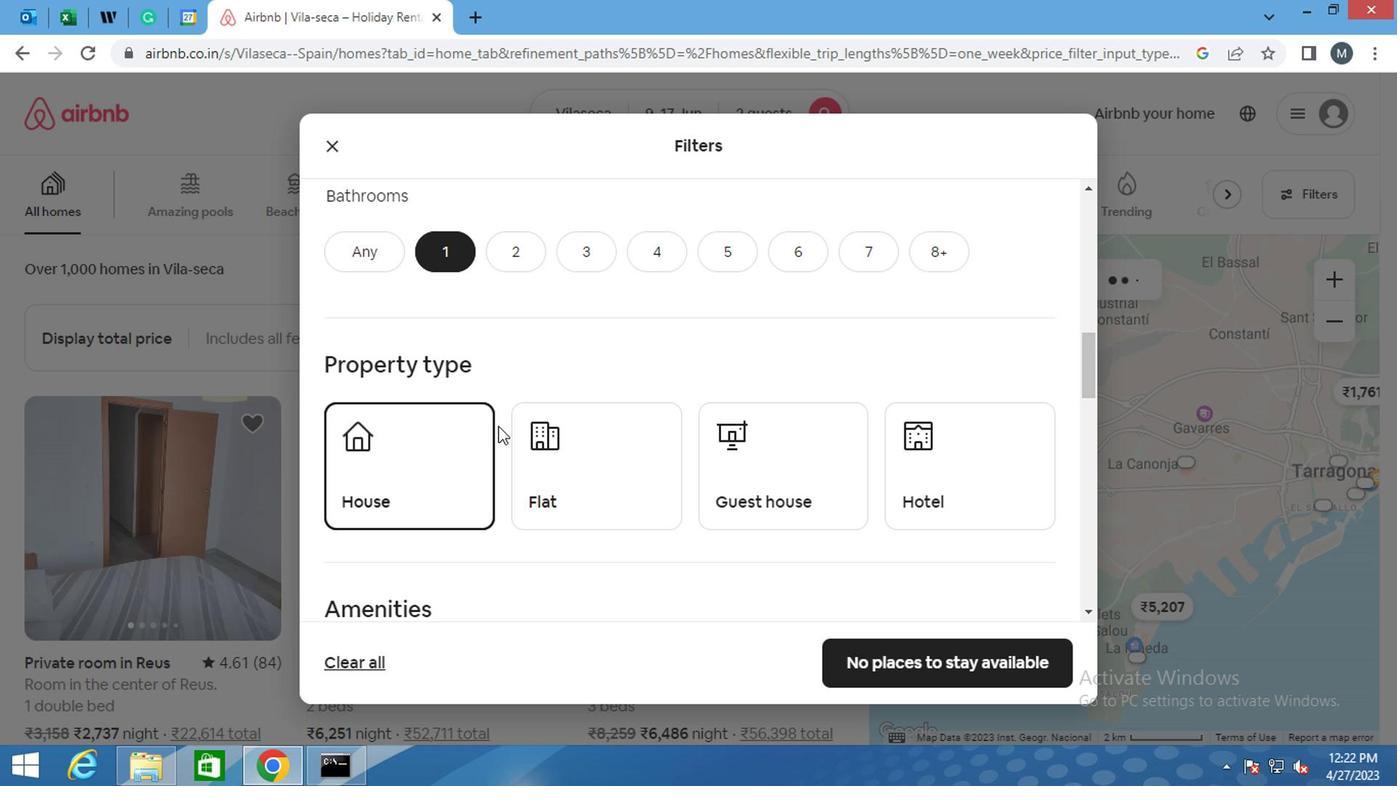 
Action: Mouse pressed left at (537, 428)
Screenshot: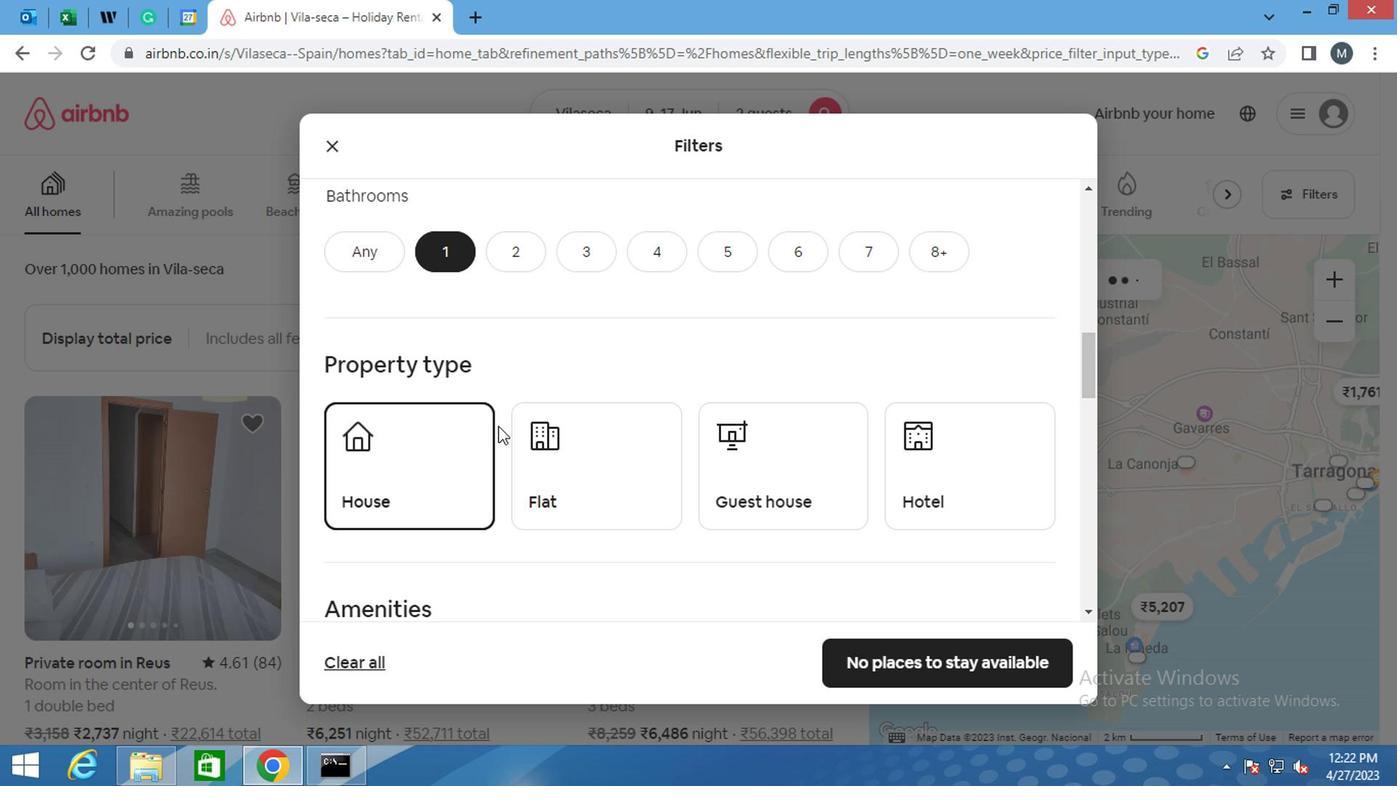 
Action: Mouse moved to (732, 461)
Screenshot: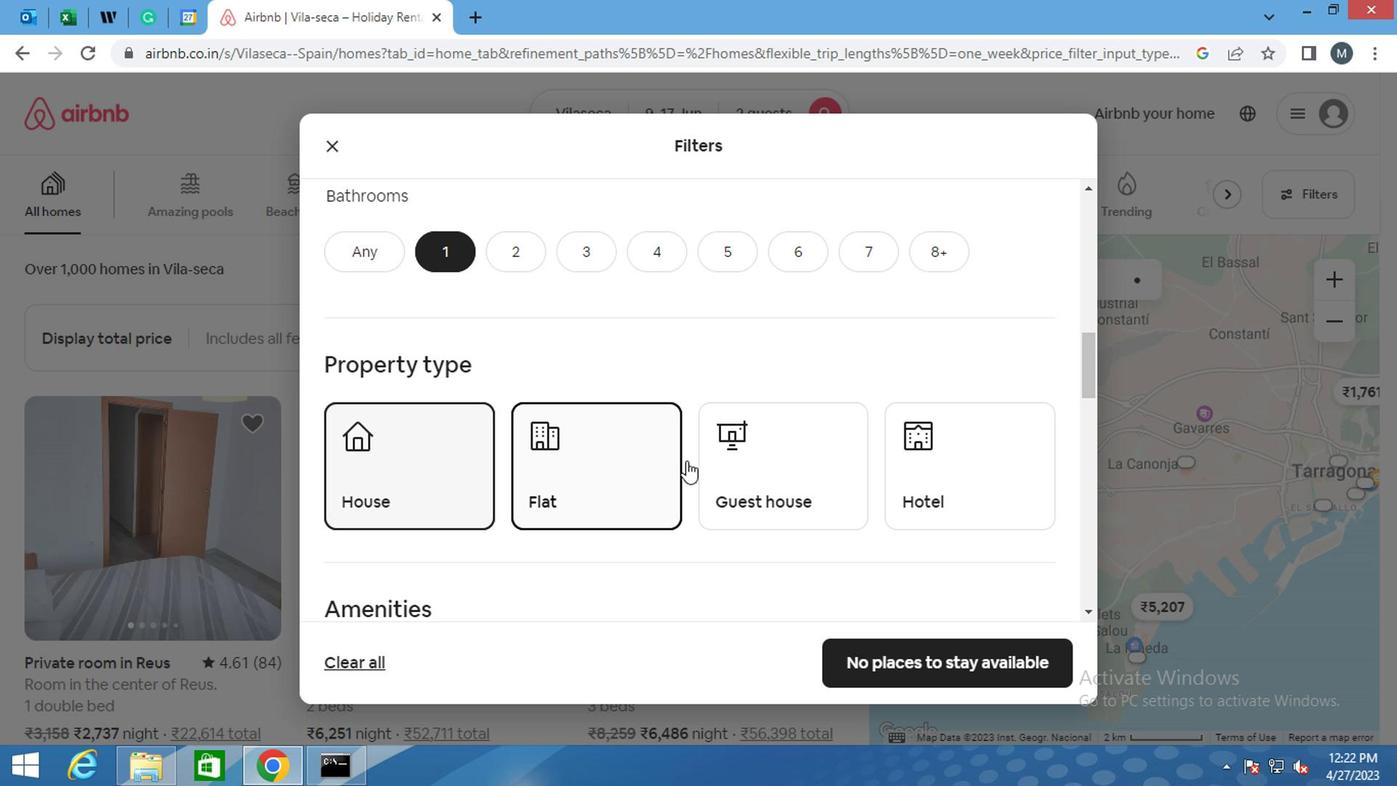 
Action: Mouse pressed left at (732, 461)
Screenshot: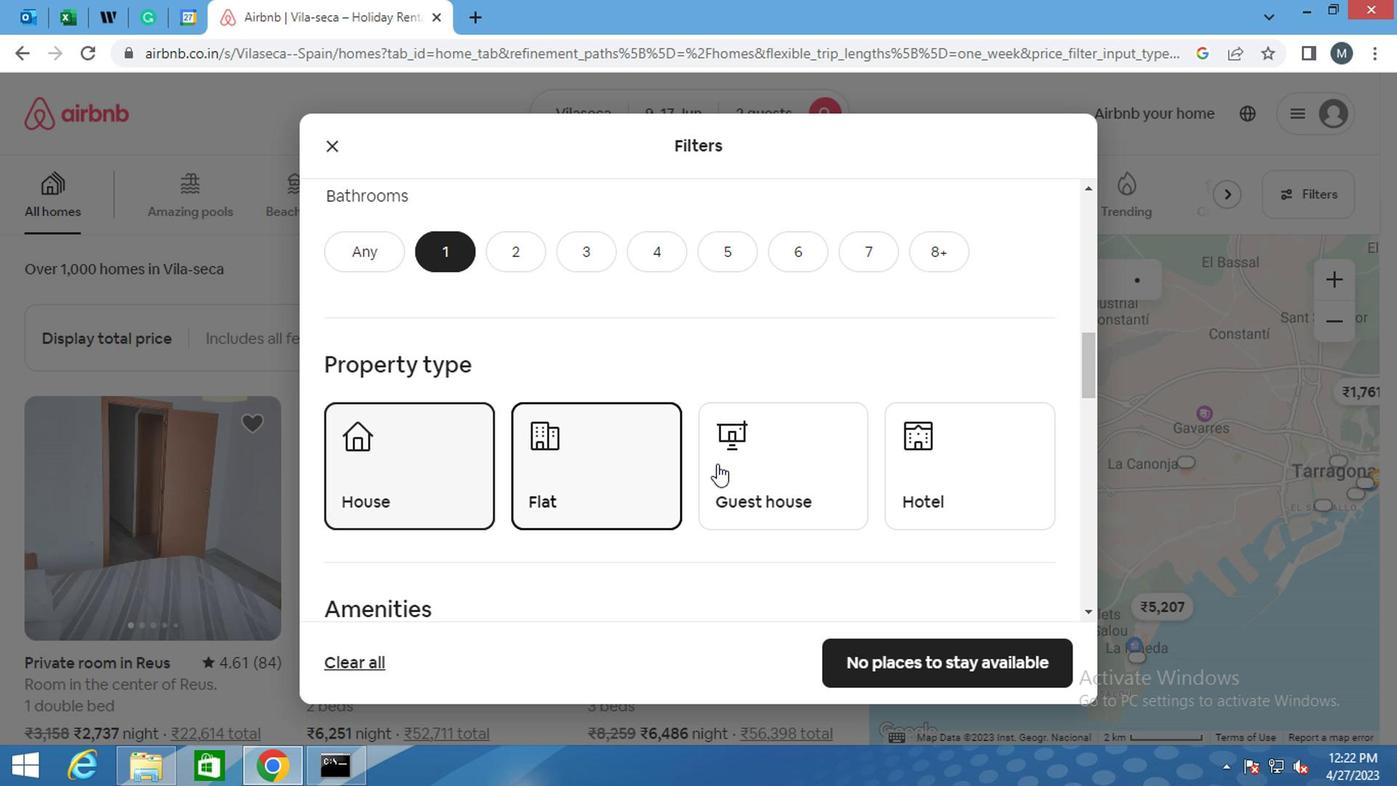 
Action: Mouse moved to (418, 406)
Screenshot: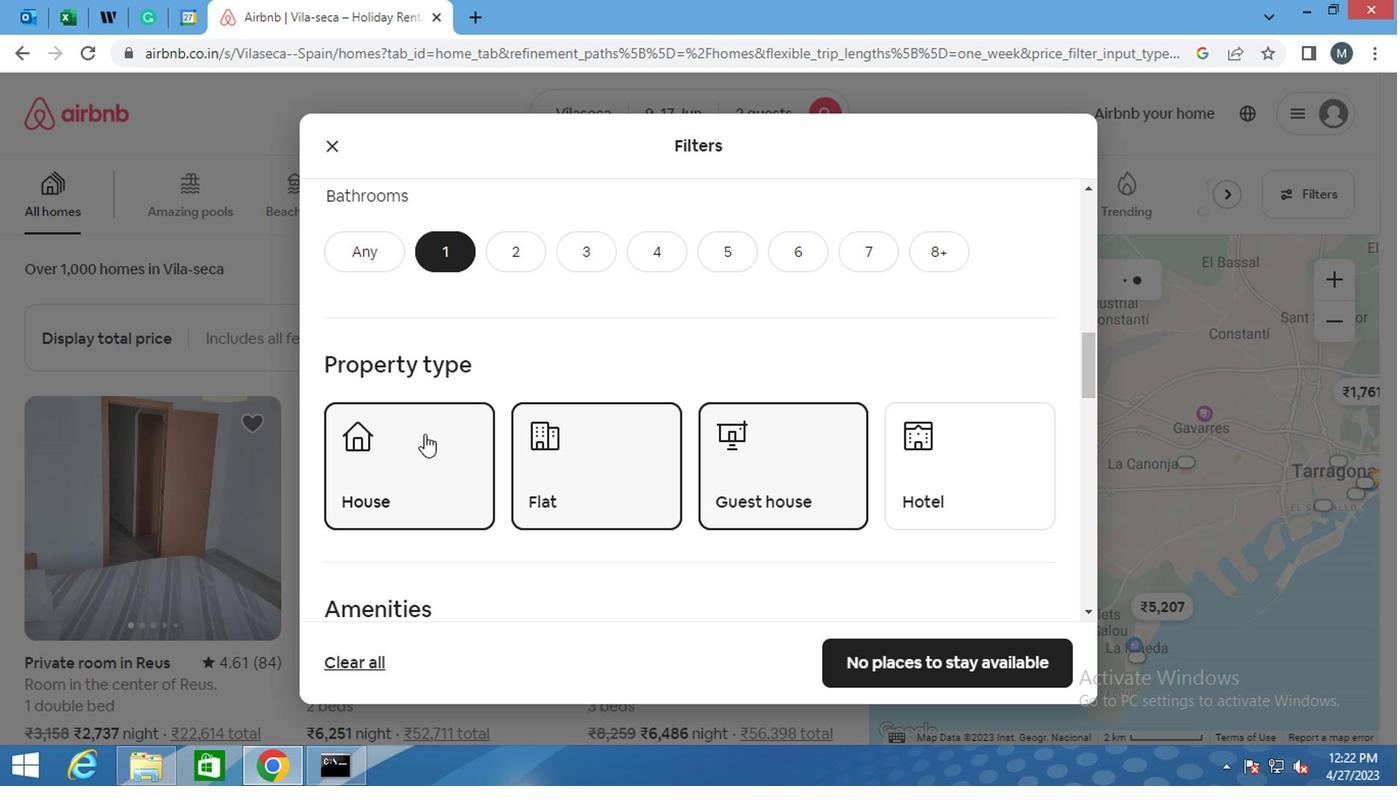 
Action: Mouse scrolled (418, 406) with delta (0, 0)
Screenshot: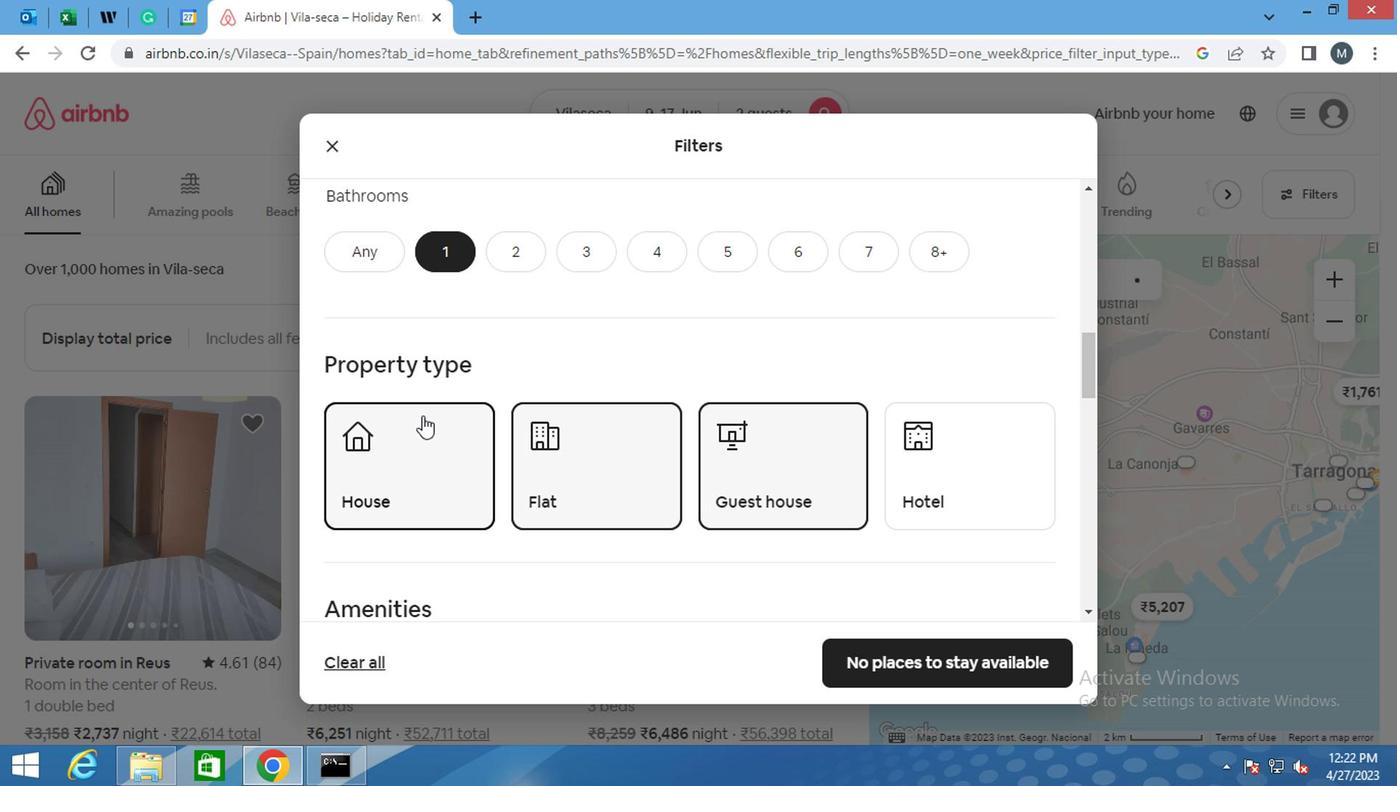 
Action: Mouse moved to (418, 406)
Screenshot: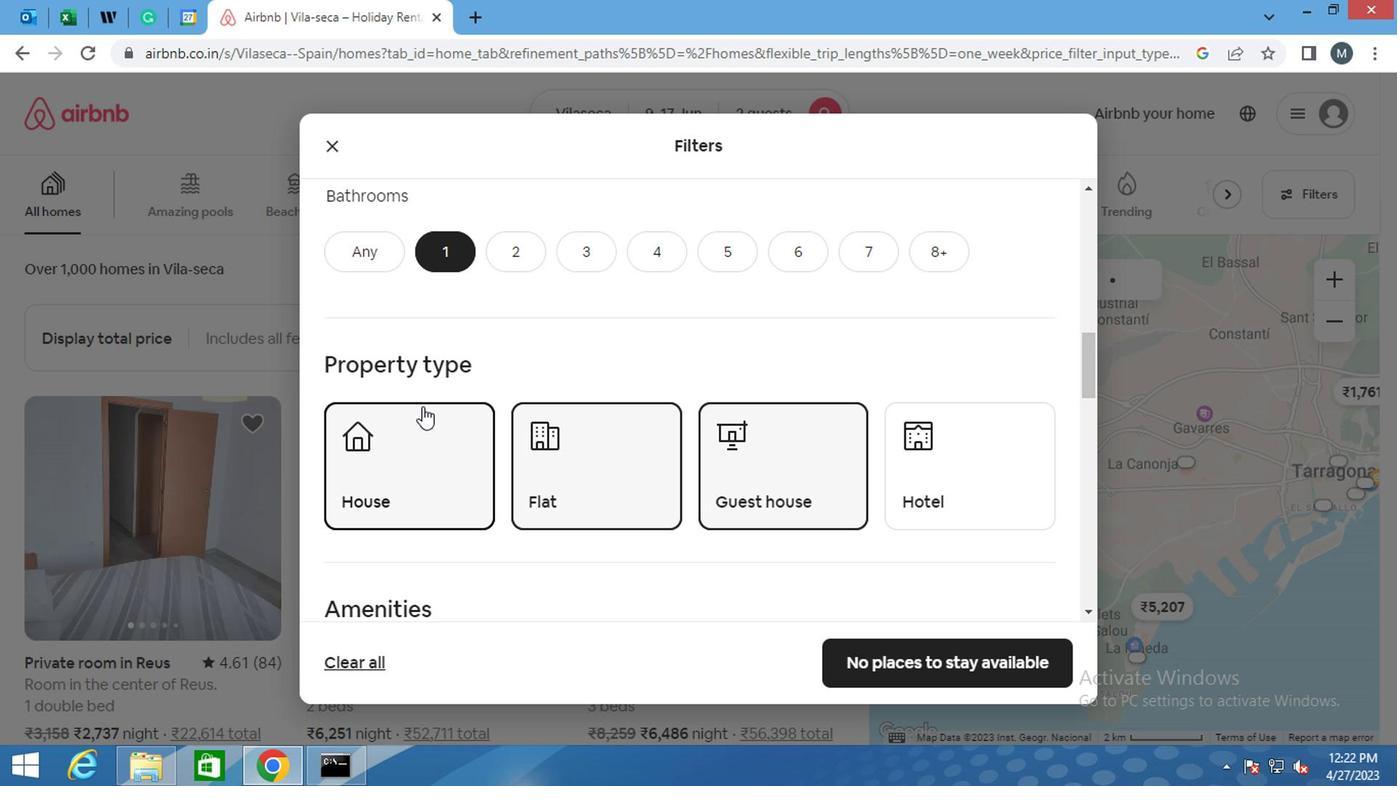 
Action: Mouse scrolled (418, 406) with delta (0, 0)
Screenshot: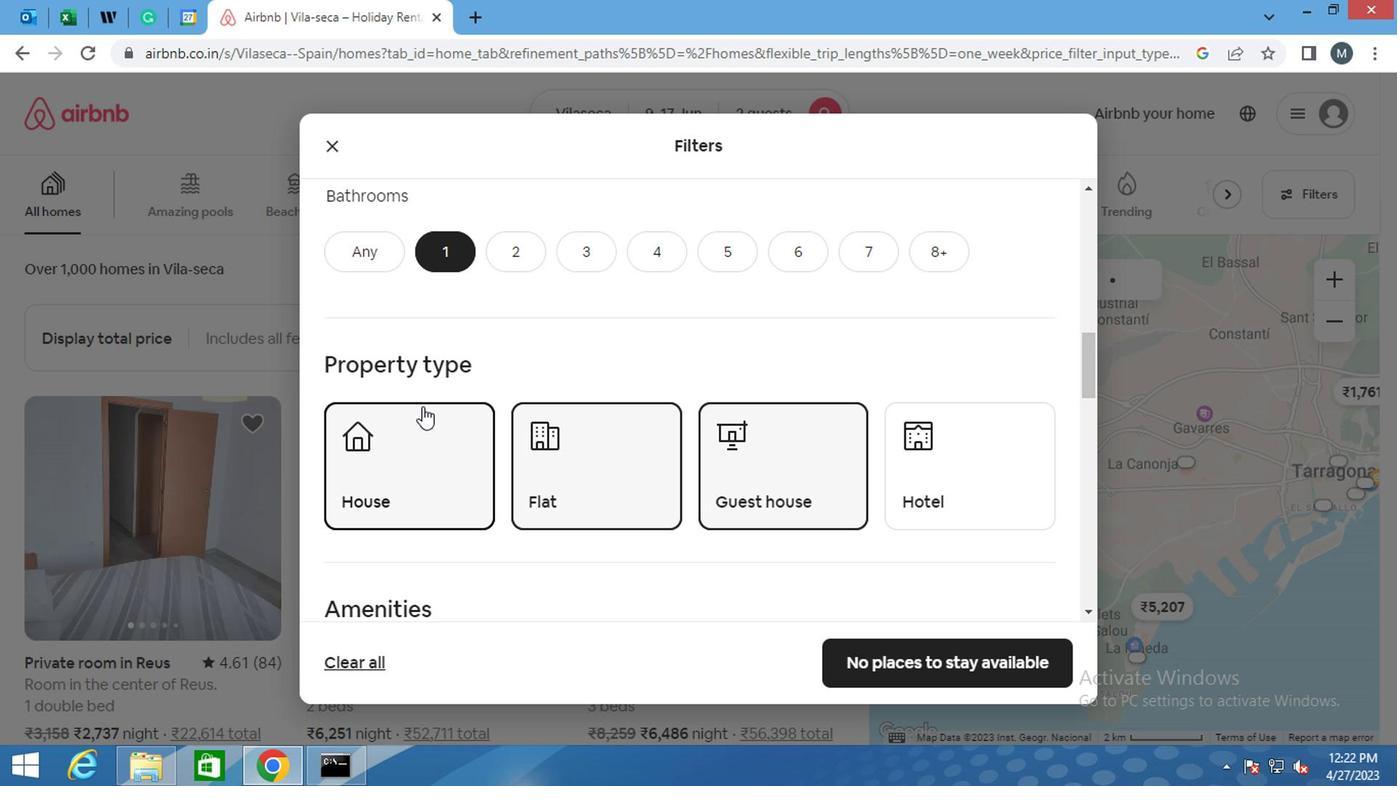 
Action: Mouse moved to (415, 403)
Screenshot: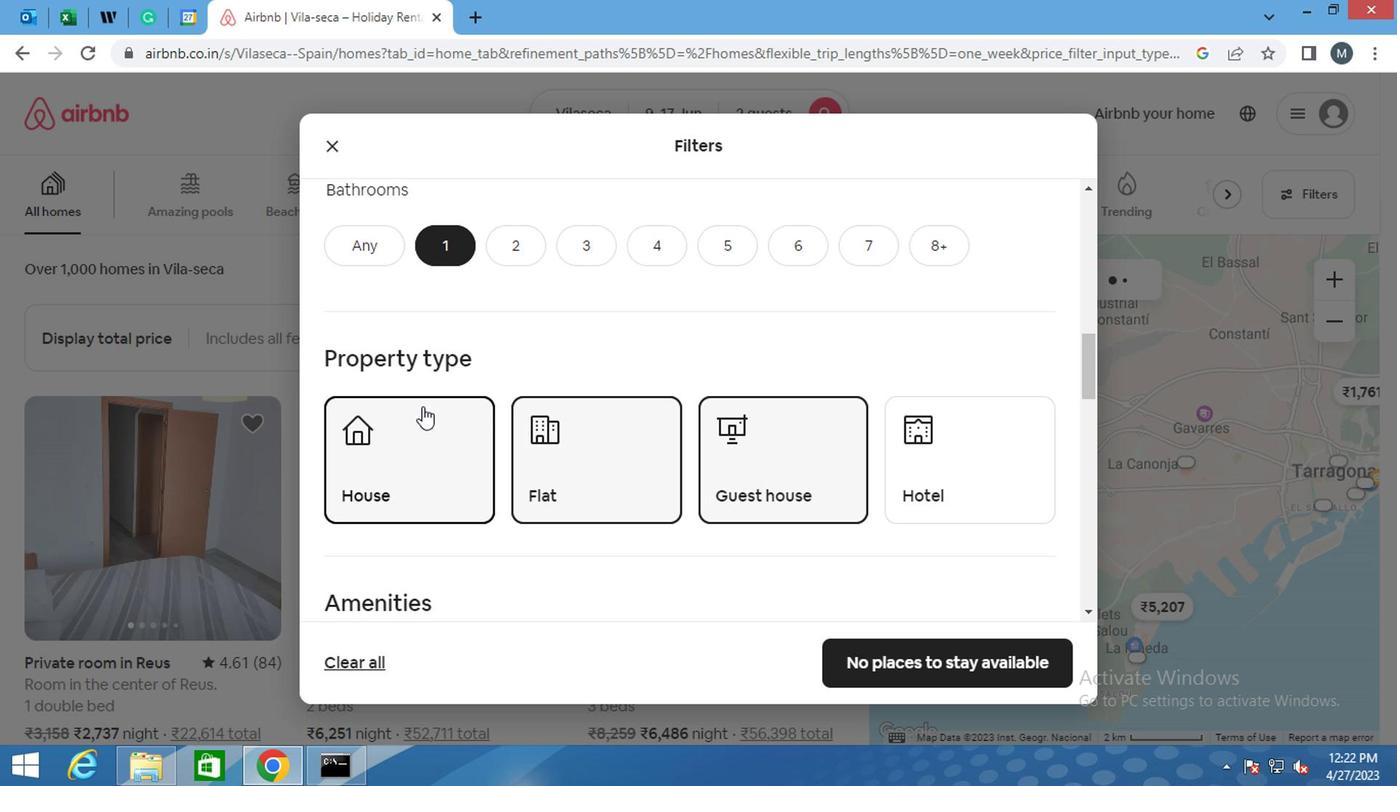 
Action: Mouse scrolled (415, 401) with delta (0, -1)
Screenshot: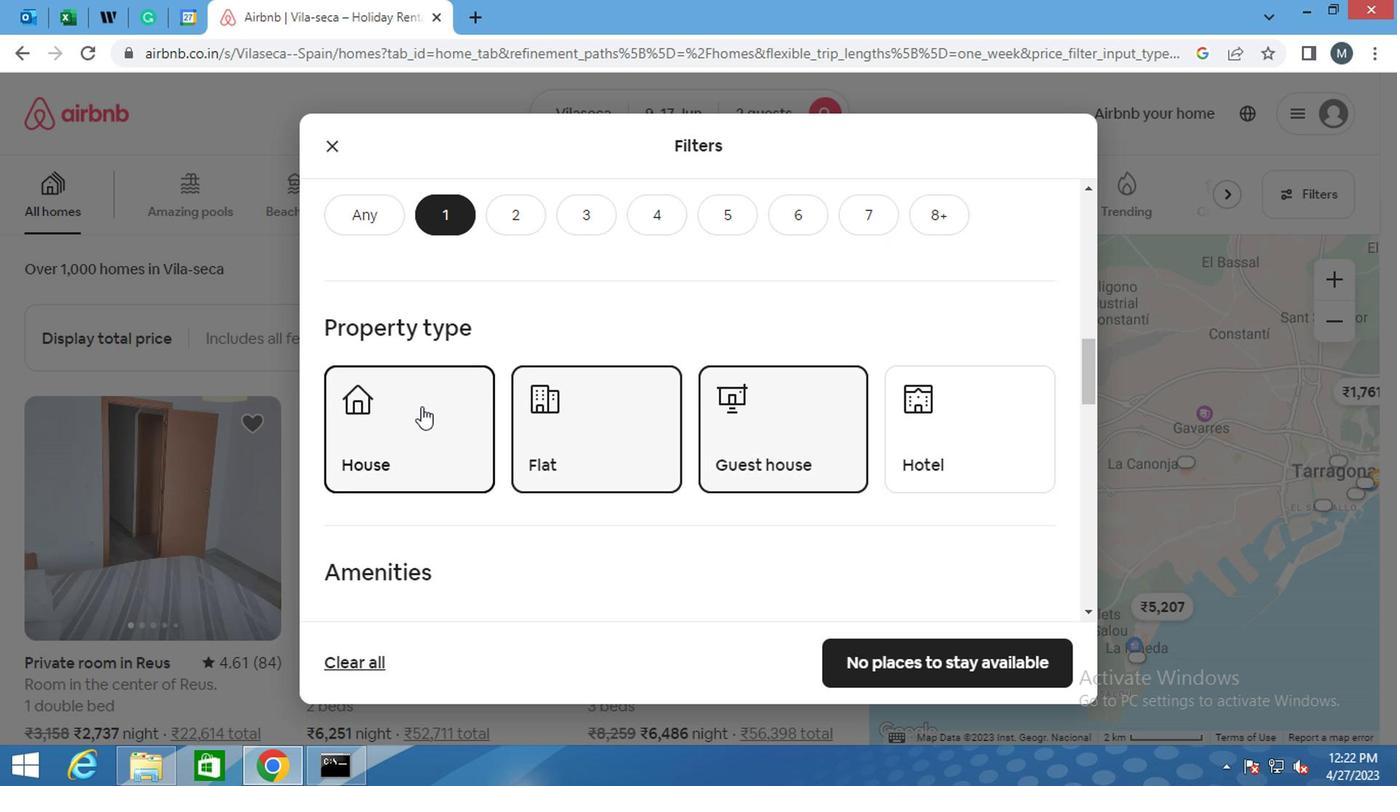 
Action: Mouse moved to (329, 456)
Screenshot: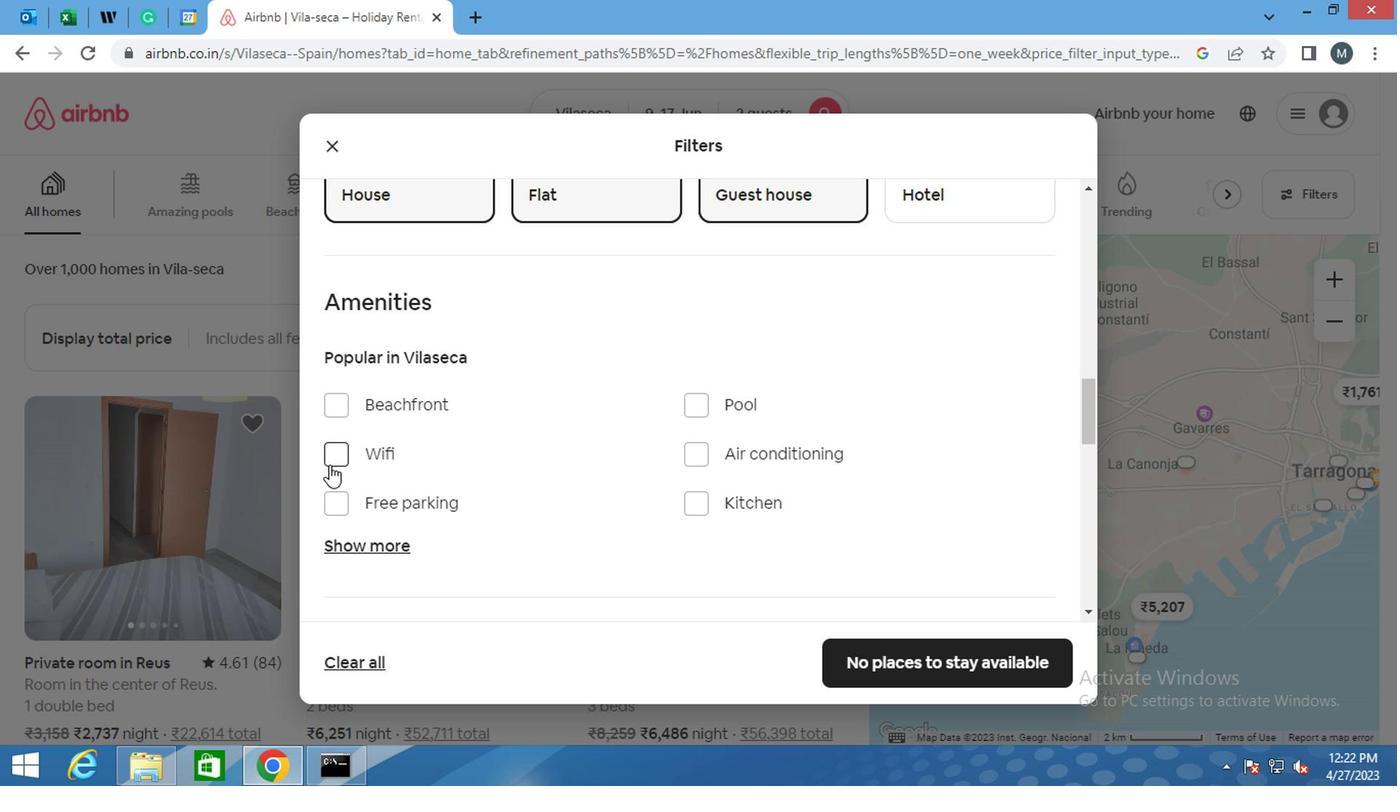 
Action: Mouse pressed left at (329, 456)
Screenshot: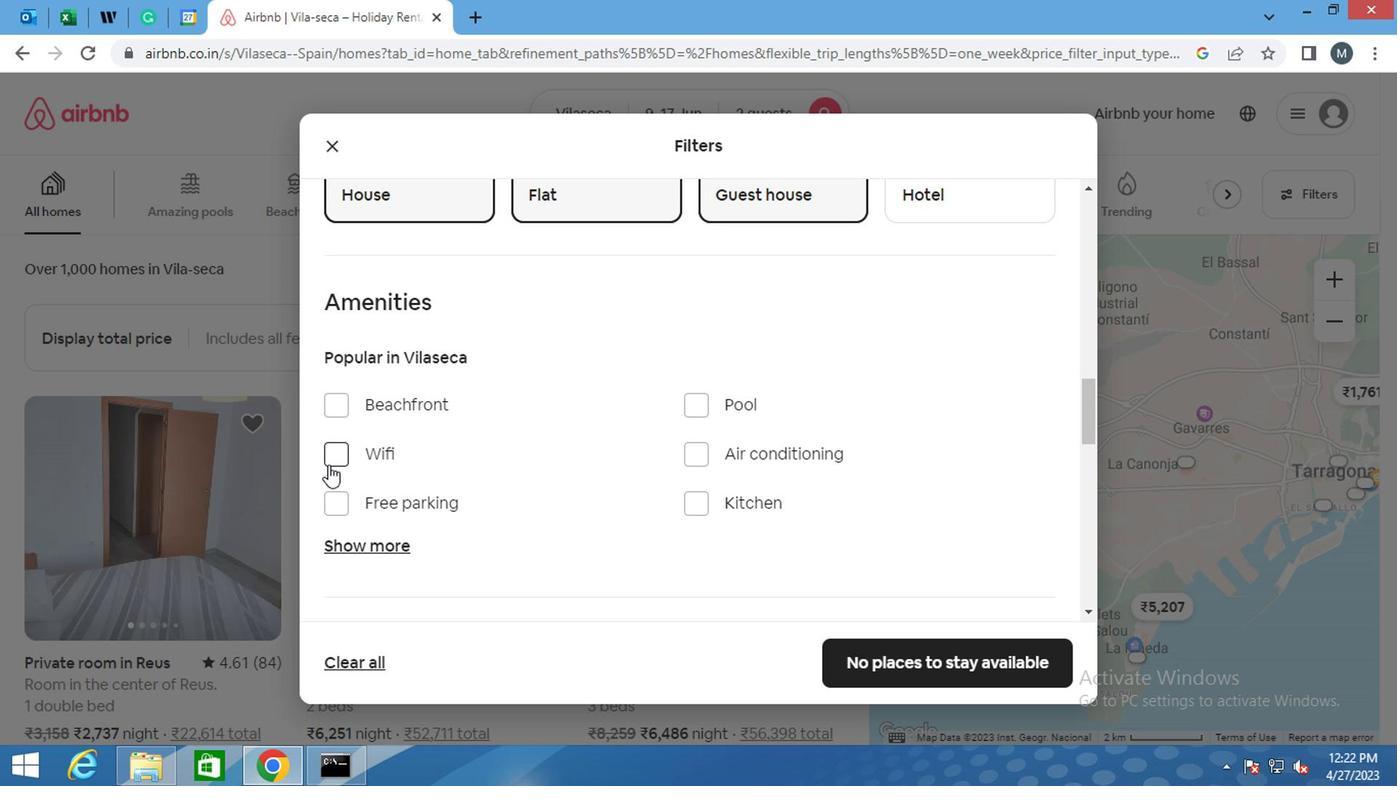 
Action: Mouse moved to (410, 444)
Screenshot: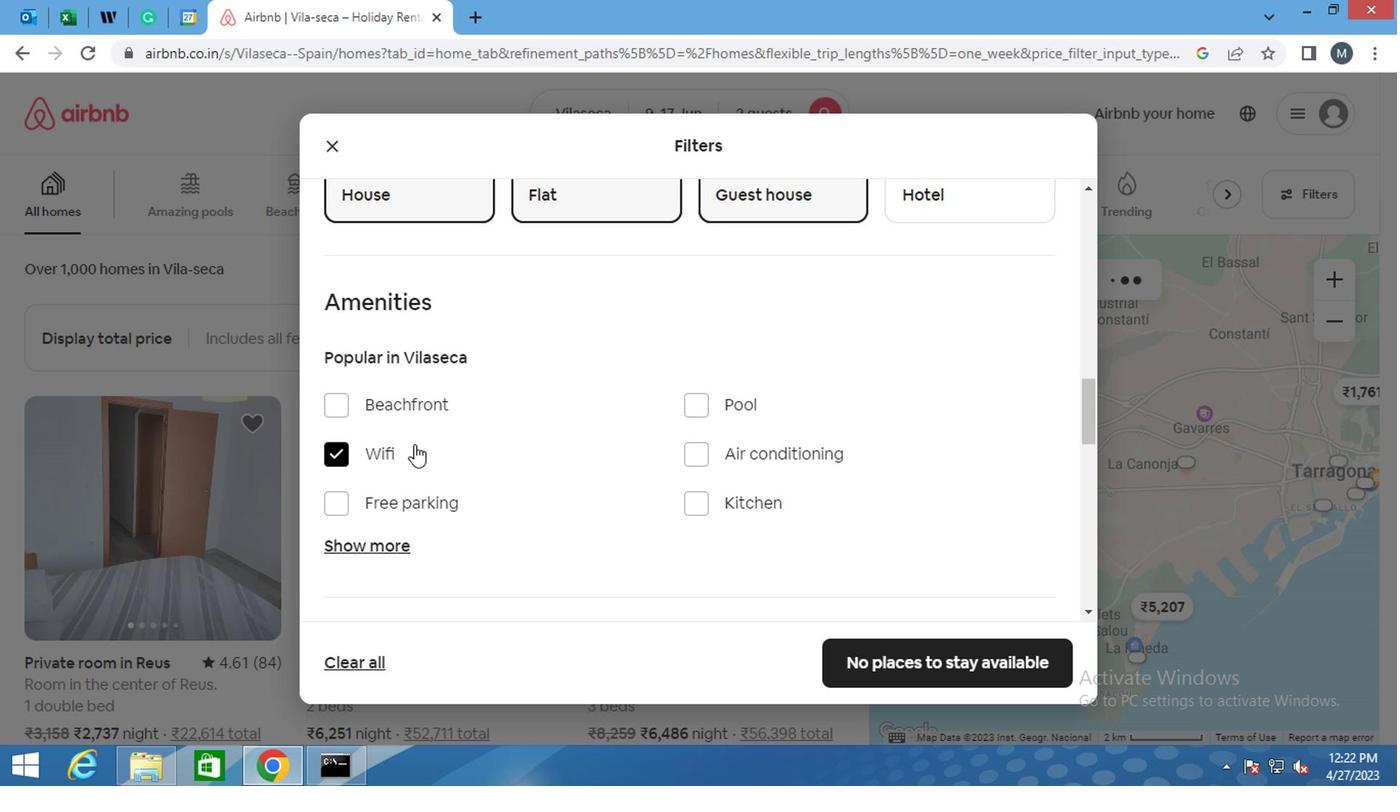
Action: Mouse scrolled (410, 443) with delta (0, -1)
Screenshot: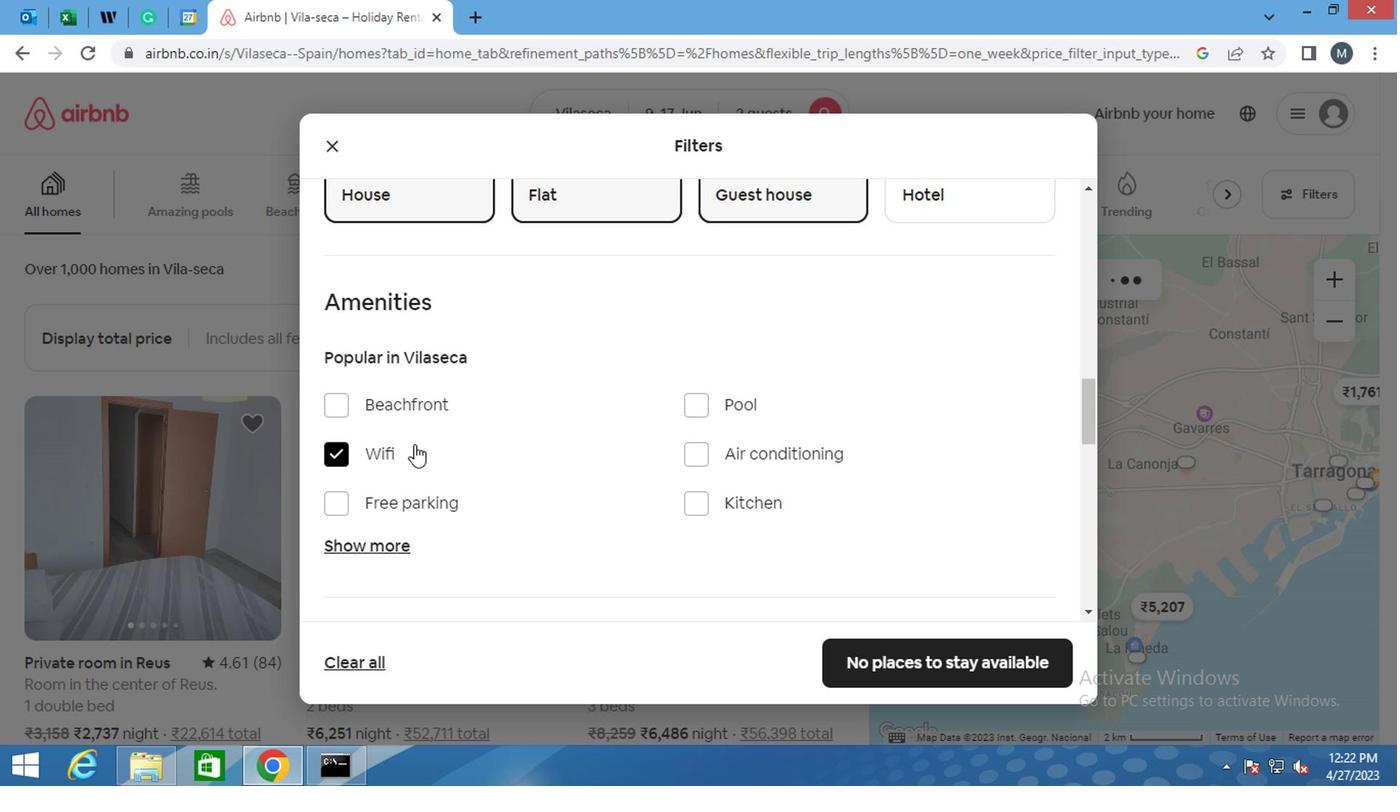 
Action: Mouse moved to (400, 441)
Screenshot: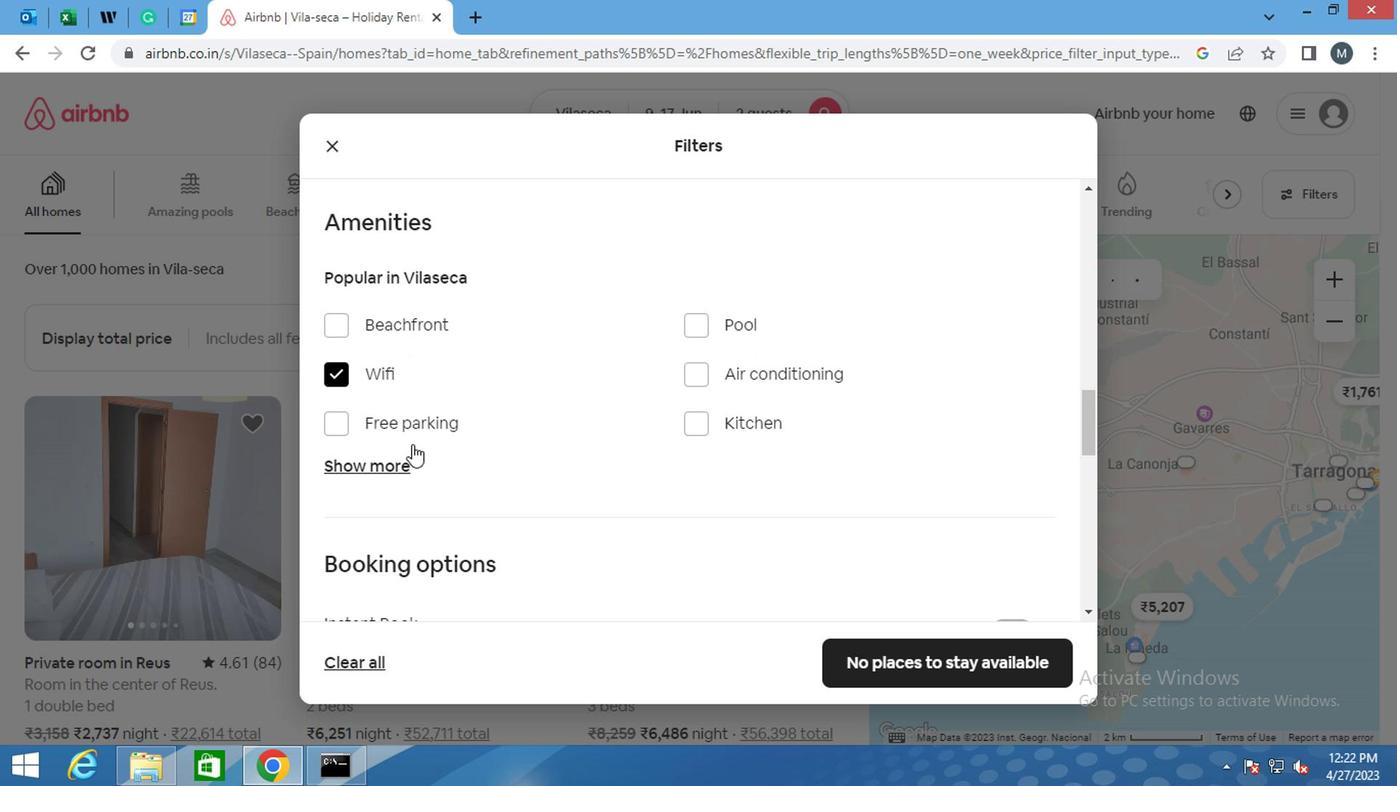 
Action: Mouse scrolled (400, 440) with delta (0, 0)
Screenshot: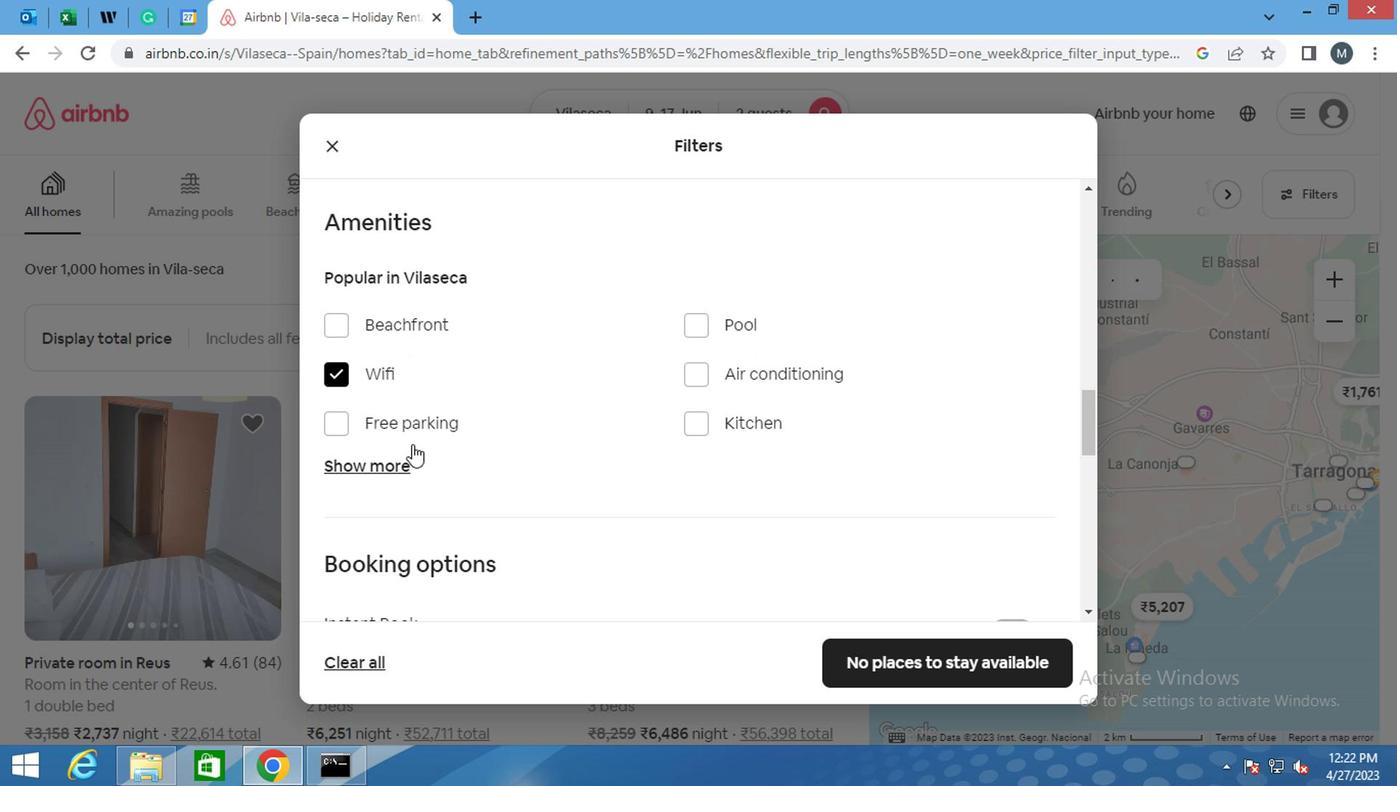 
Action: Mouse moved to (398, 441)
Screenshot: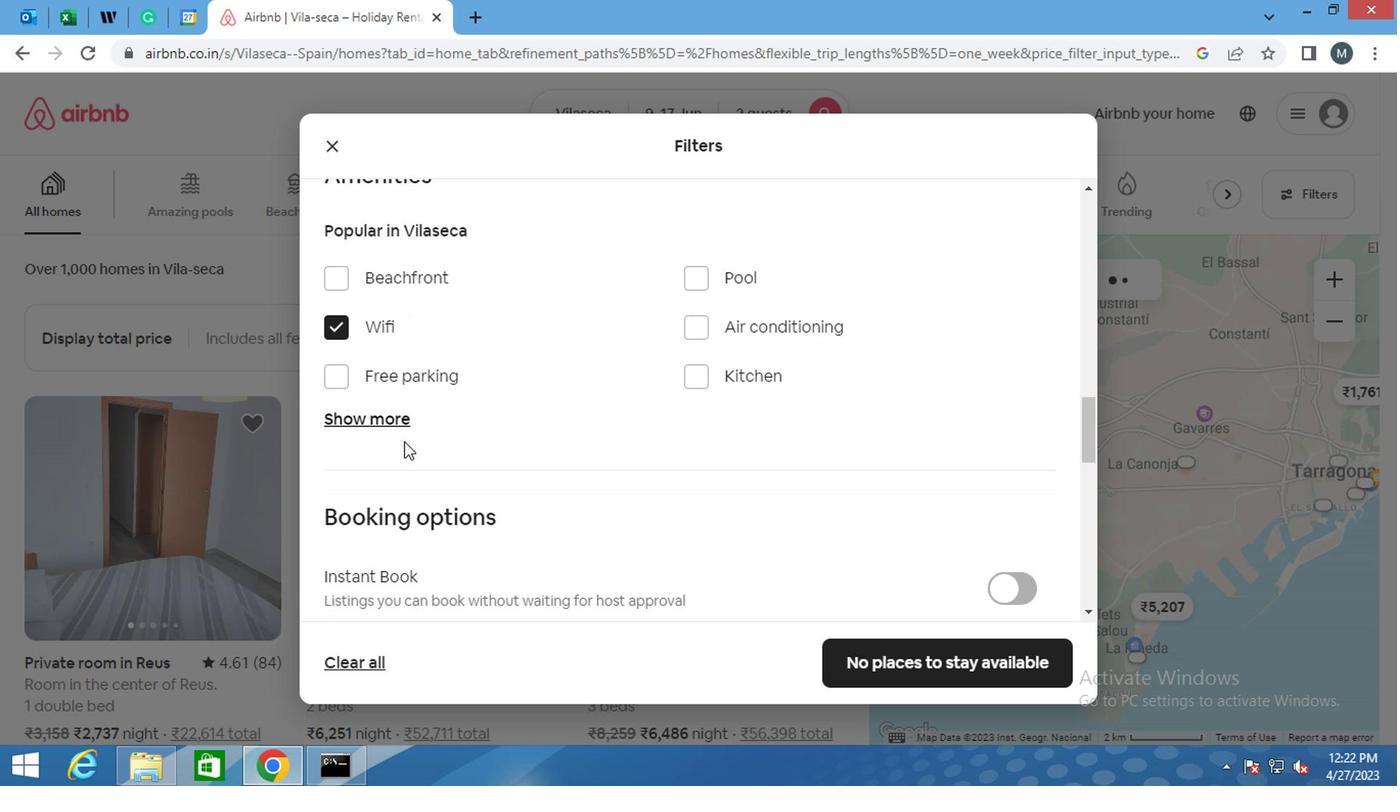 
Action: Mouse scrolled (398, 440) with delta (0, 0)
Screenshot: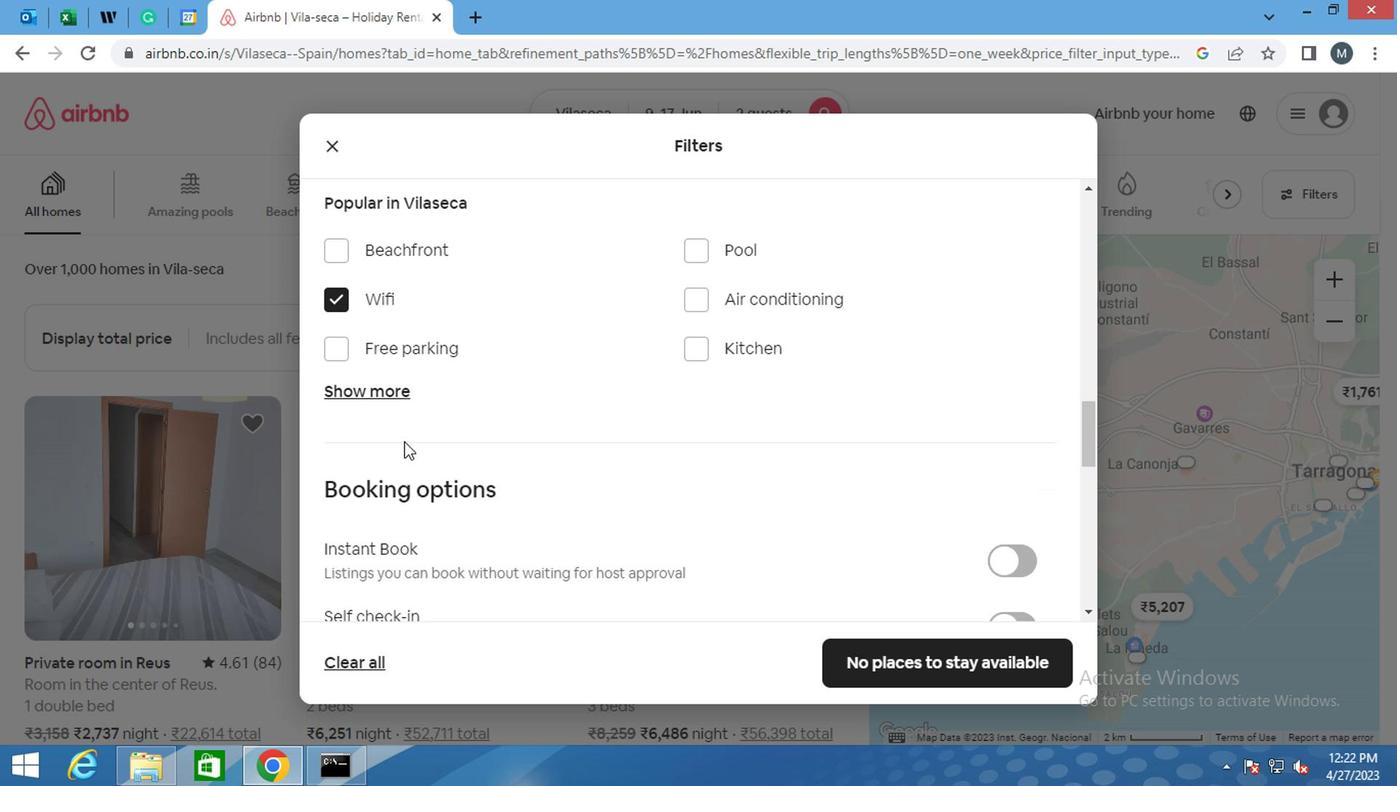 
Action: Mouse moved to (395, 442)
Screenshot: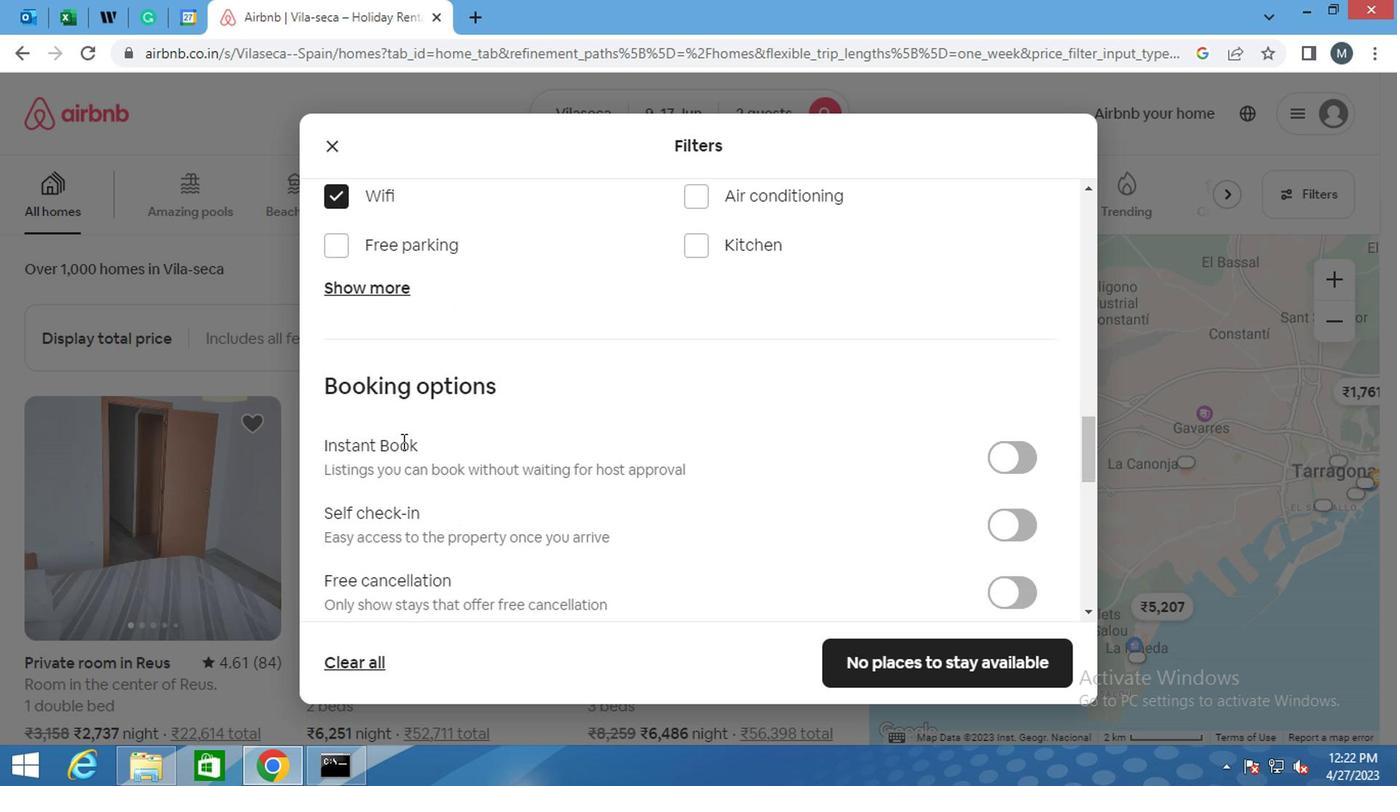 
Action: Mouse scrolled (395, 441) with delta (0, -1)
Screenshot: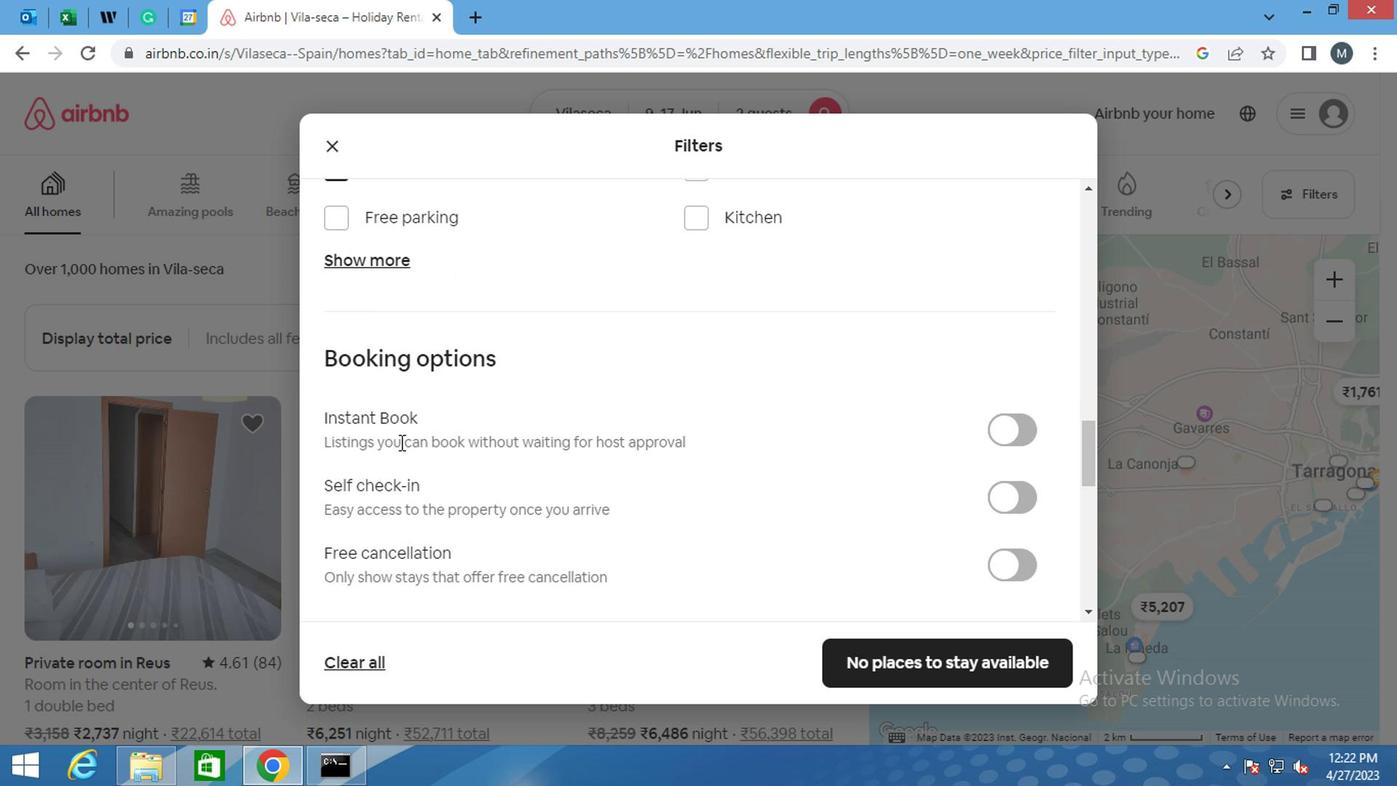 
Action: Mouse moved to (1016, 371)
Screenshot: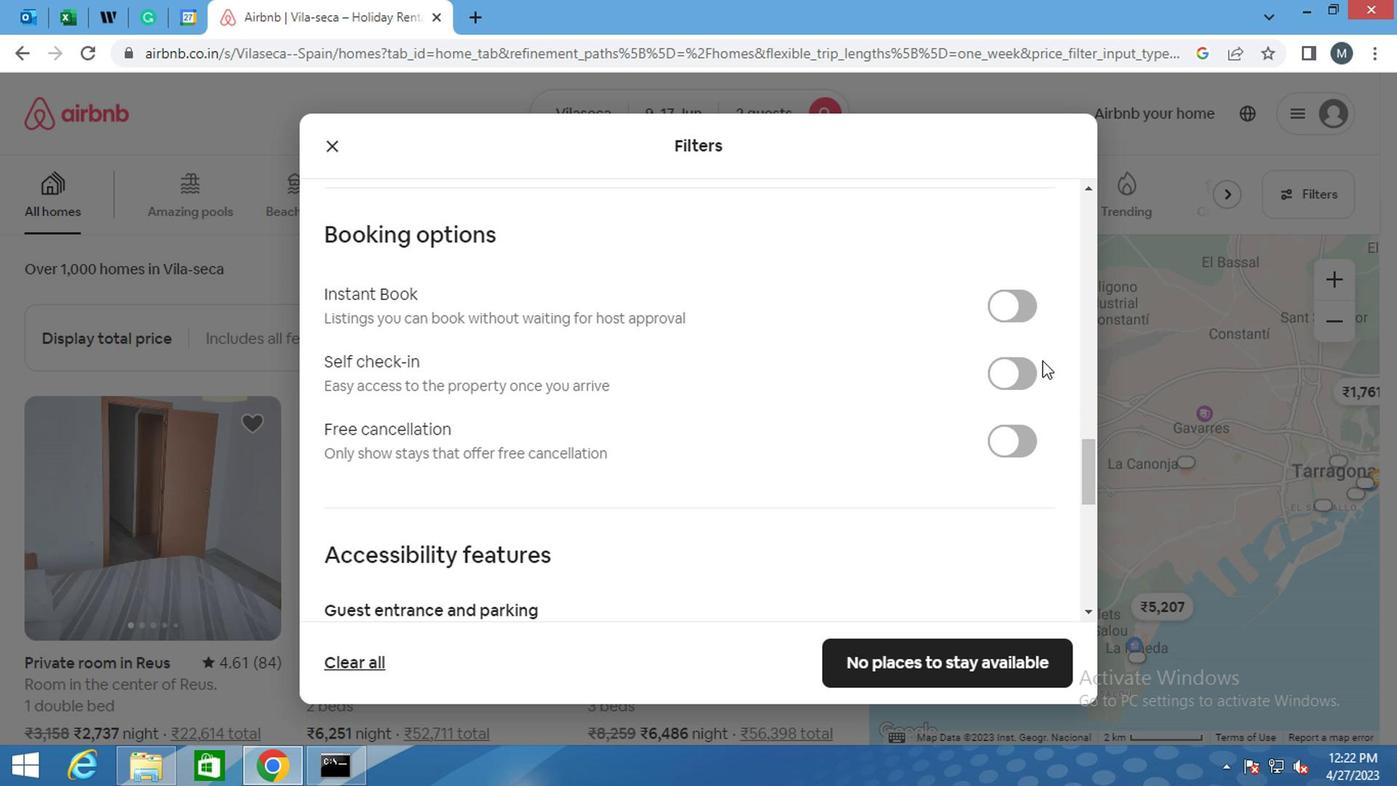 
Action: Mouse pressed left at (1016, 371)
Screenshot: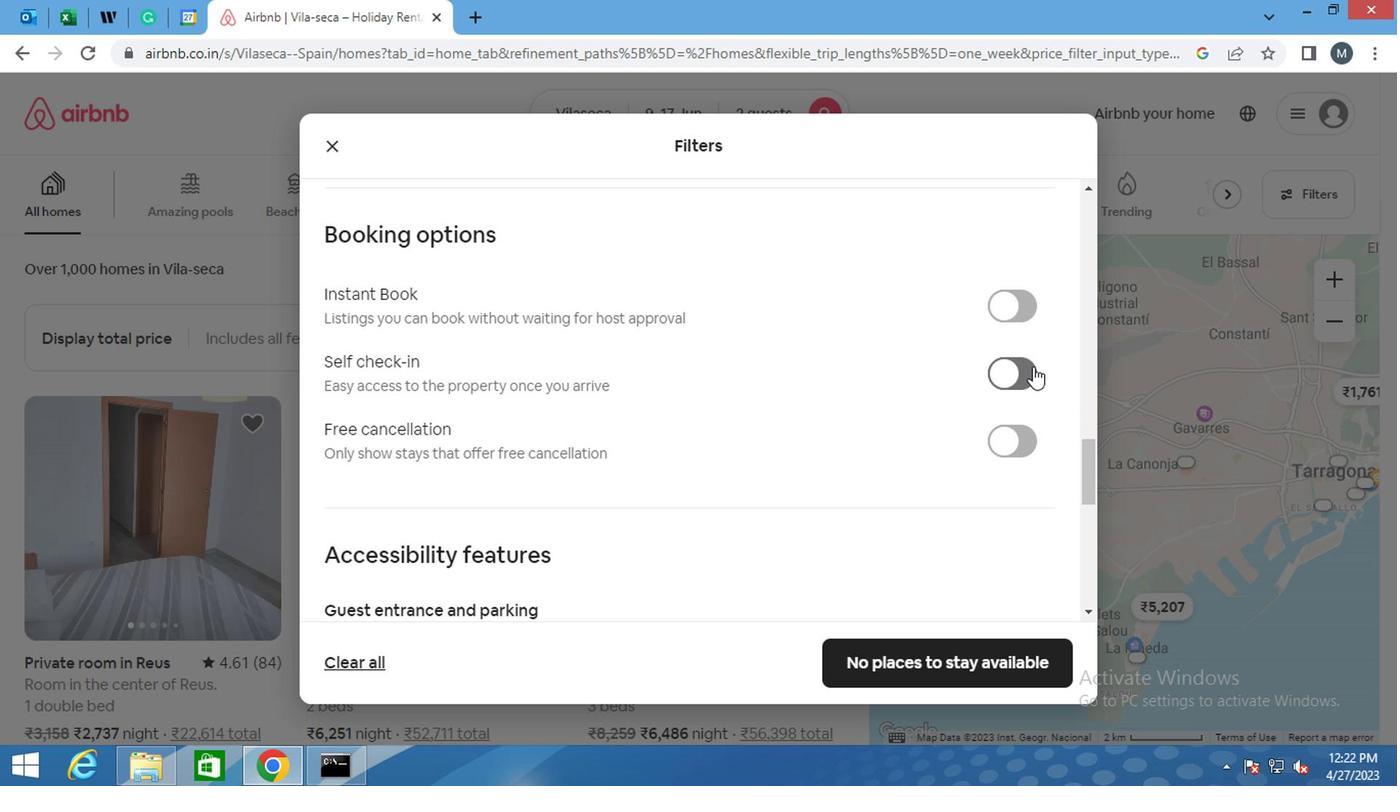 
Action: Mouse moved to (570, 393)
Screenshot: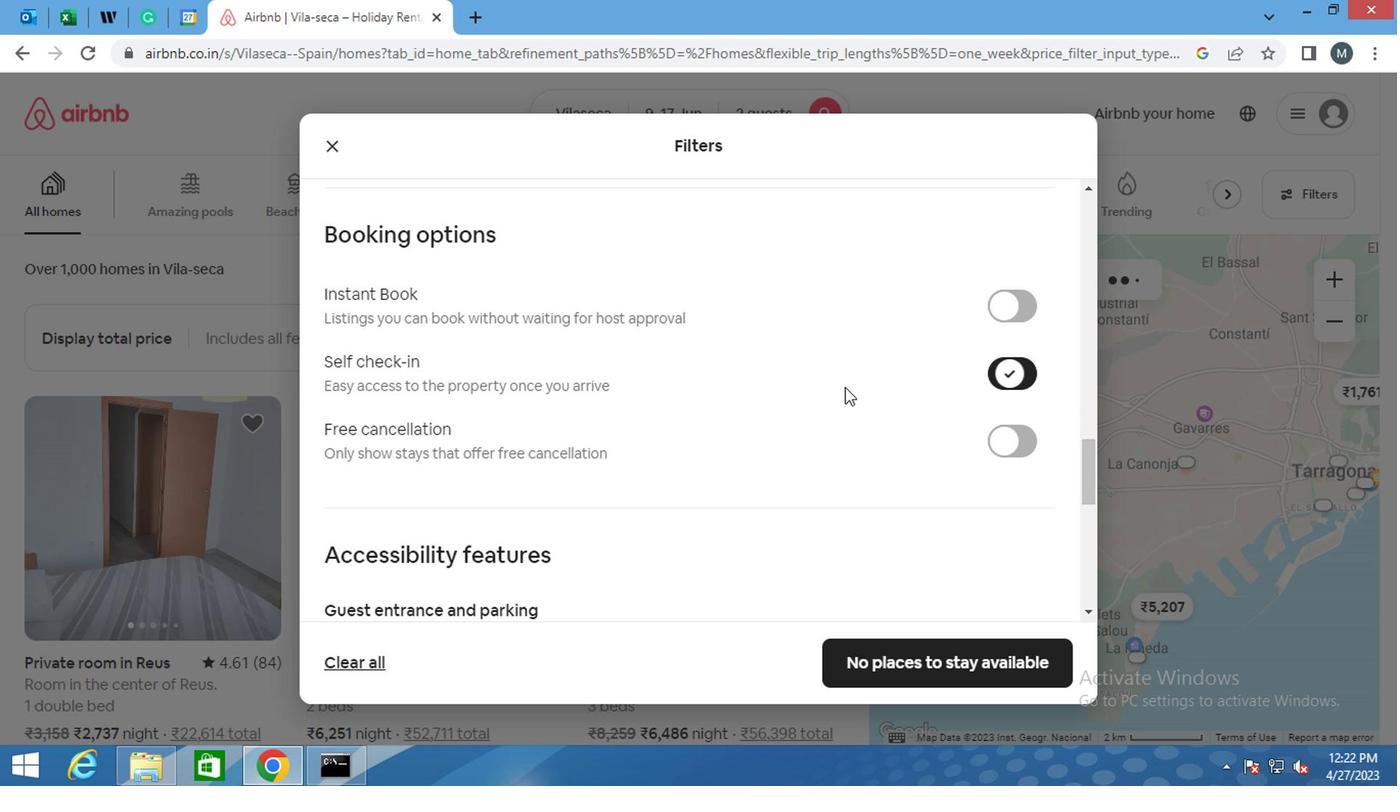 
Action: Mouse scrolled (570, 393) with delta (0, 0)
Screenshot: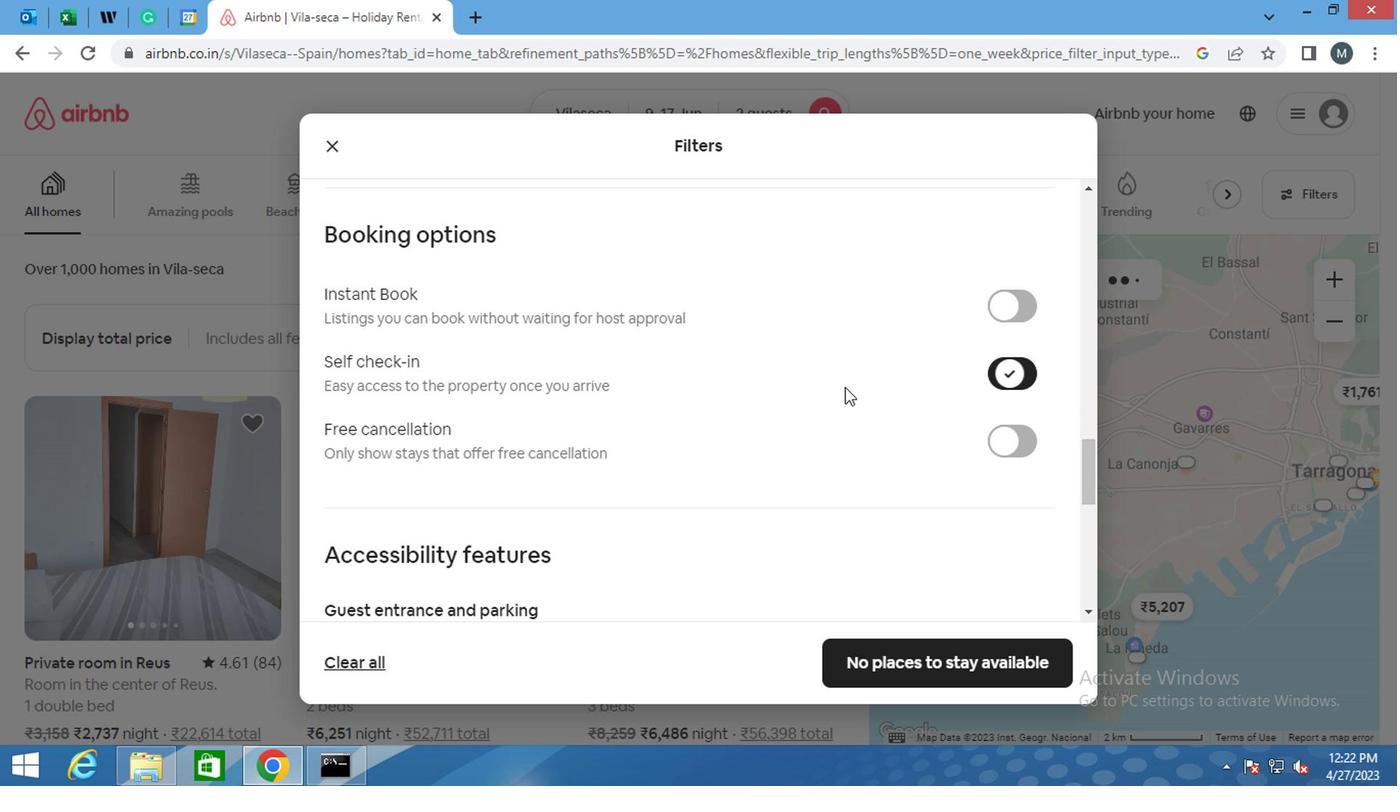 
Action: Mouse moved to (567, 393)
Screenshot: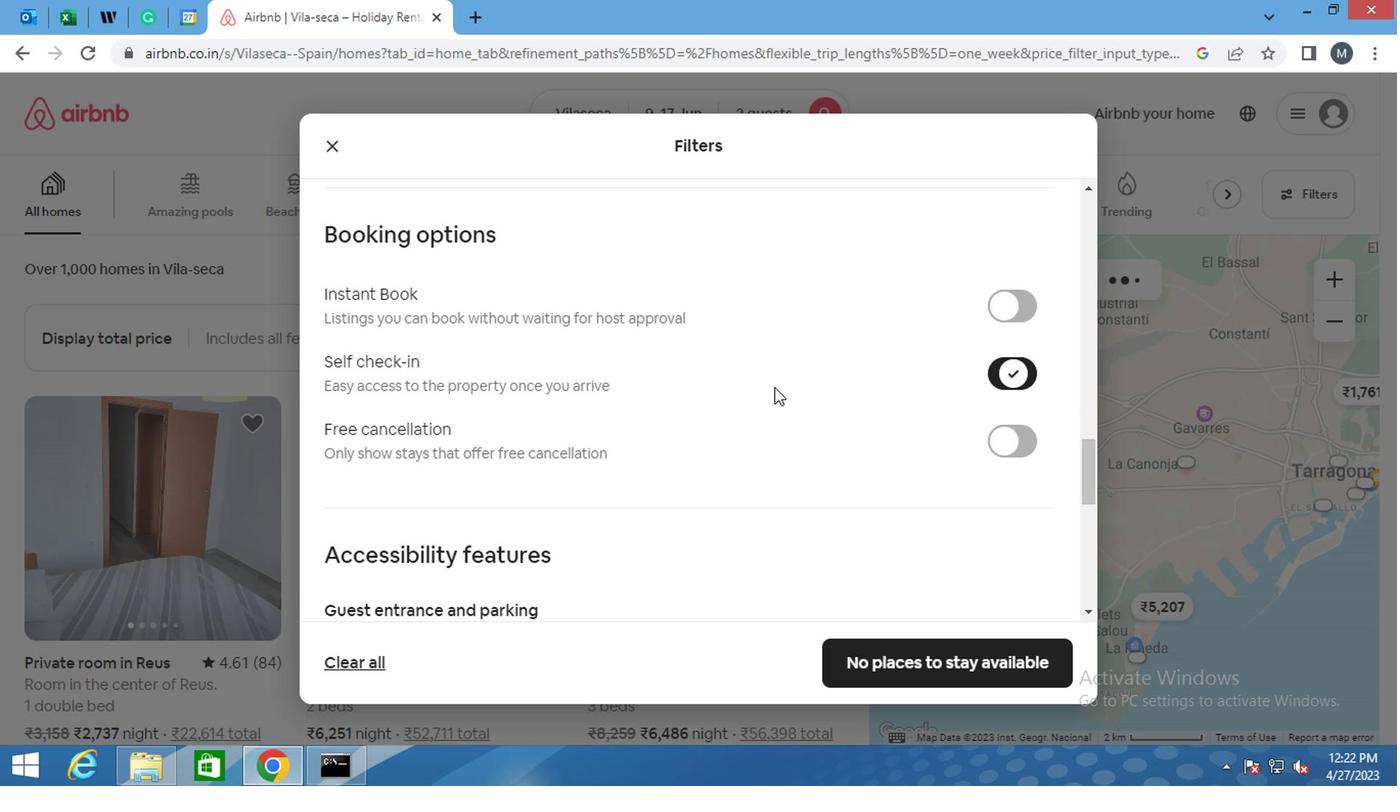 
Action: Mouse scrolled (567, 393) with delta (0, 0)
Screenshot: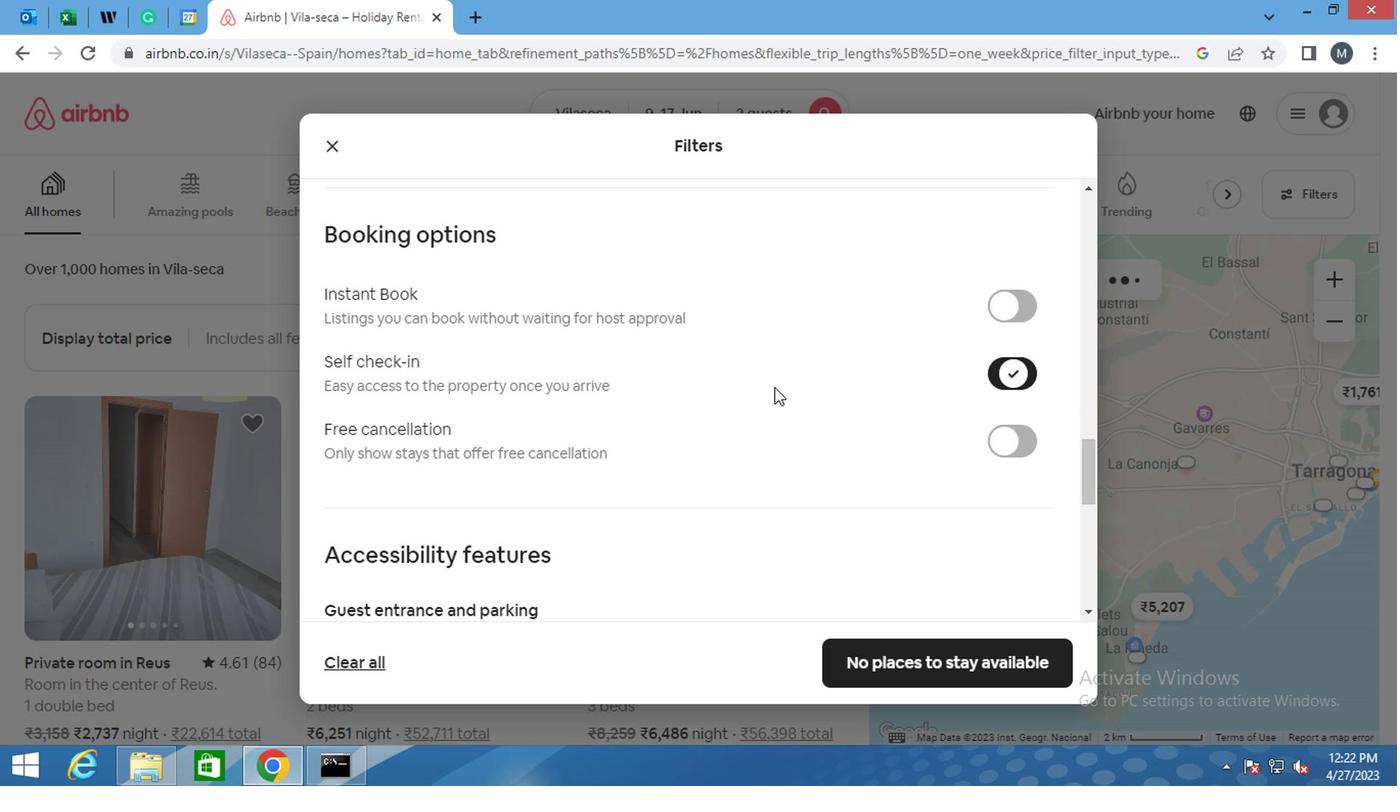 
Action: Mouse moved to (499, 393)
Screenshot: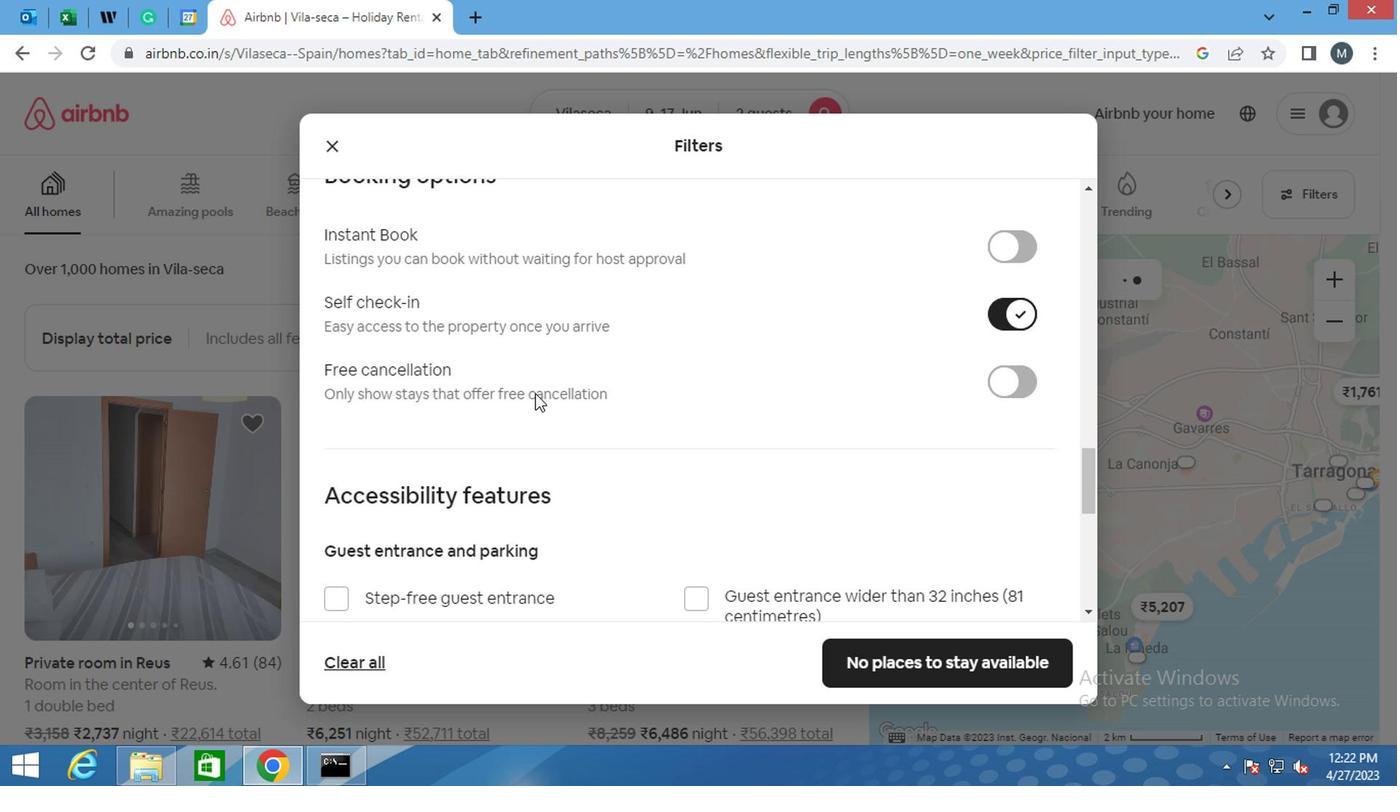 
Action: Mouse scrolled (499, 391) with delta (0, -1)
Screenshot: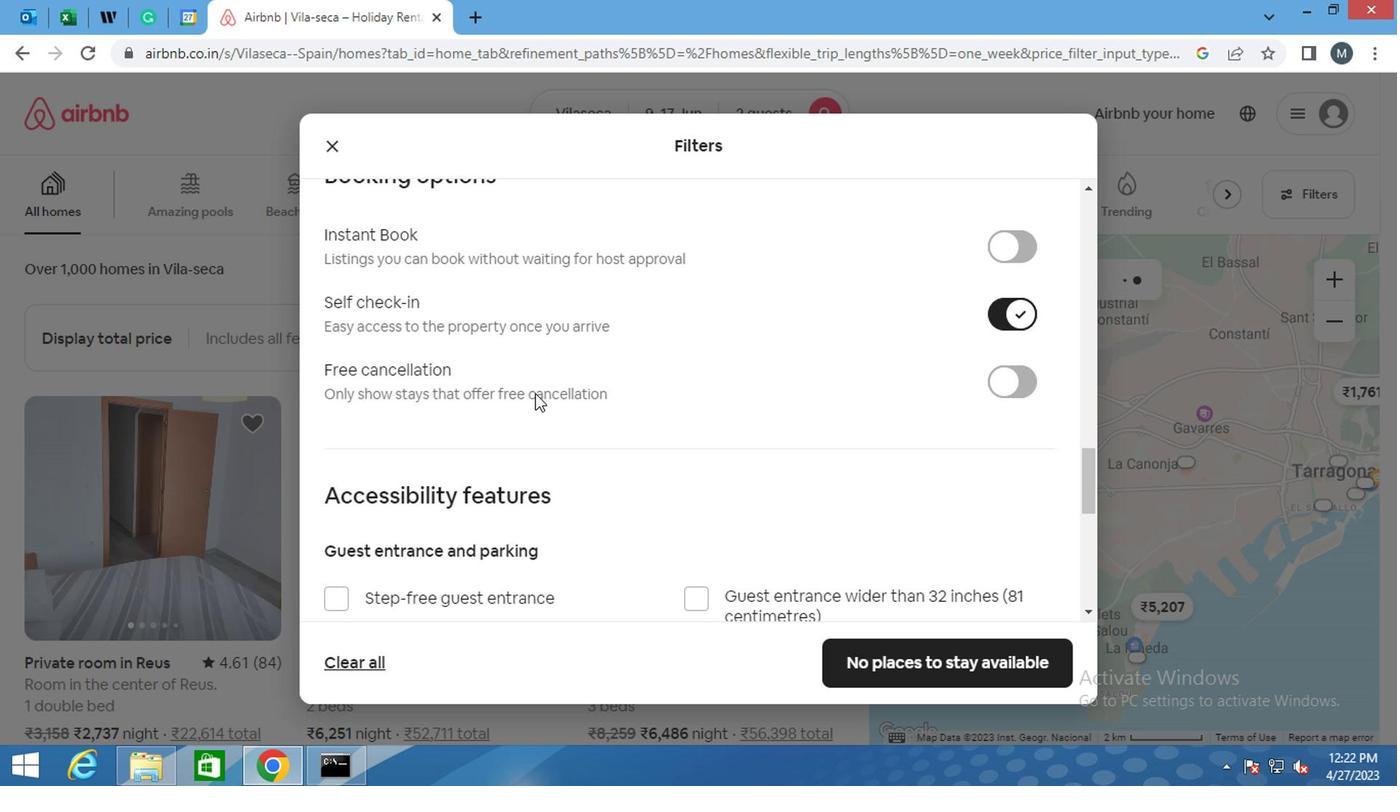 
Action: Mouse moved to (497, 393)
Screenshot: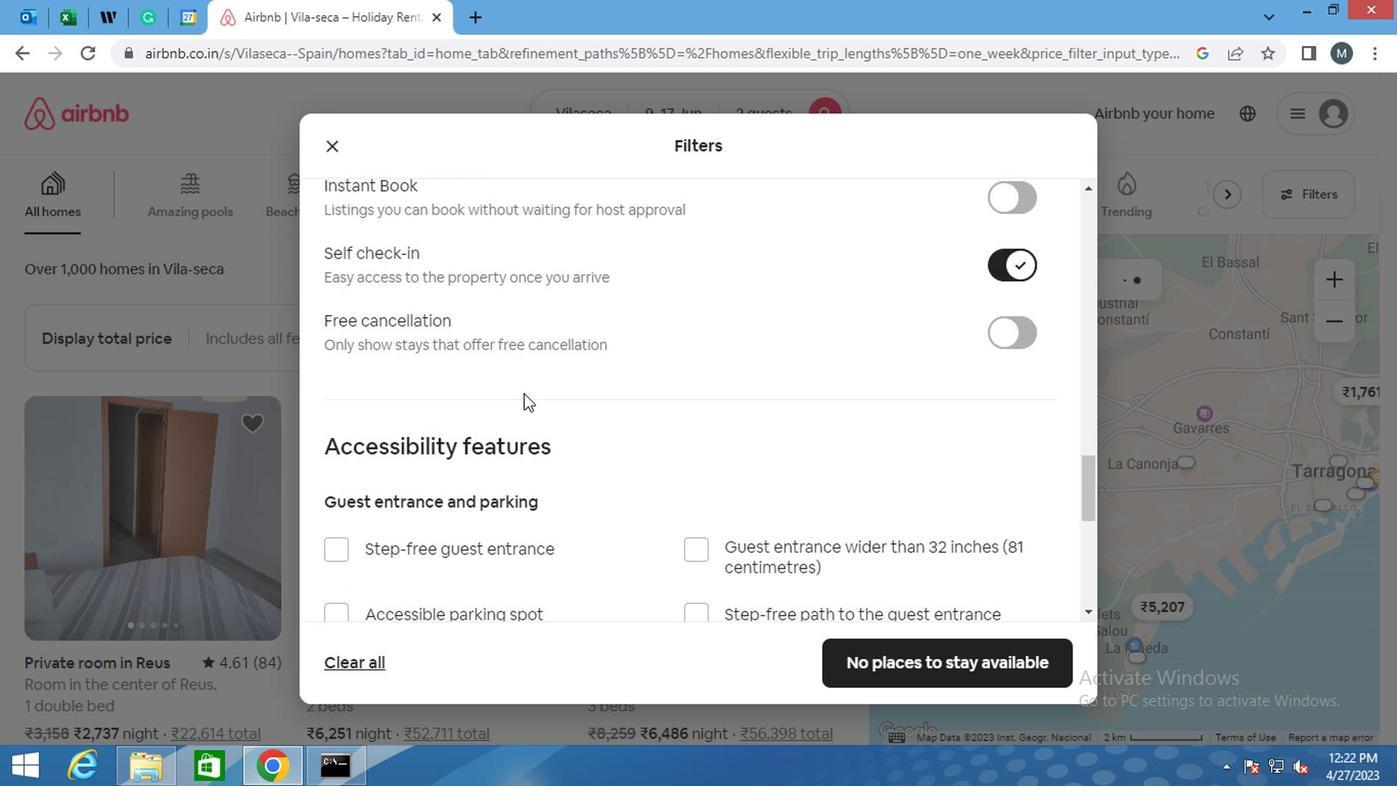 
Action: Mouse scrolled (497, 391) with delta (0, -1)
Screenshot: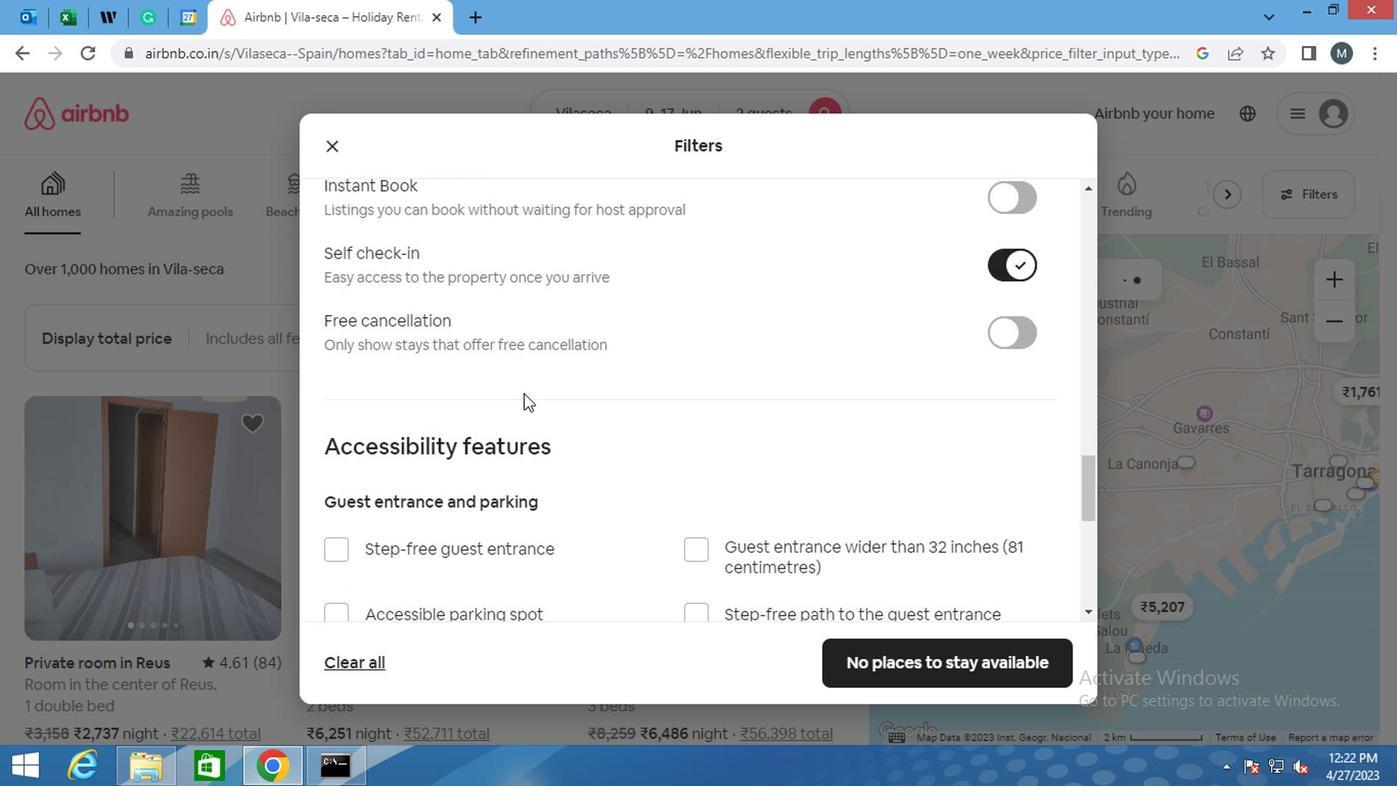 
Action: Mouse moved to (436, 401)
Screenshot: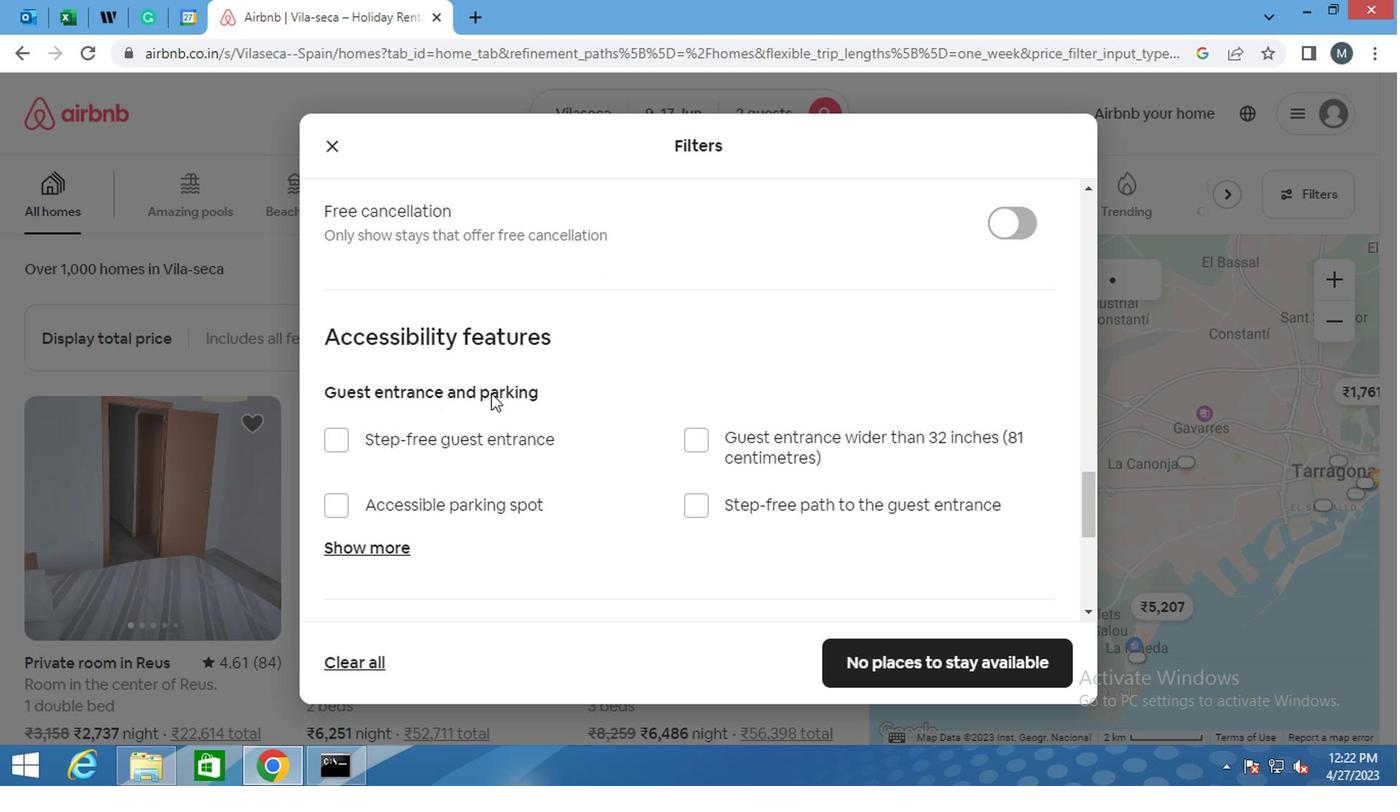 
Action: Mouse scrolled (436, 400) with delta (0, 0)
Screenshot: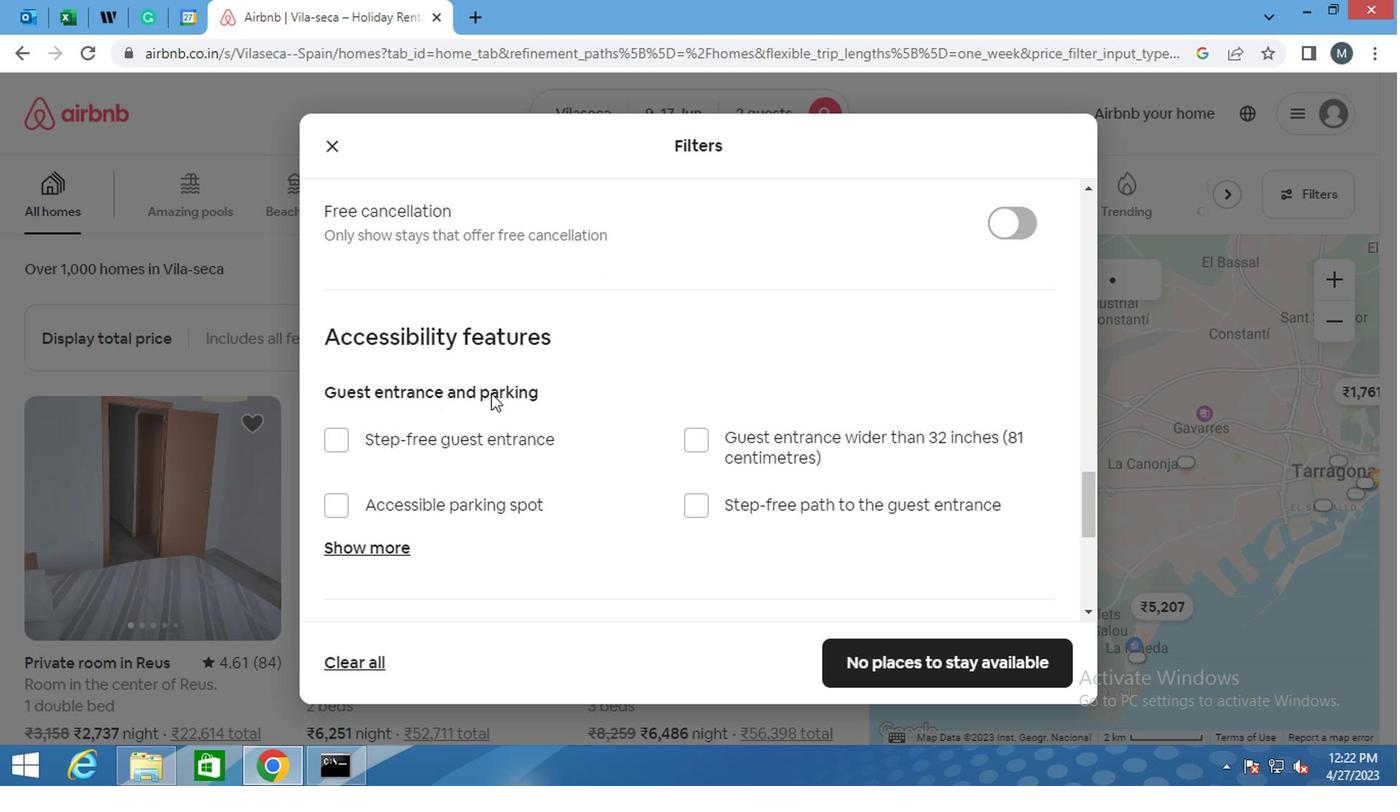 
Action: Mouse moved to (435, 401)
Screenshot: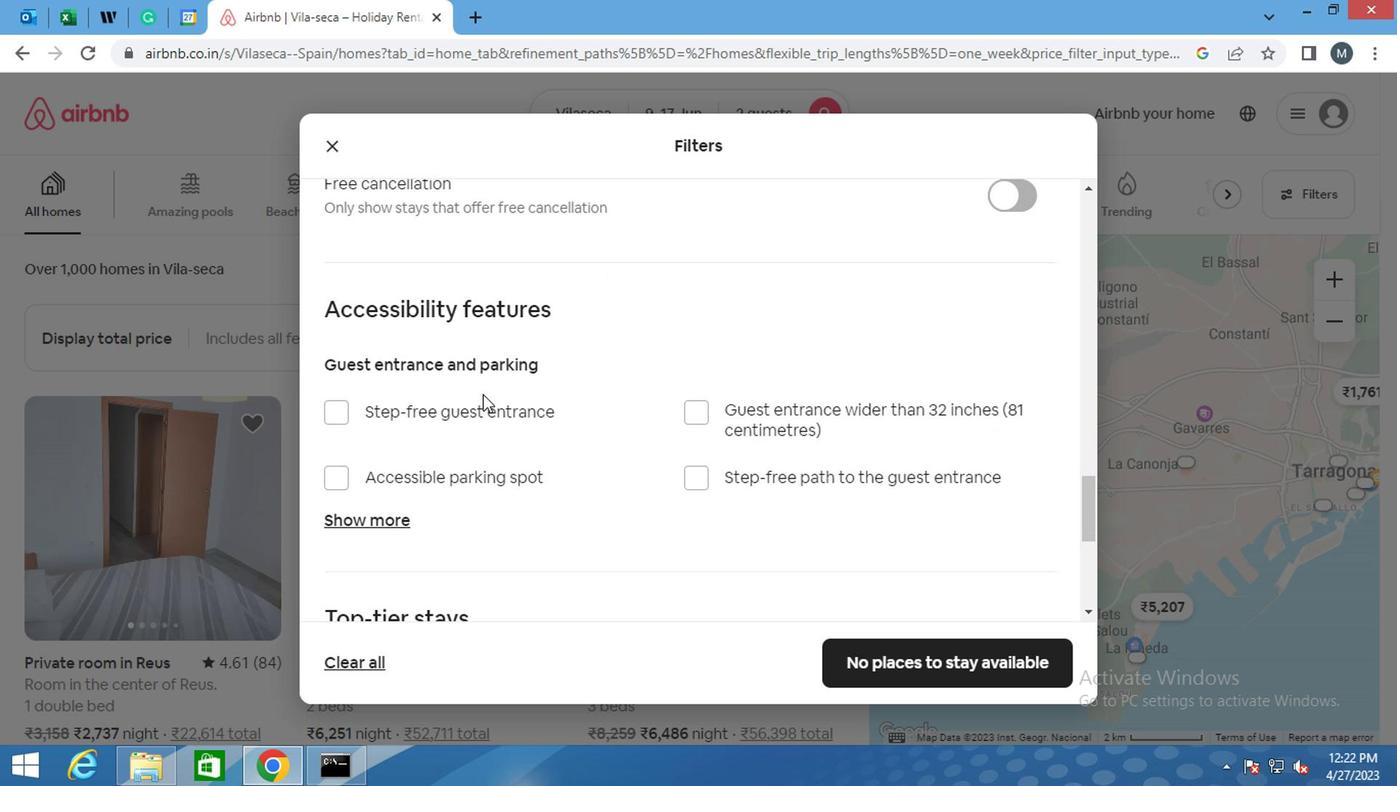 
Action: Mouse scrolled (435, 400) with delta (0, 0)
Screenshot: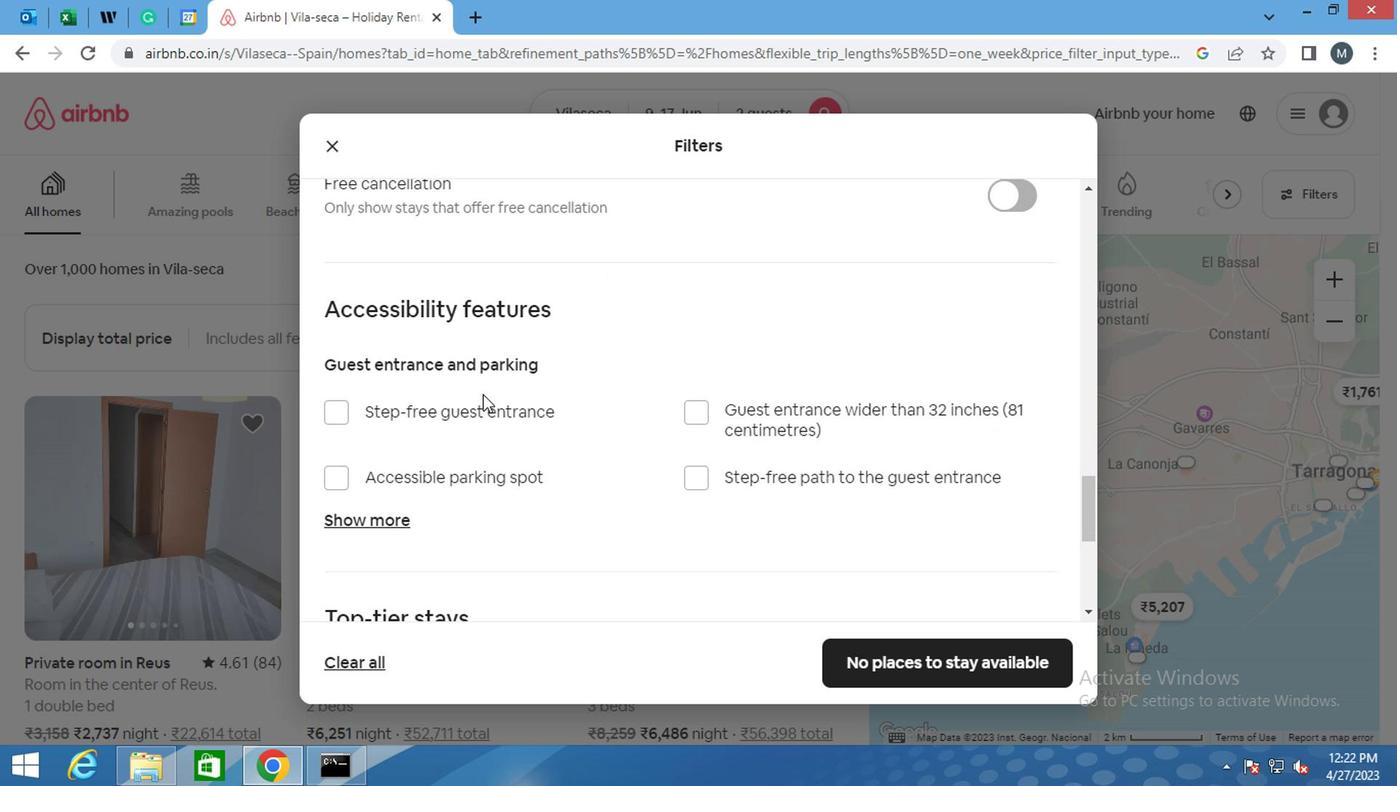 
Action: Mouse moved to (351, 468)
Screenshot: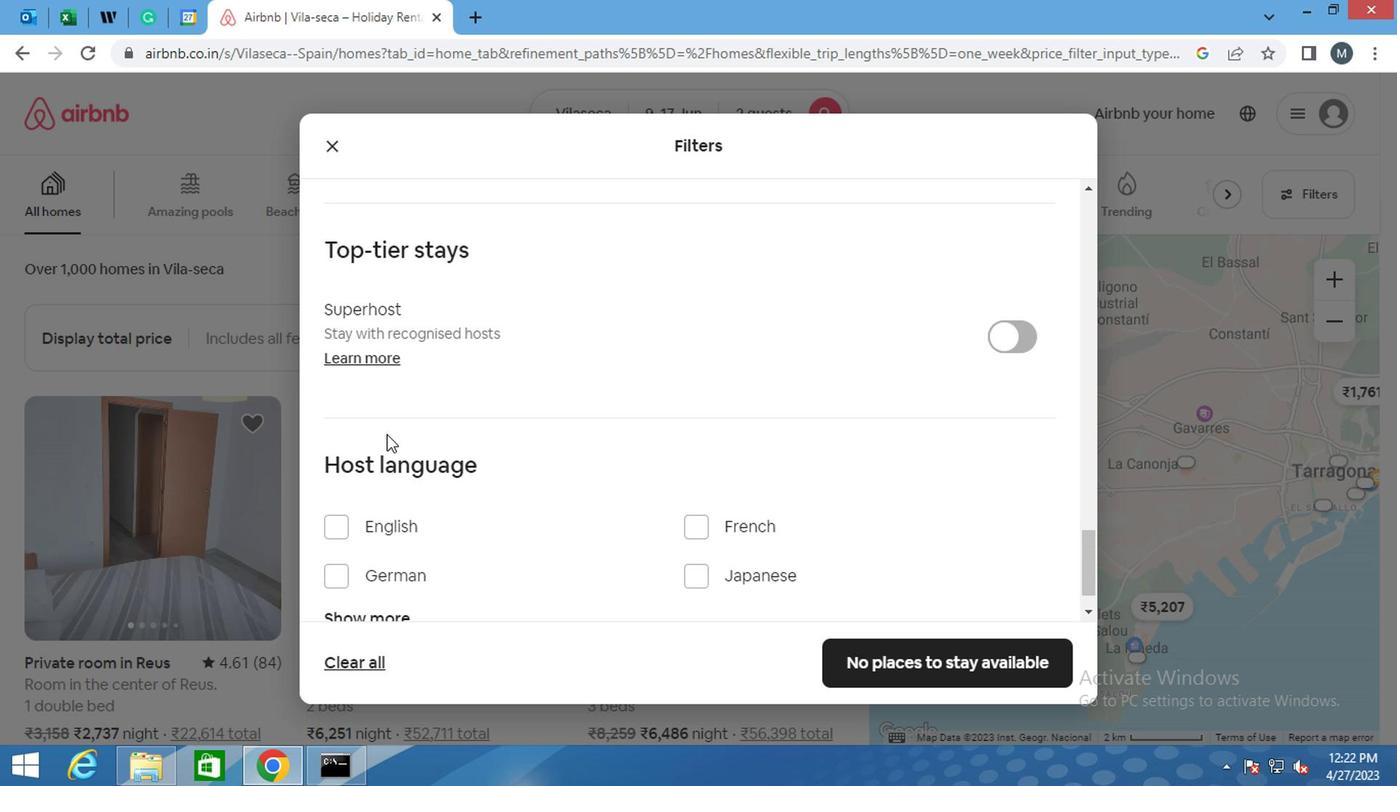 
Action: Mouse scrolled (351, 467) with delta (0, -1)
Screenshot: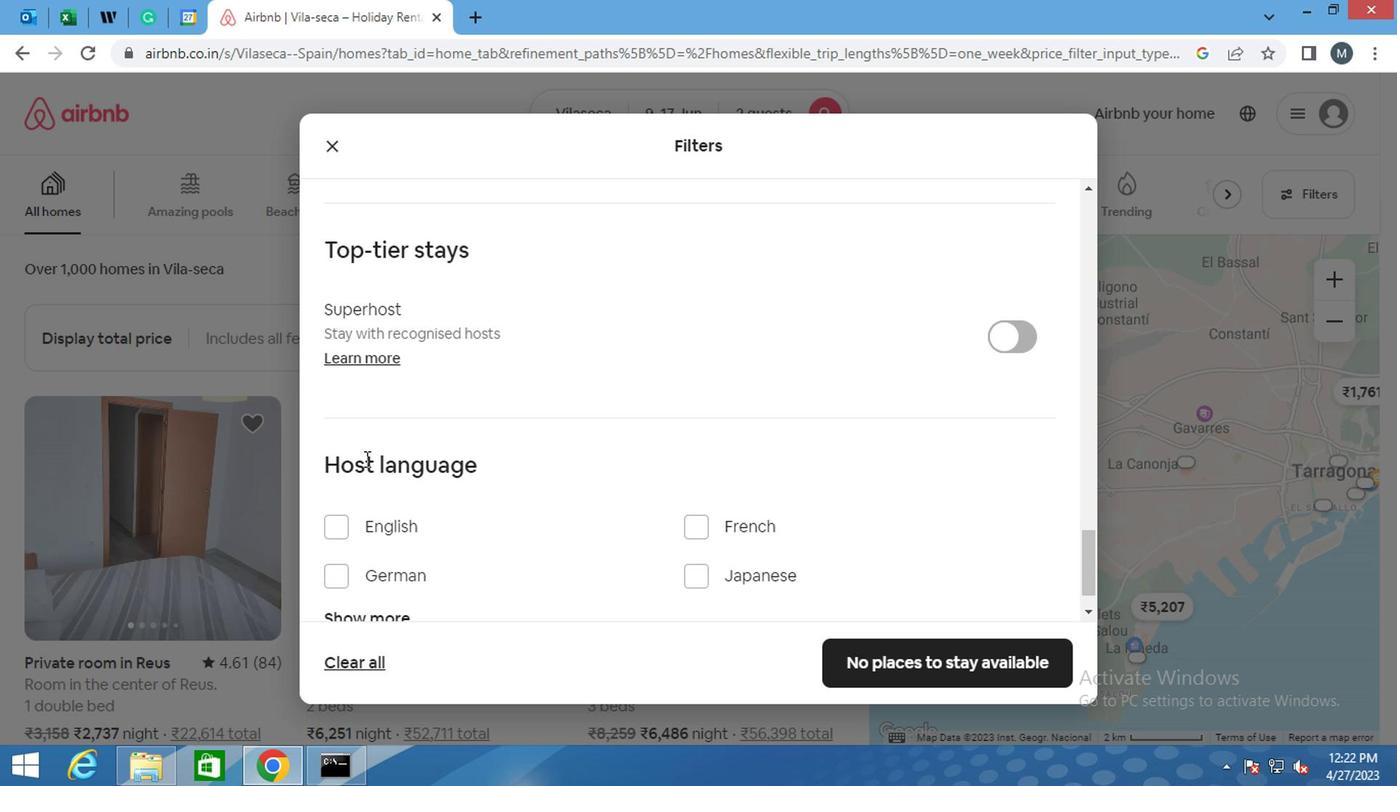 
Action: Mouse scrolled (351, 467) with delta (0, -1)
Screenshot: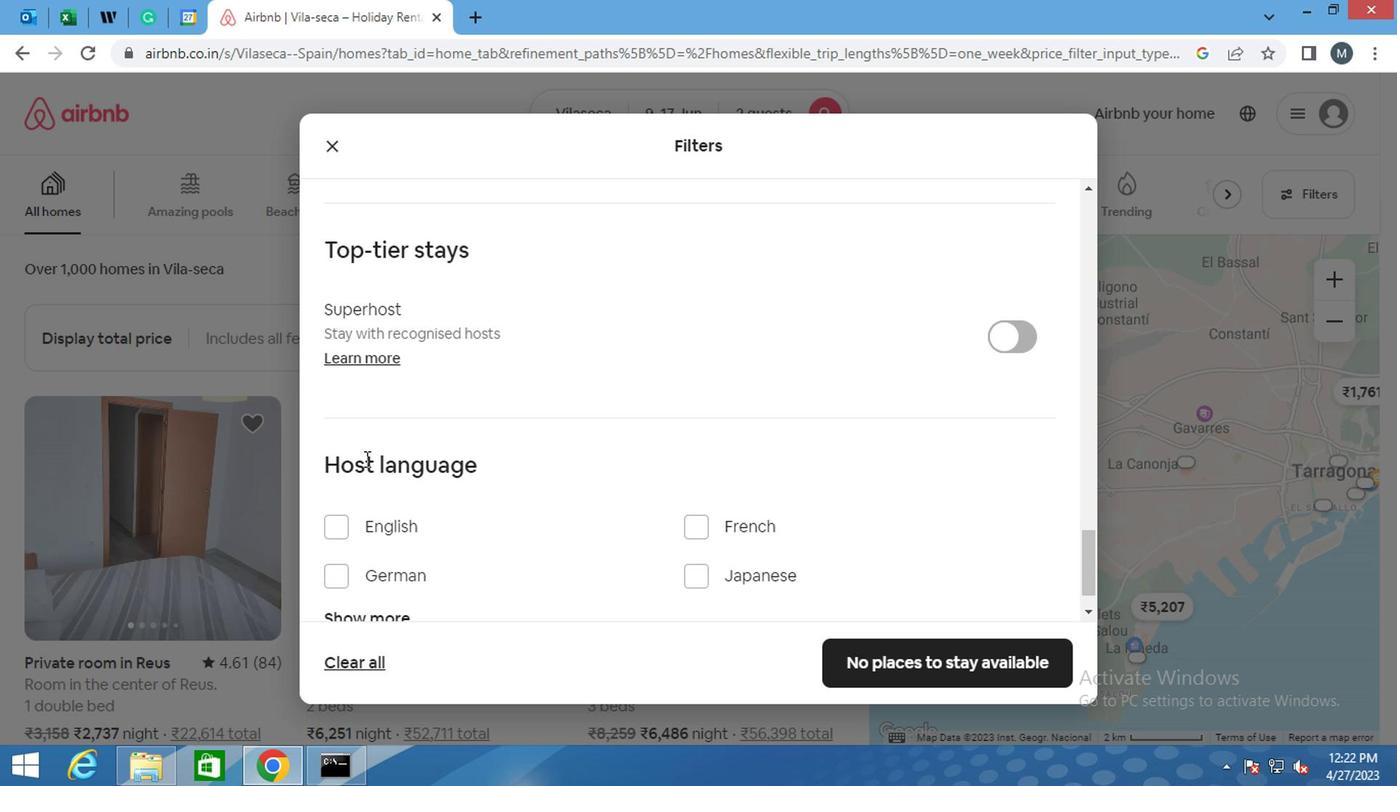 
Action: Mouse scrolled (351, 467) with delta (0, -1)
Screenshot: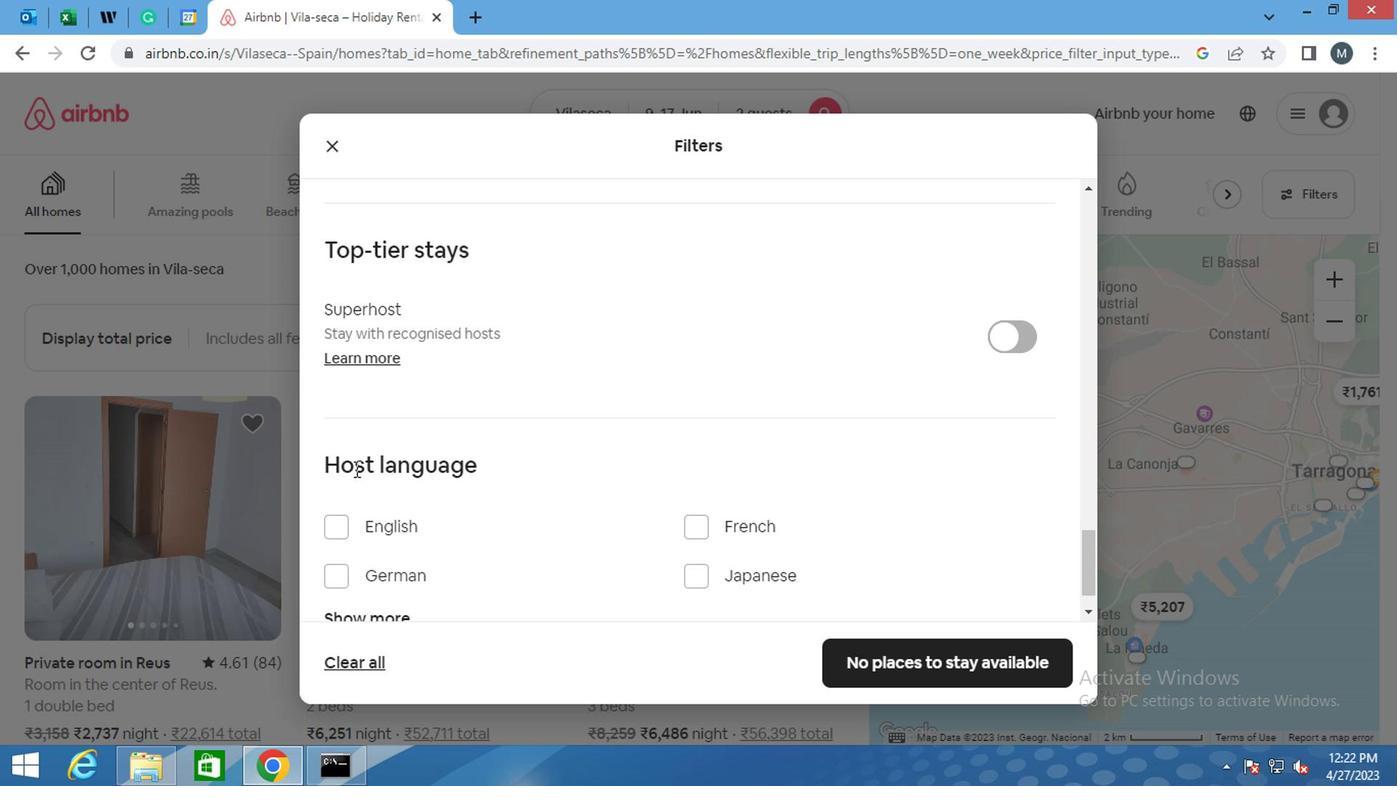 
Action: Mouse moved to (335, 463)
Screenshot: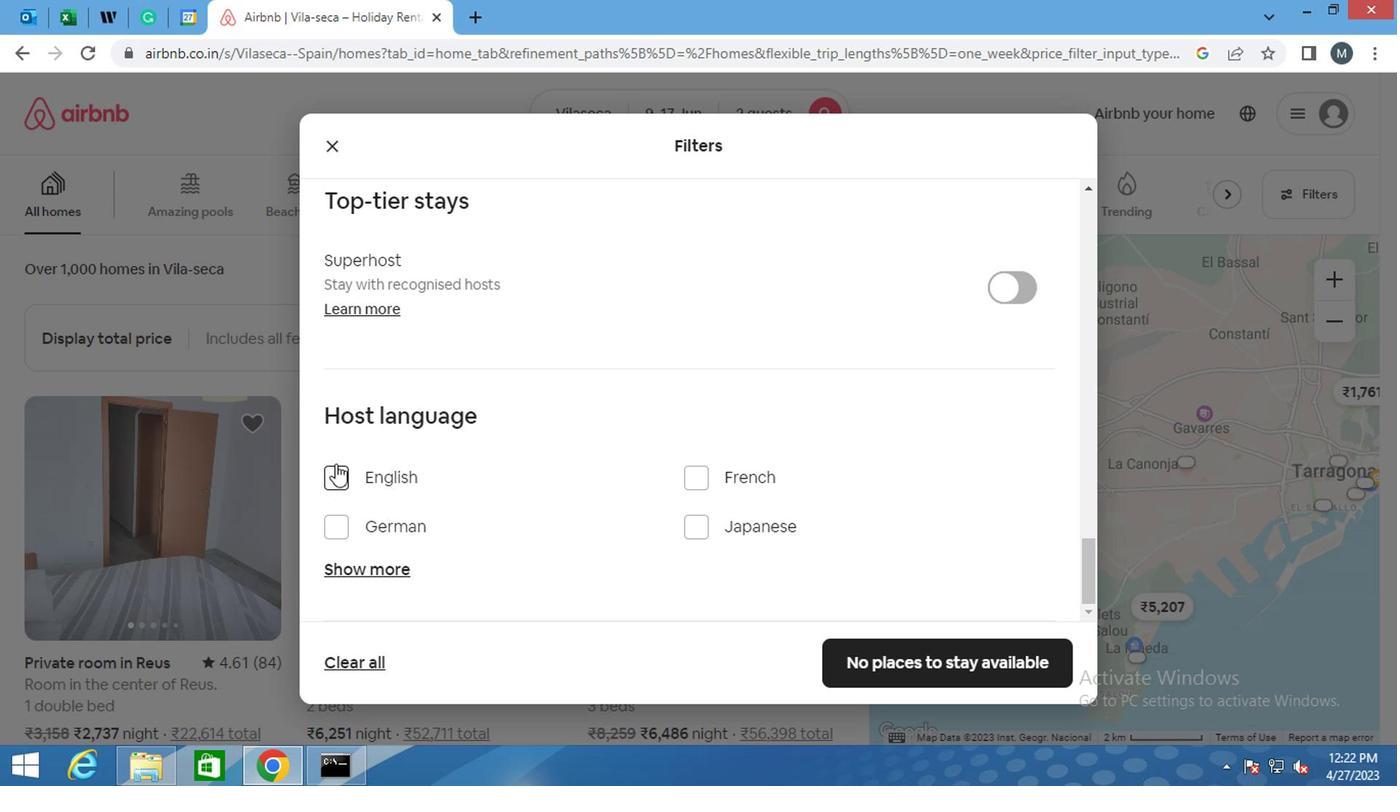 
Action: Mouse pressed left at (335, 463)
Screenshot: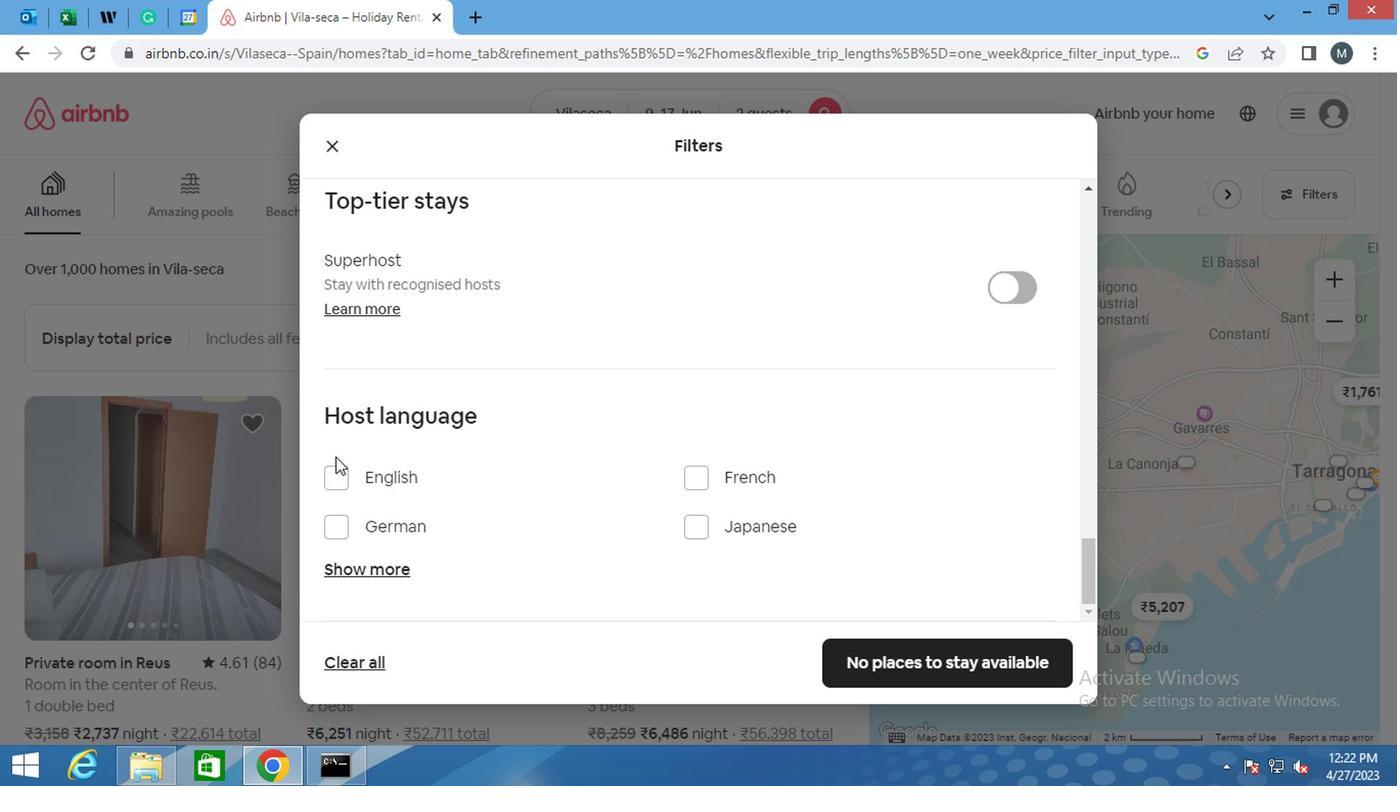 
Action: Mouse moved to (323, 476)
Screenshot: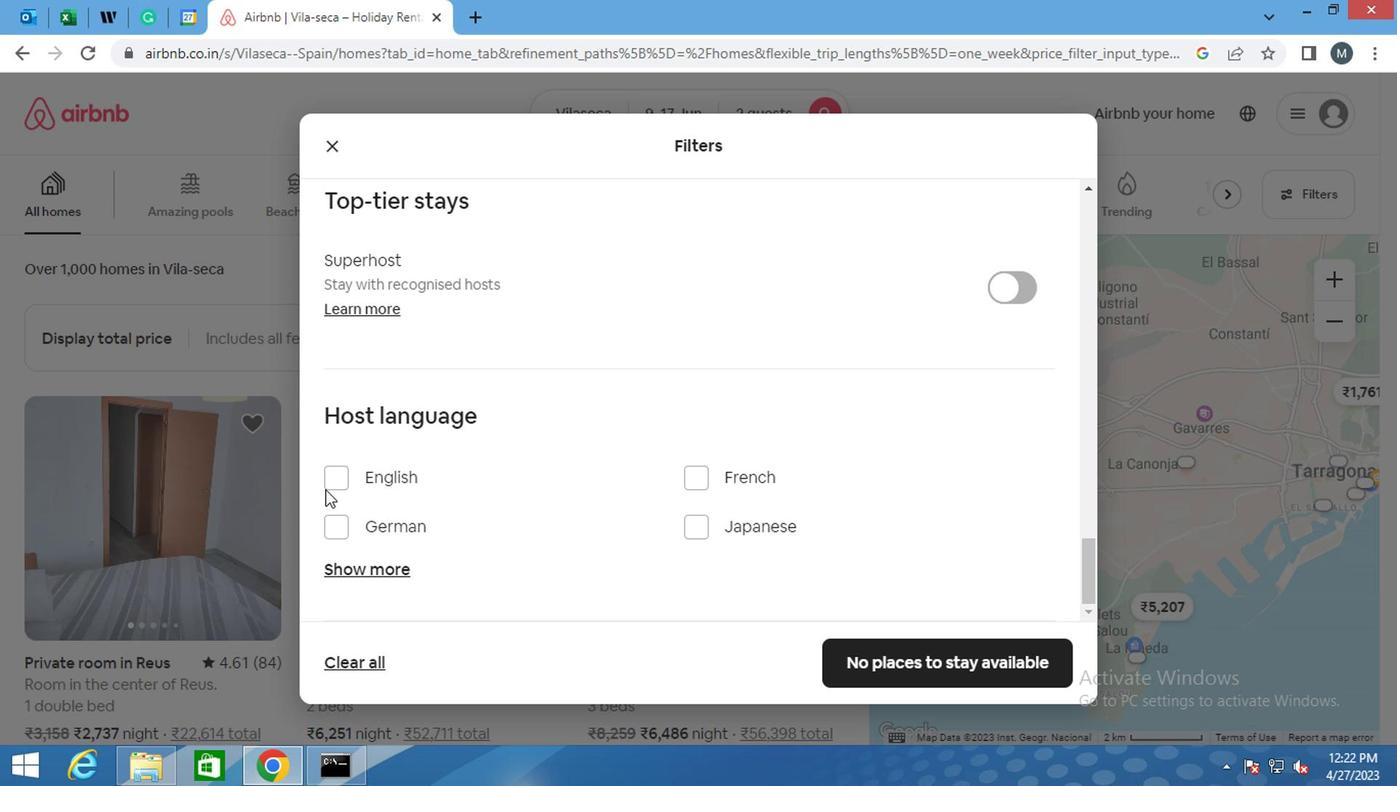 
Action: Mouse pressed left at (323, 476)
Screenshot: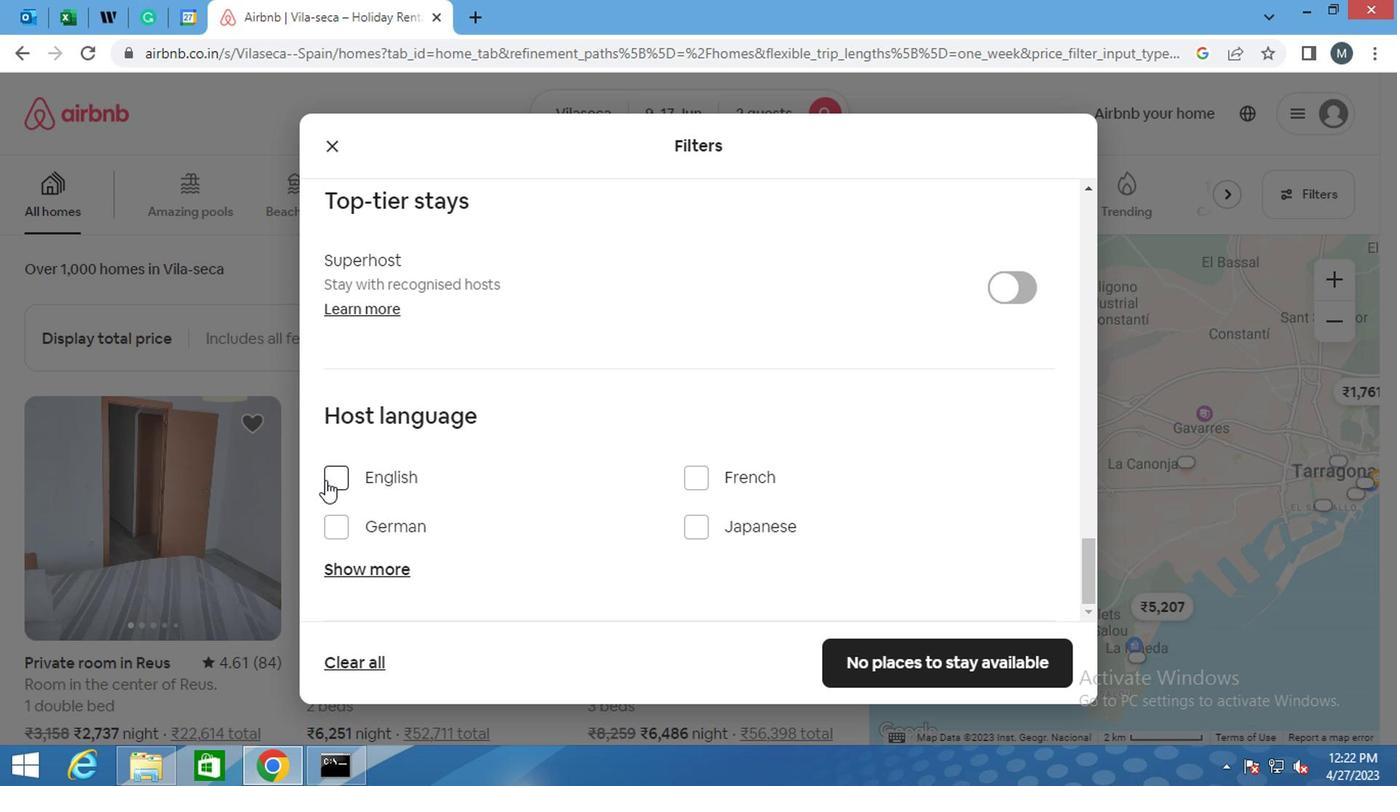 
Action: Mouse moved to (877, 661)
Screenshot: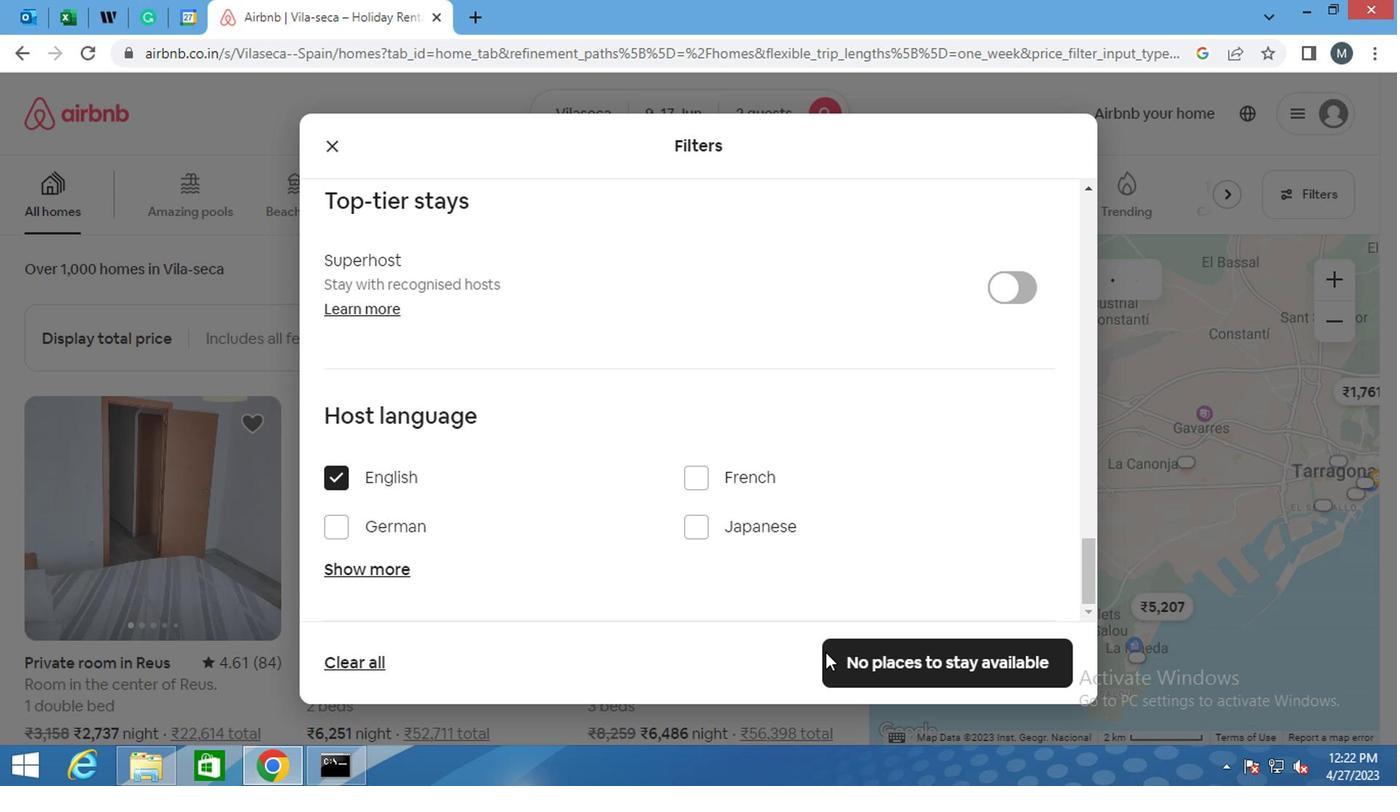
Action: Mouse pressed left at (877, 661)
Screenshot: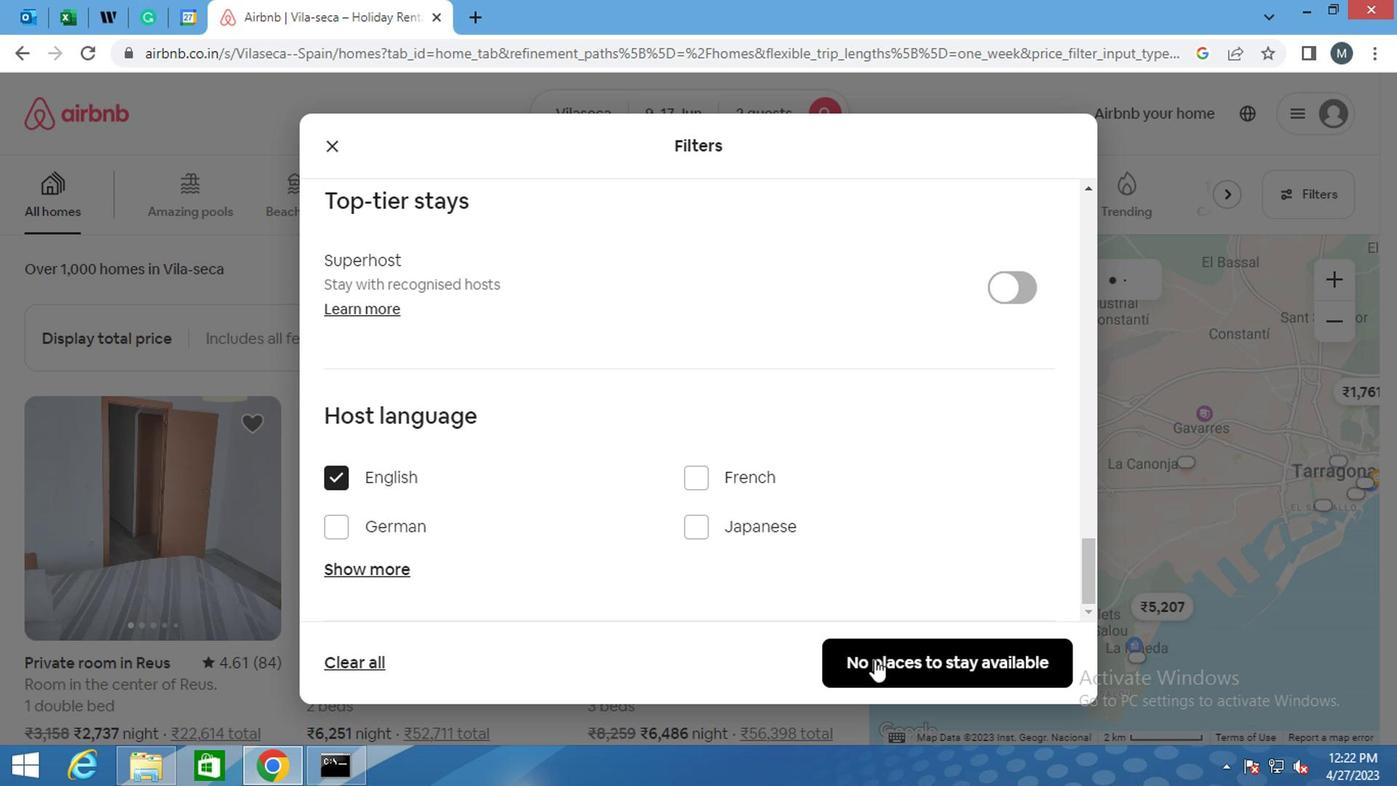 
Action: Mouse moved to (873, 660)
Screenshot: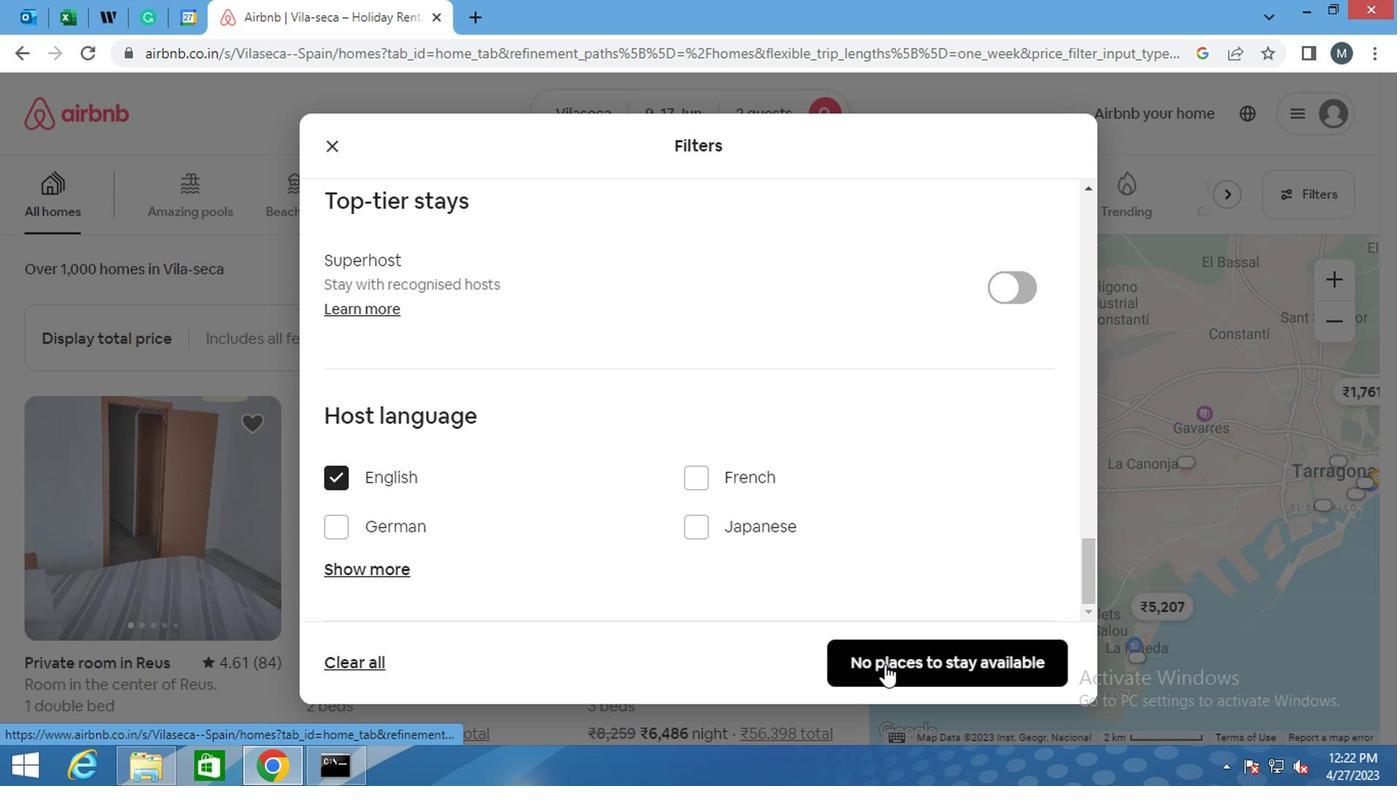 
